 Task: Find connections with filter location Karjat with filter topic #LetsWork with filter profile language French with filter current company Korn Ferry with filter school Mahatma Jyotiba Phule Rohilkhand University with filter industry Turned Products and Fastener Manufacturing with filter service category Typing with filter keywords title Continuous Improvement Lead
Action: Mouse moved to (167, 244)
Screenshot: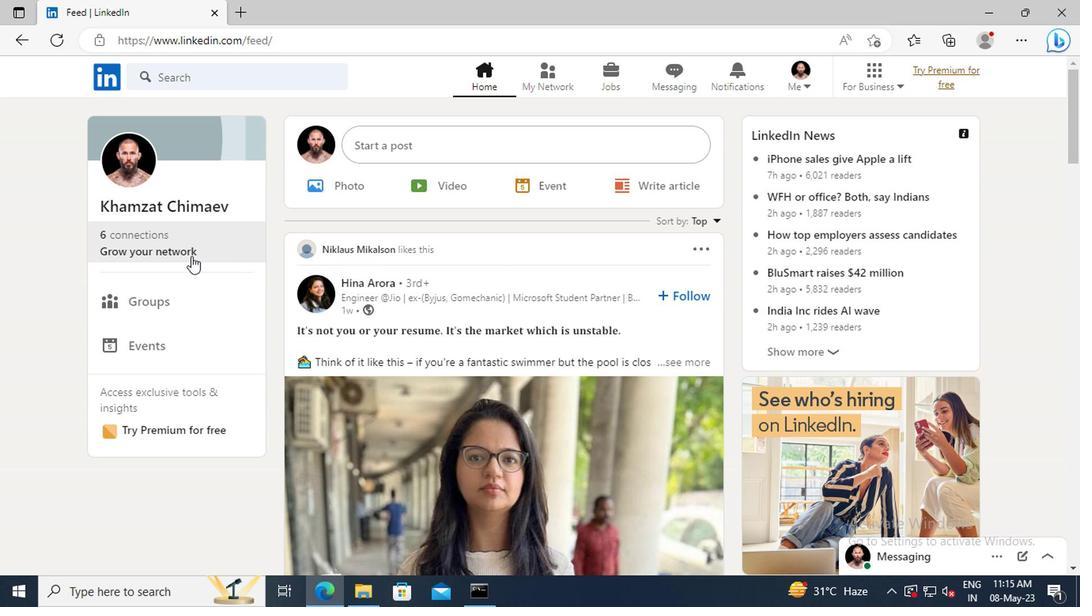 
Action: Mouse pressed left at (167, 244)
Screenshot: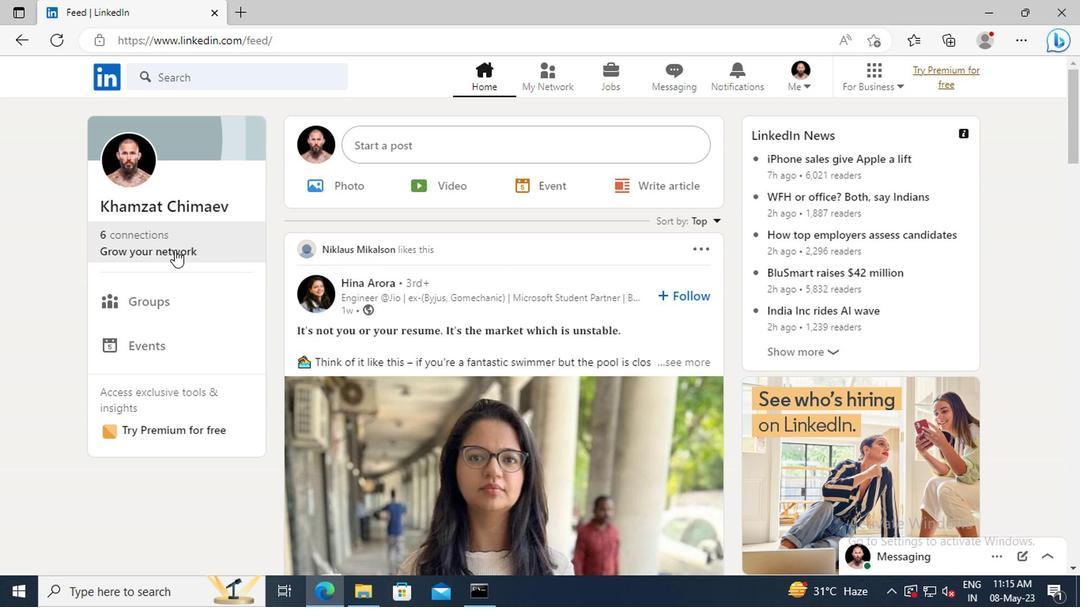 
Action: Mouse moved to (171, 173)
Screenshot: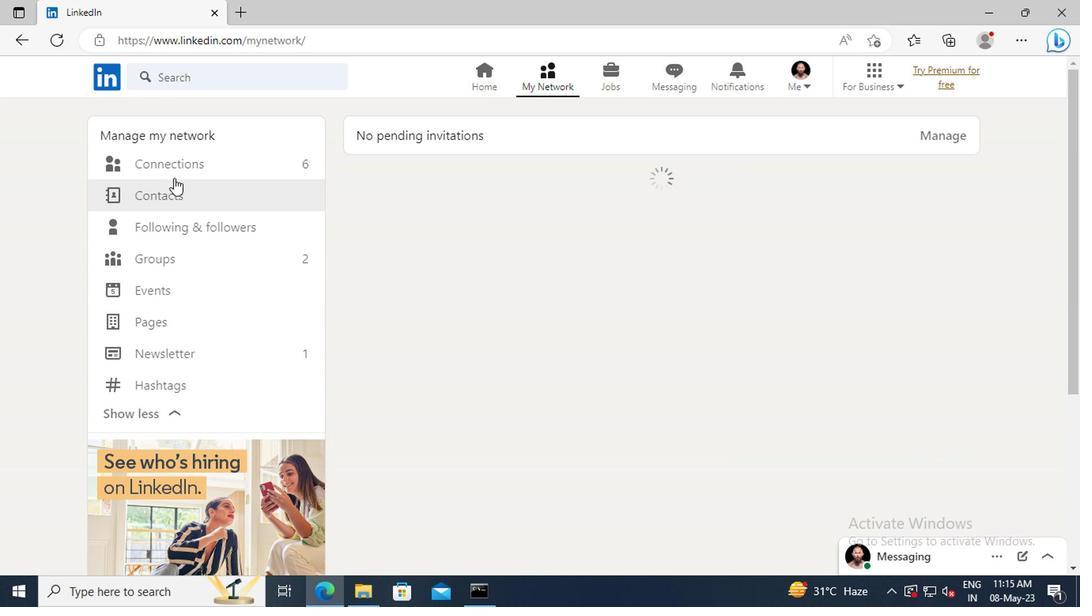 
Action: Mouse pressed left at (171, 173)
Screenshot: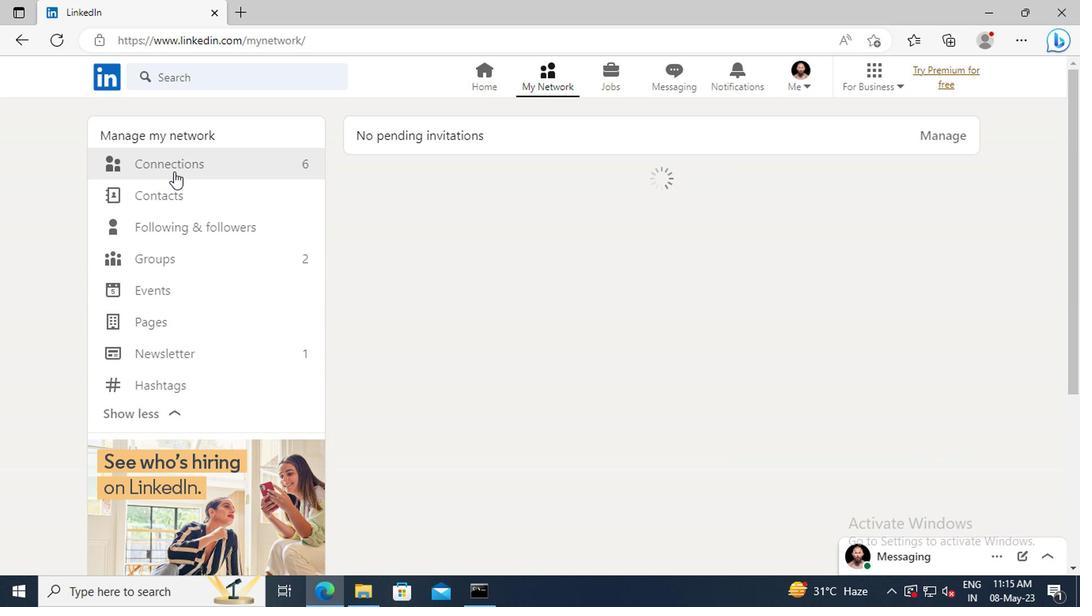 
Action: Mouse moved to (640, 172)
Screenshot: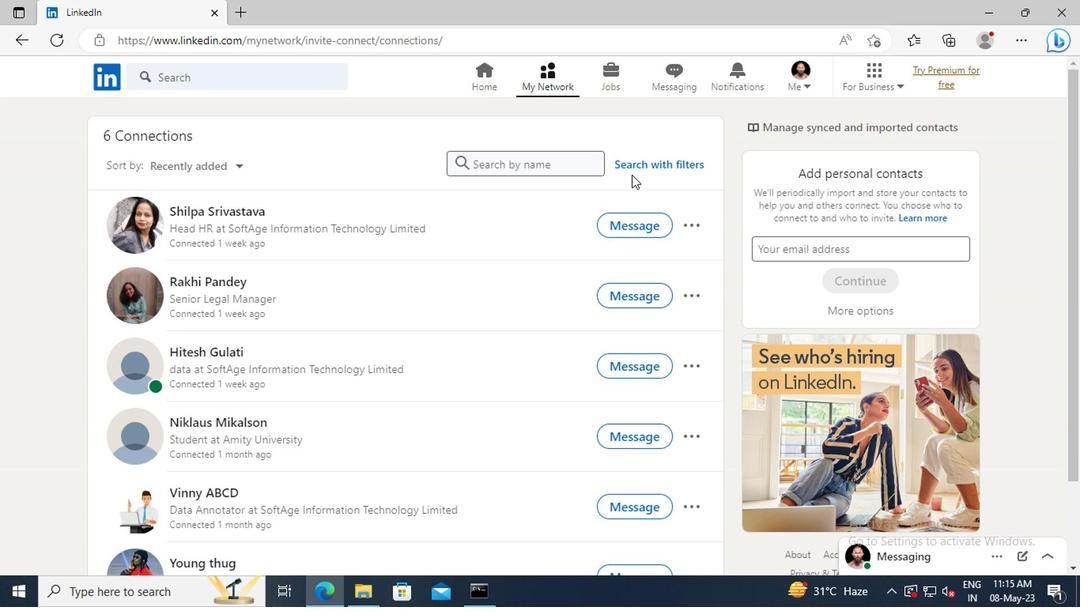 
Action: Mouse pressed left at (640, 172)
Screenshot: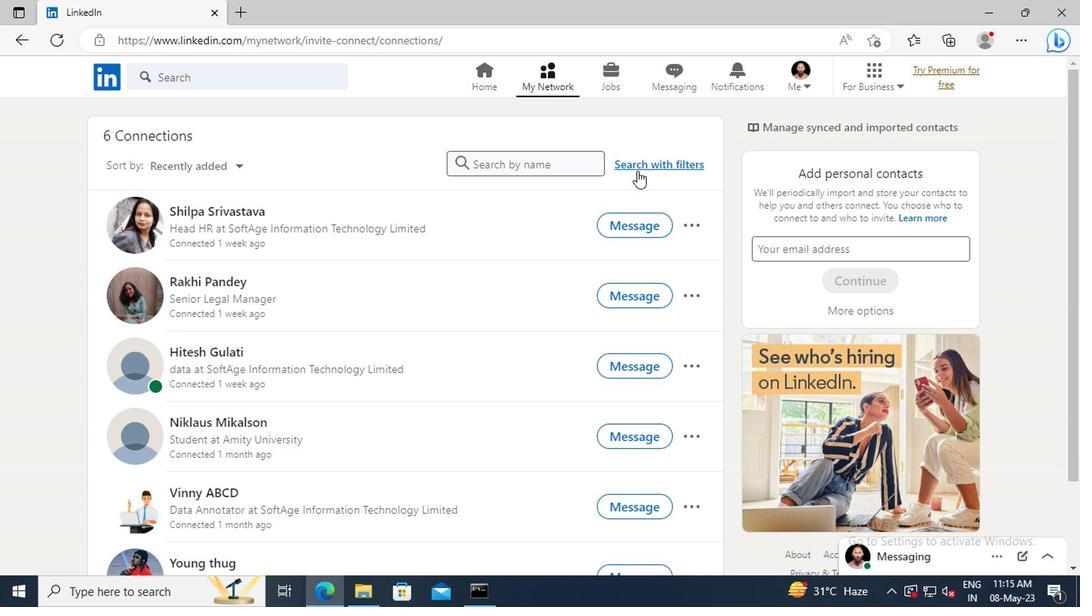
Action: Mouse moved to (596, 119)
Screenshot: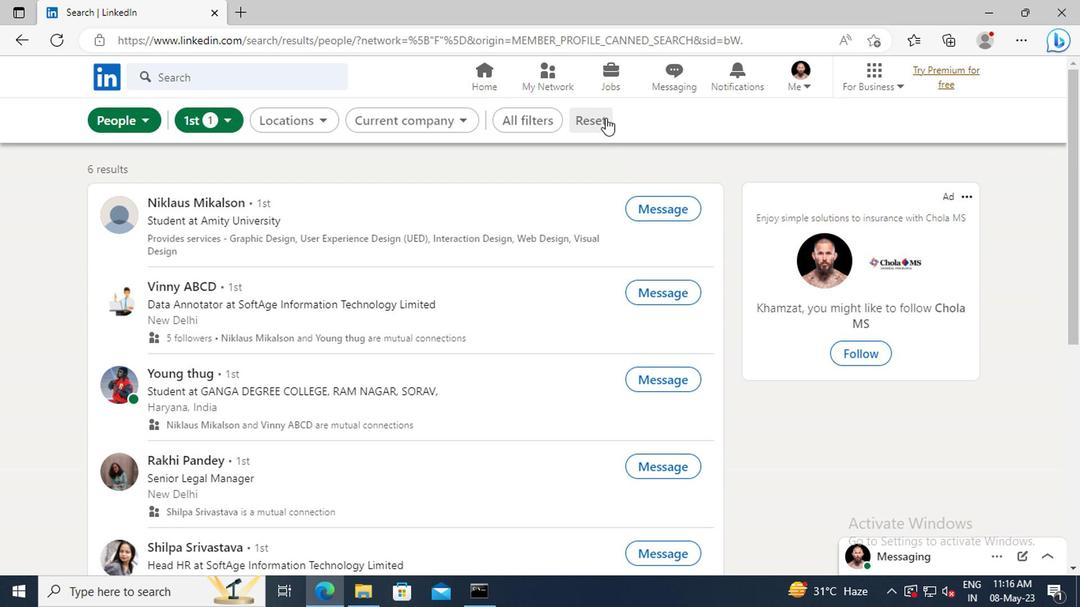
Action: Mouse pressed left at (596, 119)
Screenshot: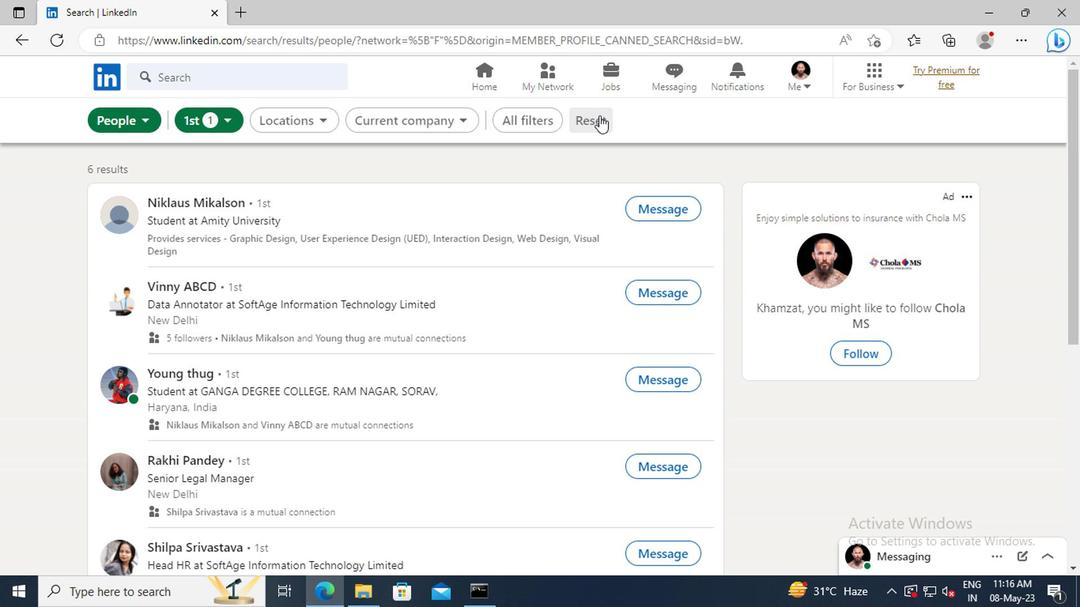 
Action: Mouse moved to (565, 121)
Screenshot: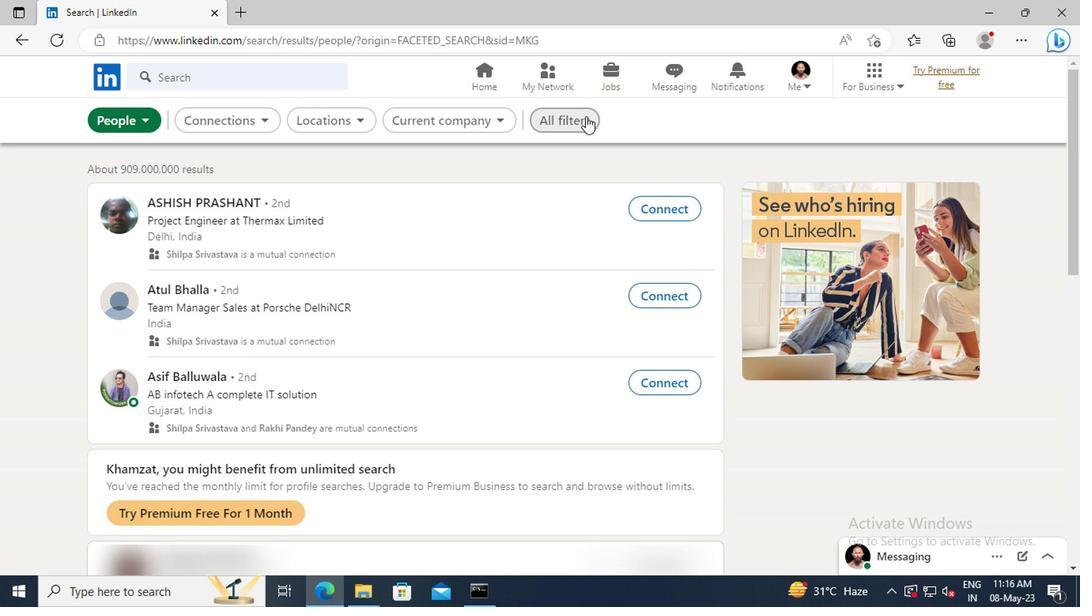 
Action: Mouse pressed left at (565, 121)
Screenshot: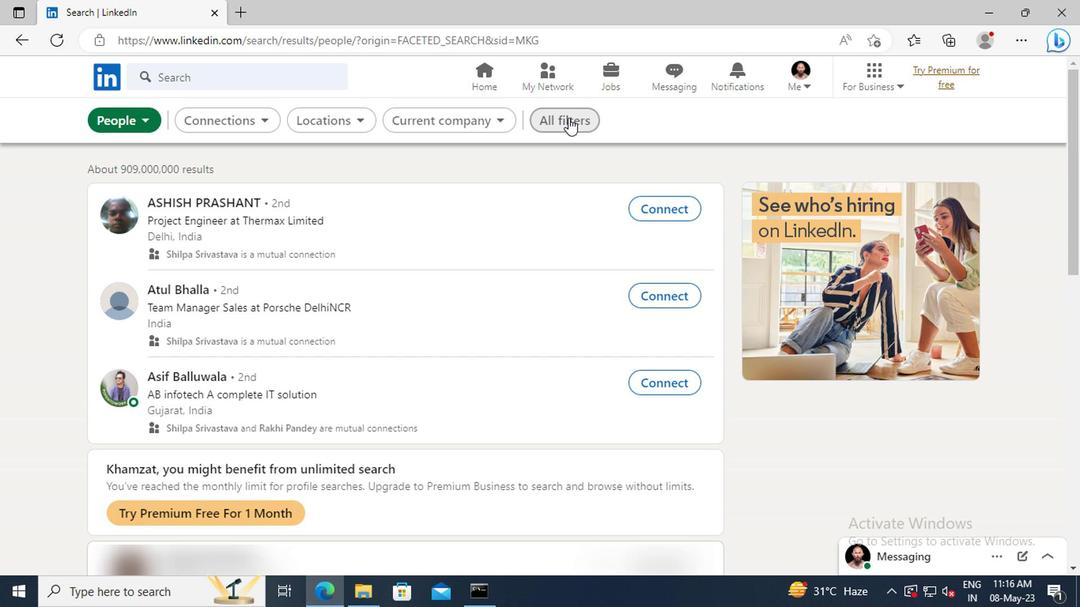 
Action: Mouse moved to (868, 307)
Screenshot: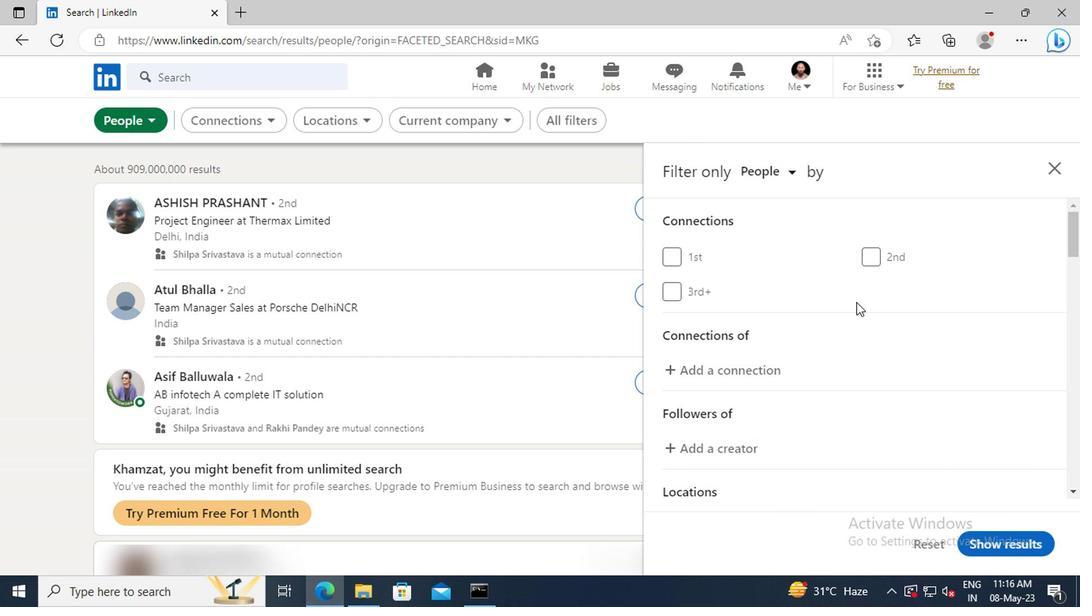 
Action: Mouse scrolled (868, 307) with delta (0, 0)
Screenshot: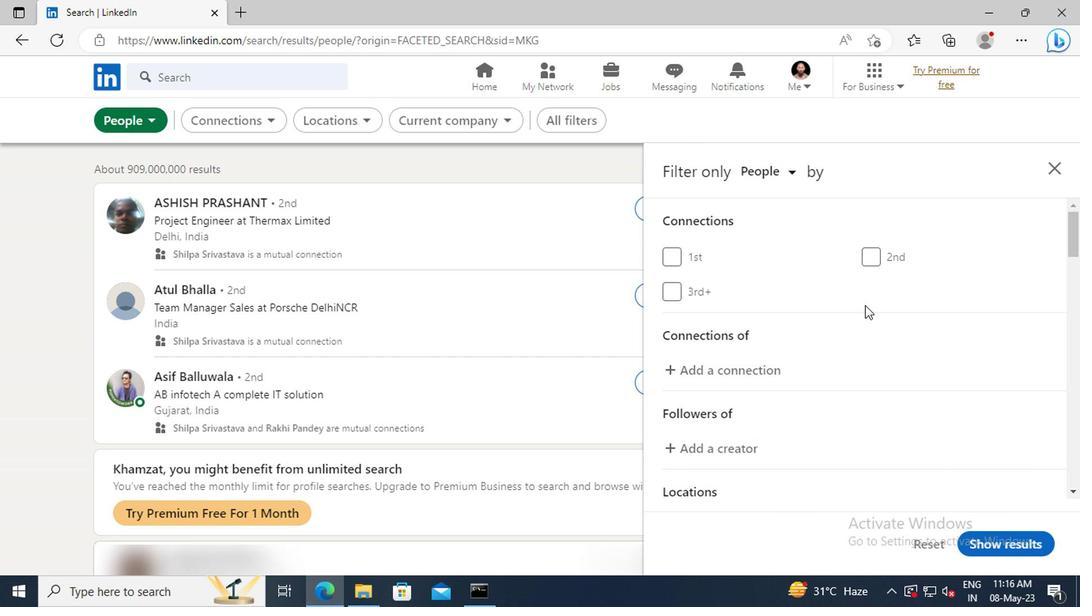 
Action: Mouse scrolled (868, 307) with delta (0, 0)
Screenshot: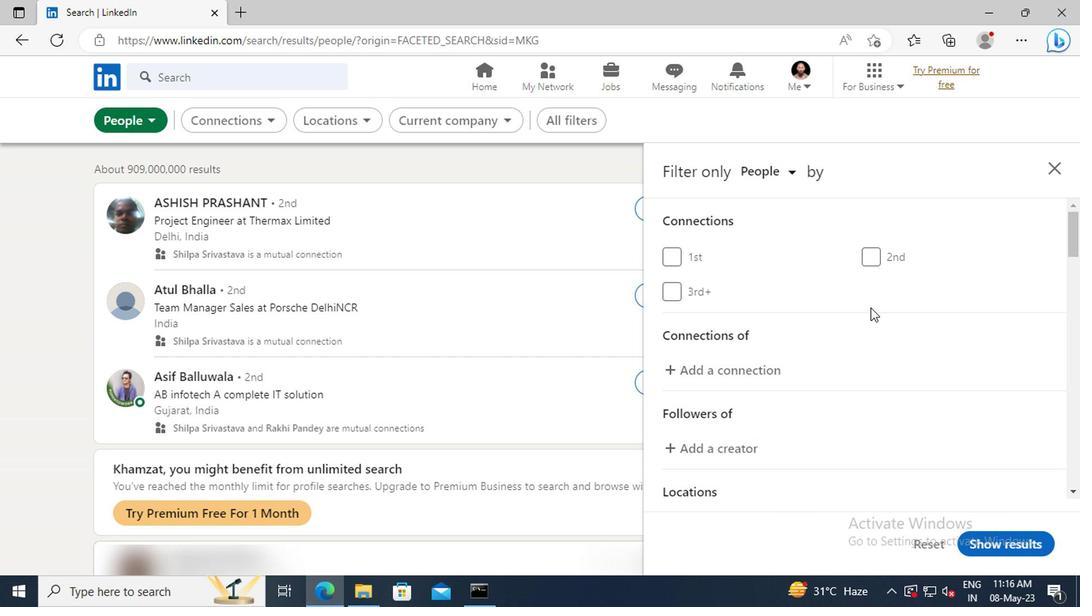 
Action: Mouse scrolled (868, 307) with delta (0, 0)
Screenshot: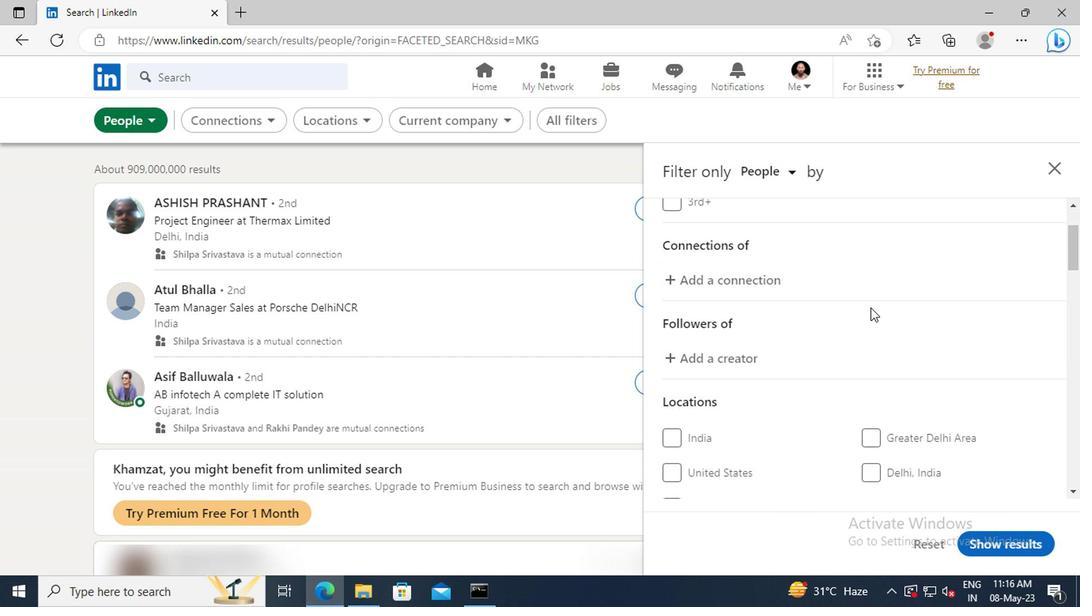 
Action: Mouse scrolled (868, 307) with delta (0, 0)
Screenshot: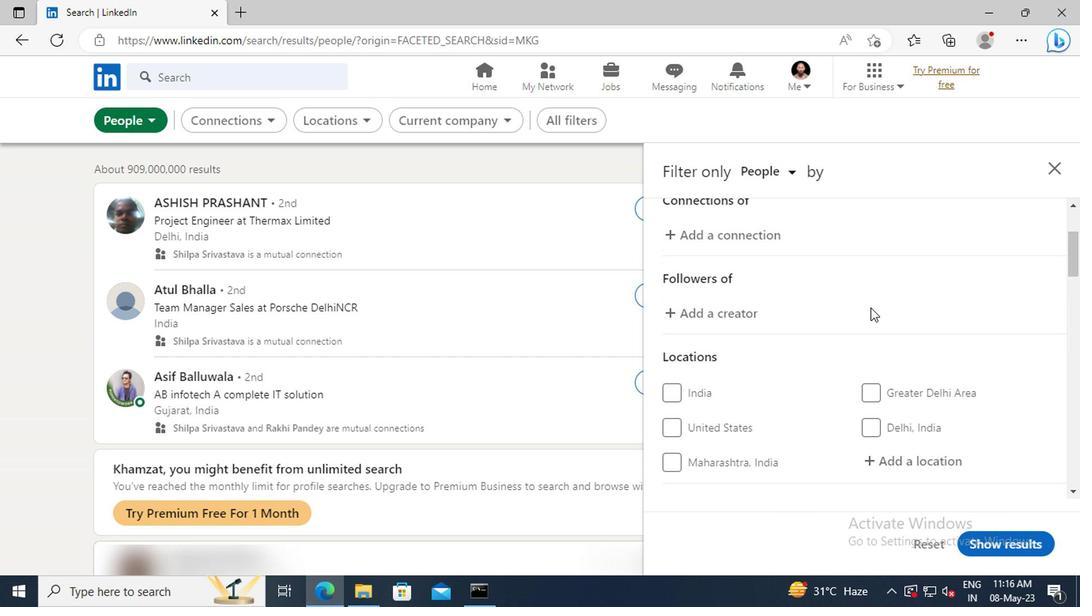 
Action: Mouse scrolled (868, 307) with delta (0, 0)
Screenshot: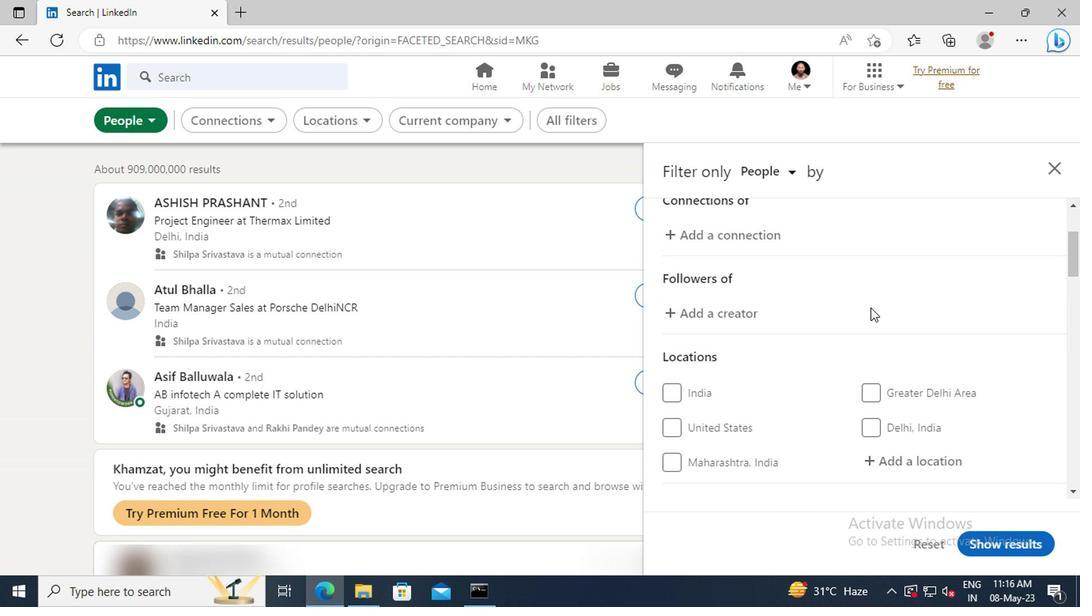 
Action: Mouse scrolled (868, 307) with delta (0, 0)
Screenshot: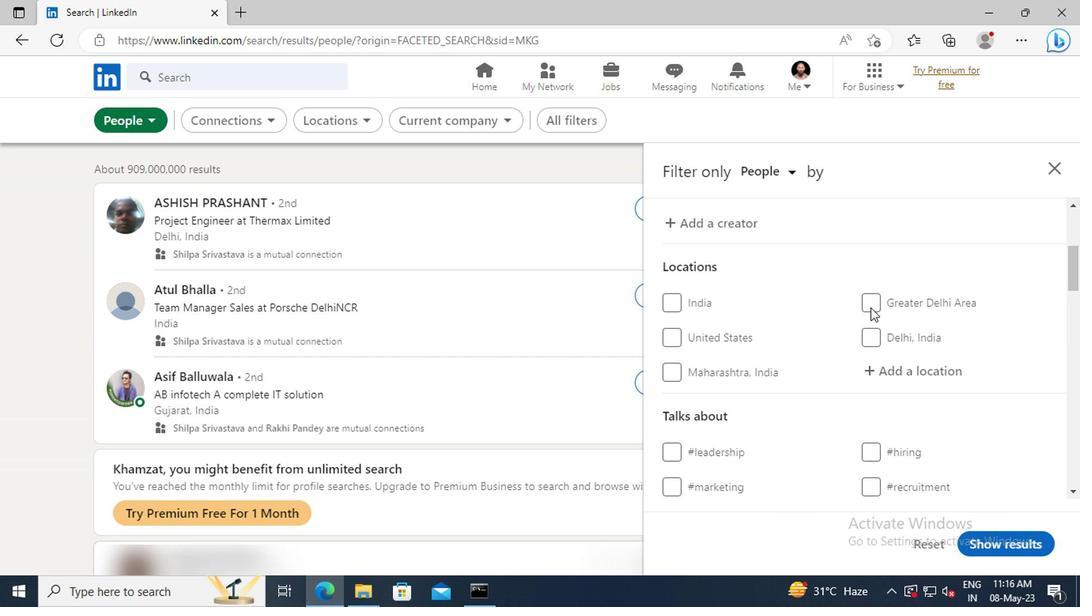 
Action: Mouse moved to (871, 331)
Screenshot: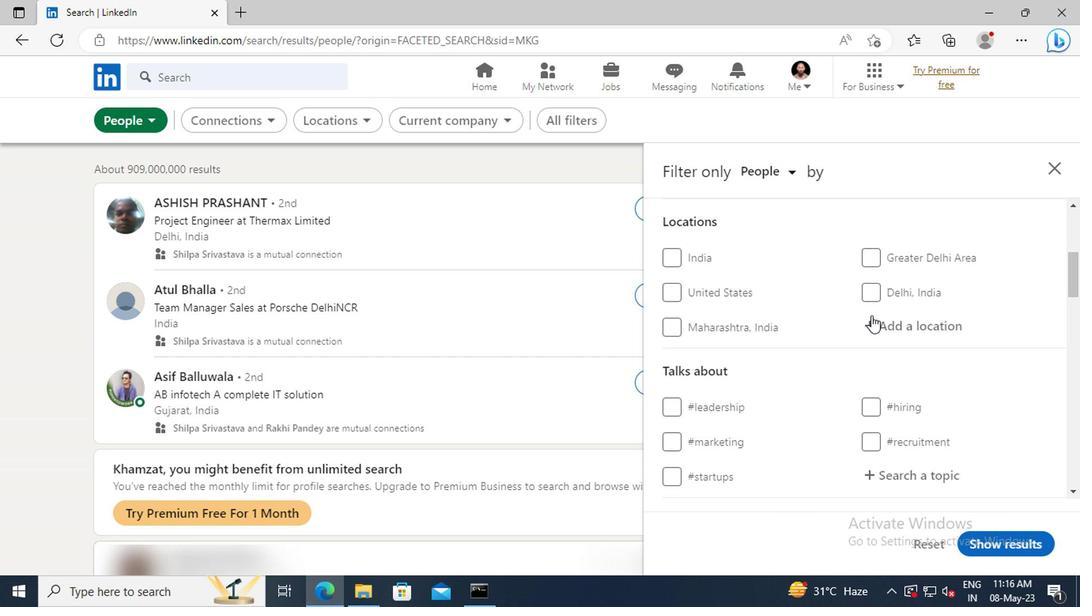 
Action: Mouse pressed left at (871, 331)
Screenshot: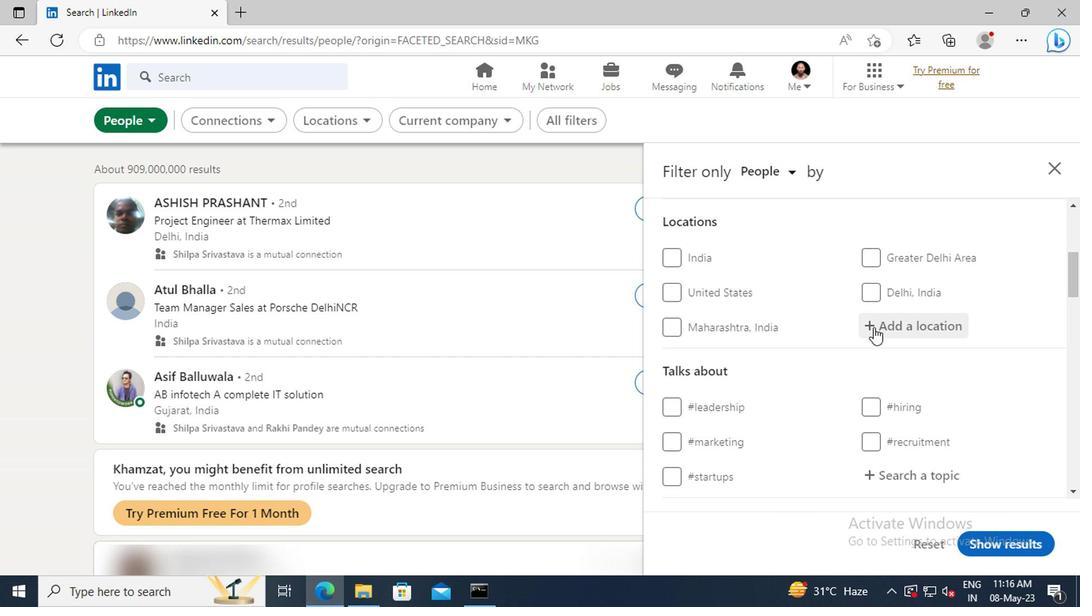 
Action: Mouse moved to (872, 332)
Screenshot: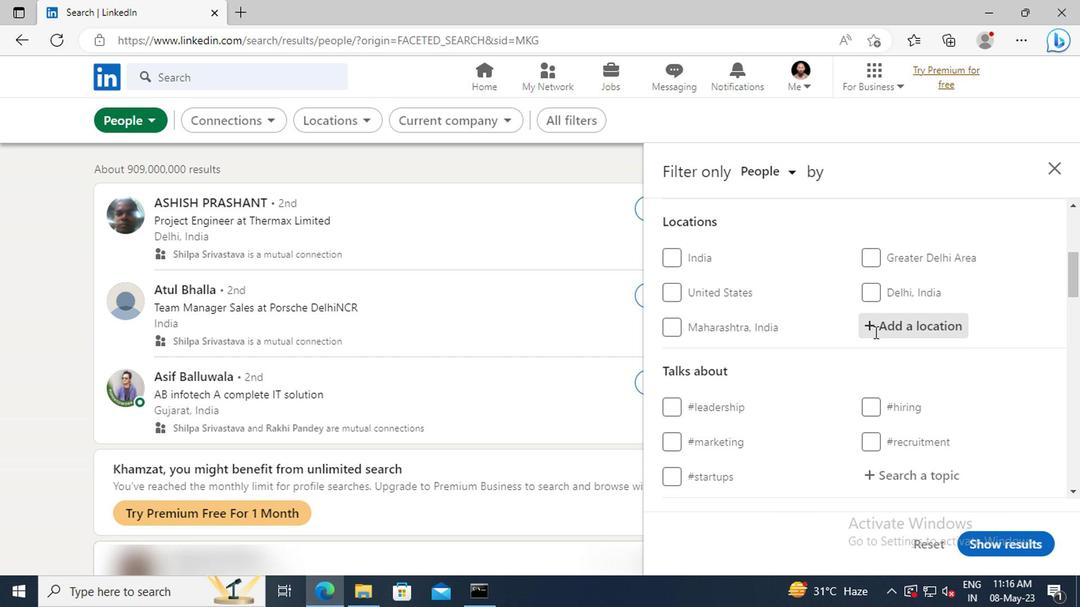 
Action: Key pressed <Key.shift>KARJAT
Screenshot: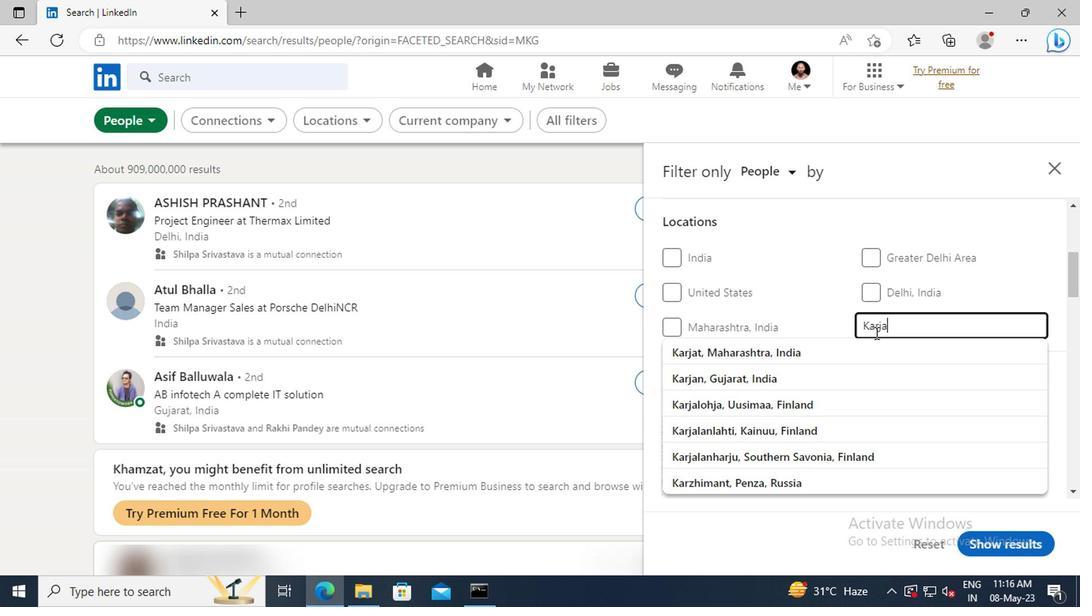 
Action: Mouse moved to (869, 350)
Screenshot: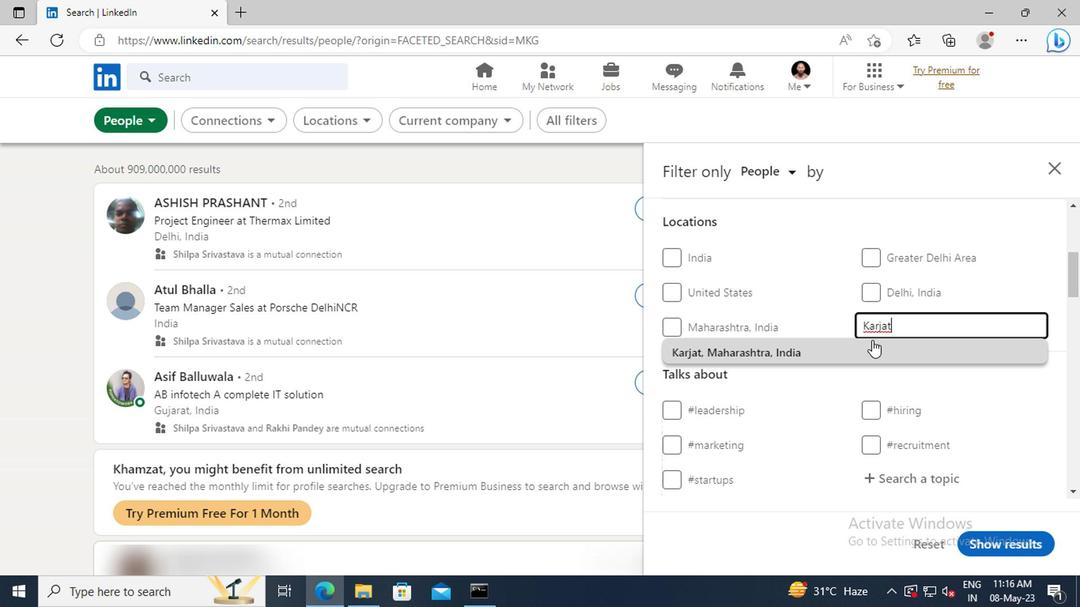 
Action: Mouse pressed left at (869, 350)
Screenshot: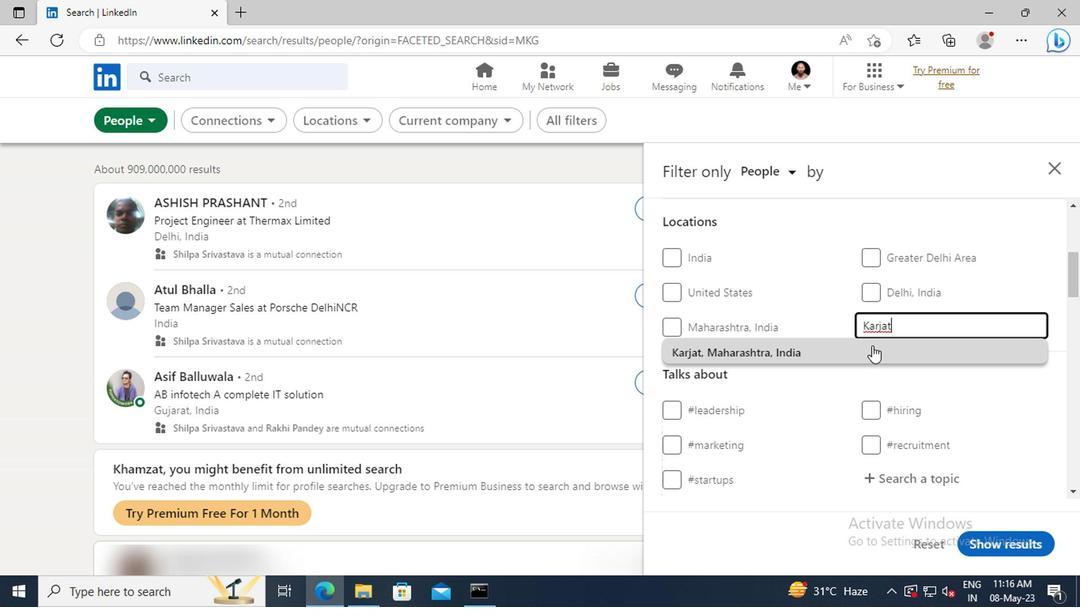
Action: Mouse moved to (871, 349)
Screenshot: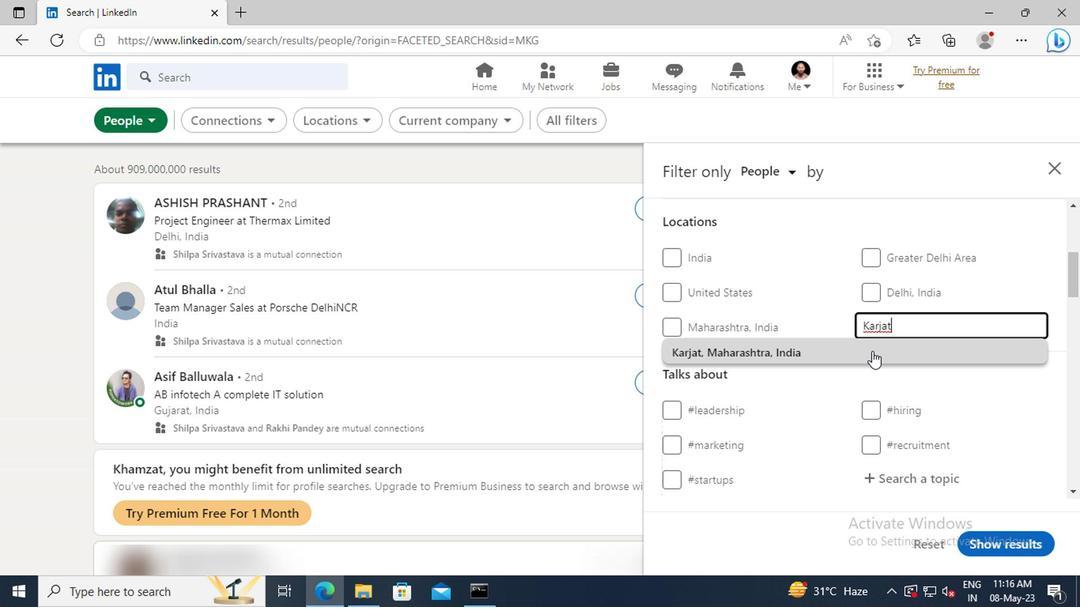 
Action: Mouse scrolled (871, 348) with delta (0, -1)
Screenshot: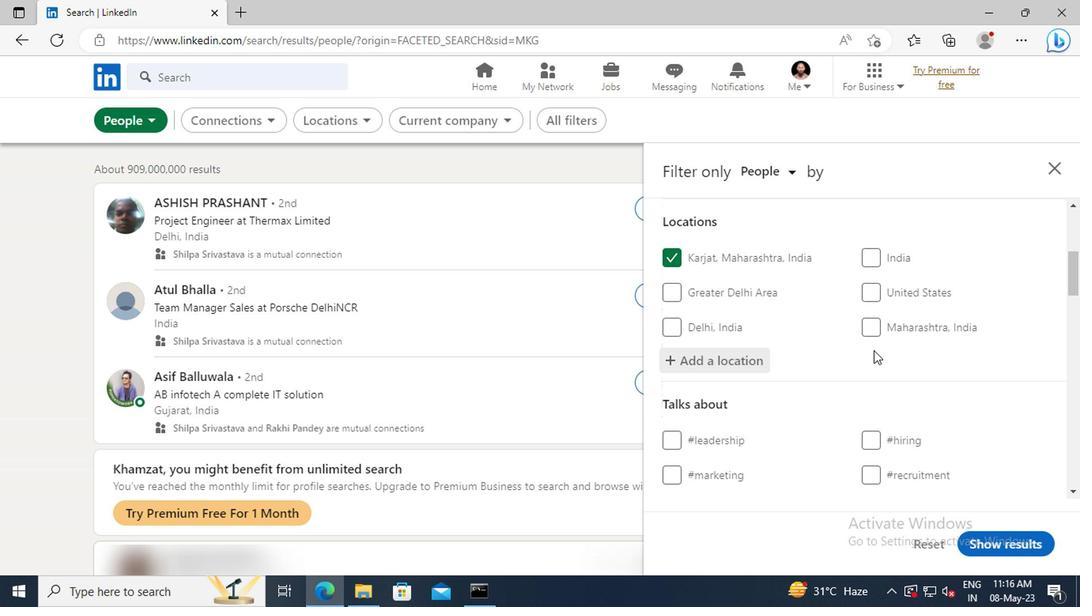 
Action: Mouse scrolled (871, 348) with delta (0, -1)
Screenshot: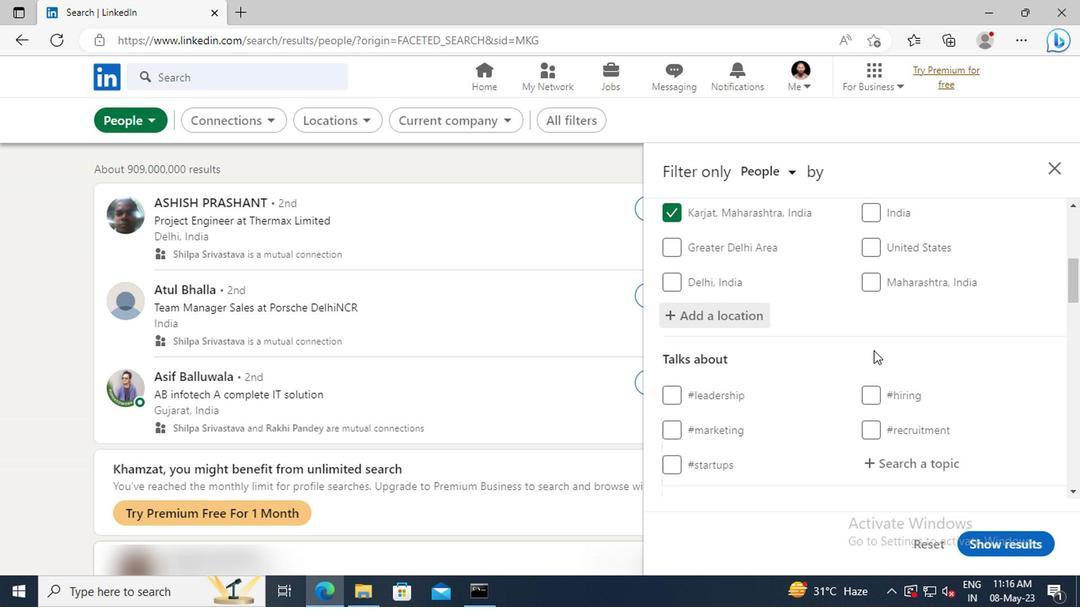 
Action: Mouse scrolled (871, 348) with delta (0, -1)
Screenshot: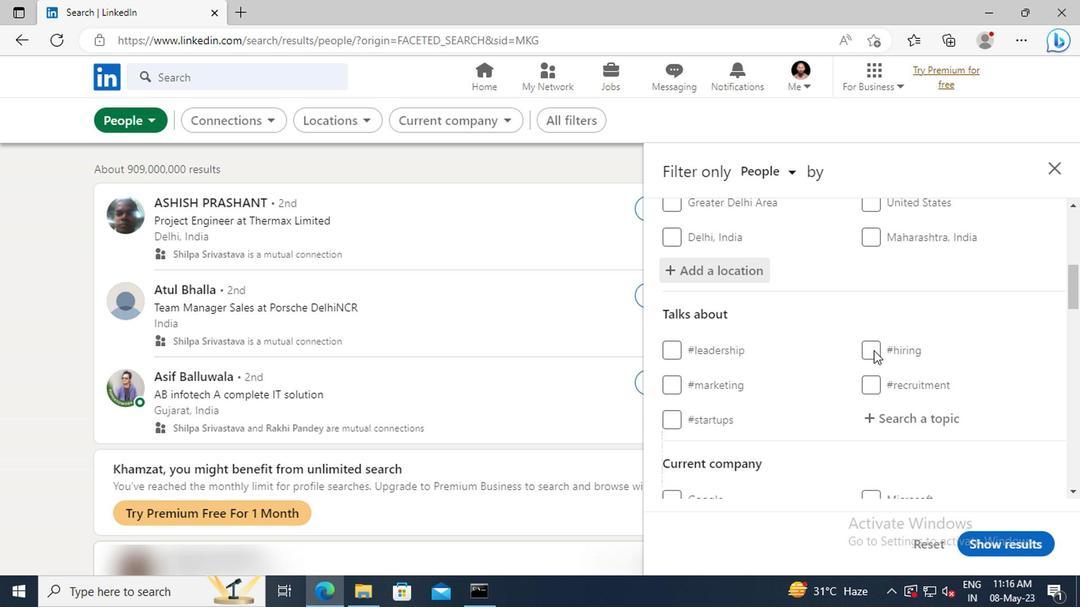 
Action: Mouse moved to (871, 367)
Screenshot: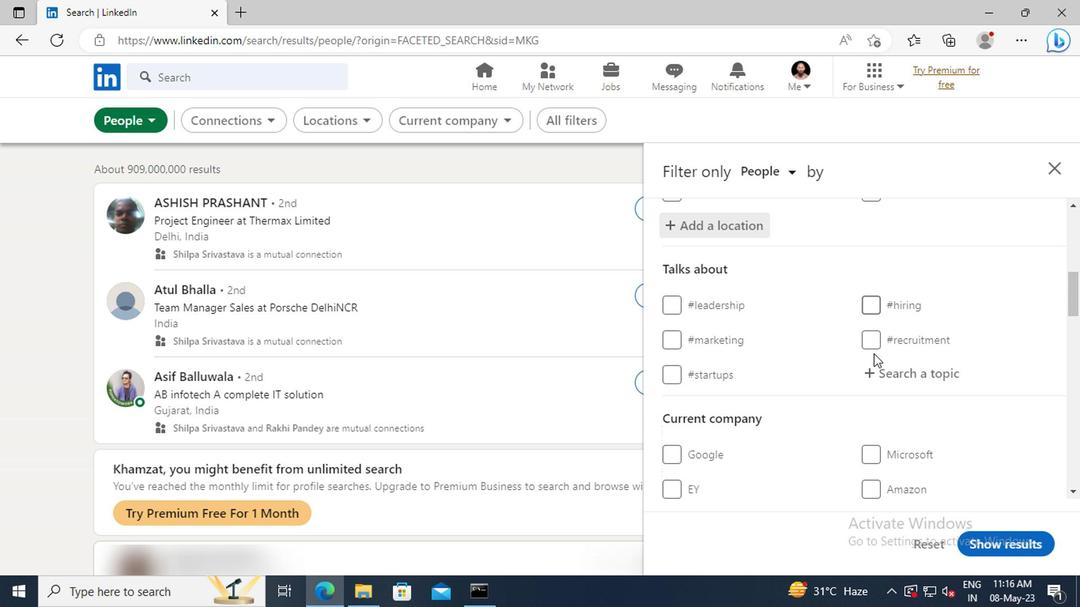 
Action: Mouse pressed left at (871, 367)
Screenshot: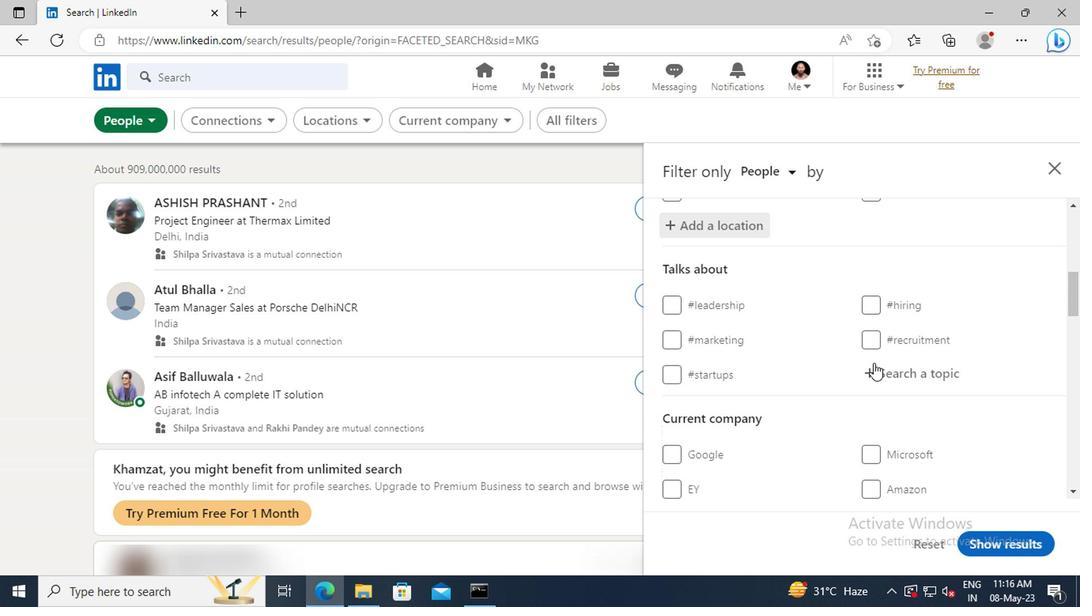 
Action: Mouse moved to (868, 372)
Screenshot: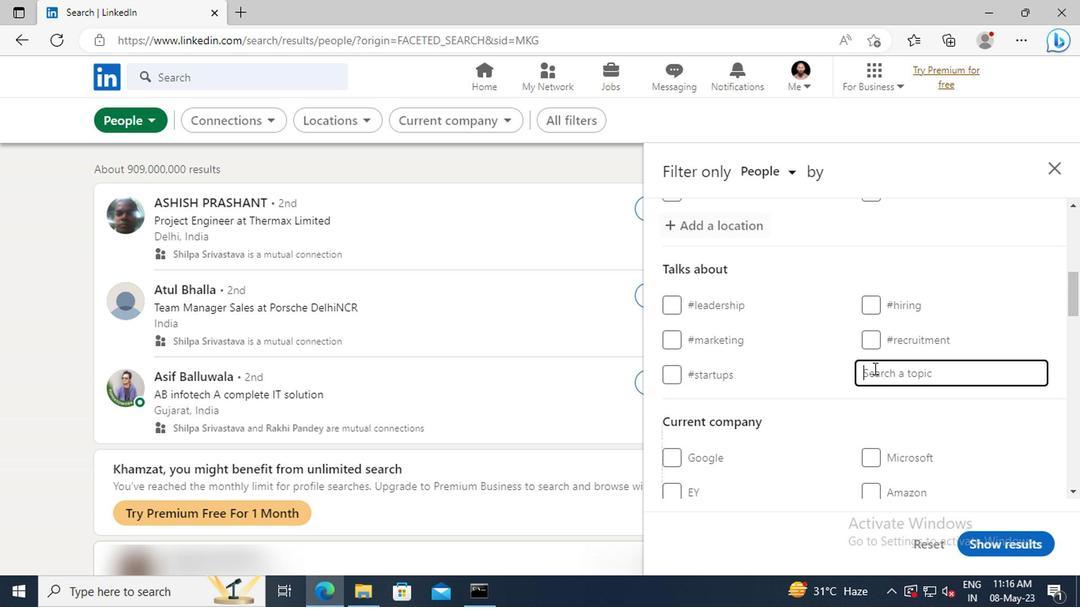 
Action: Key pressed <Key.shift>LETS<Key.shift>WO
Screenshot: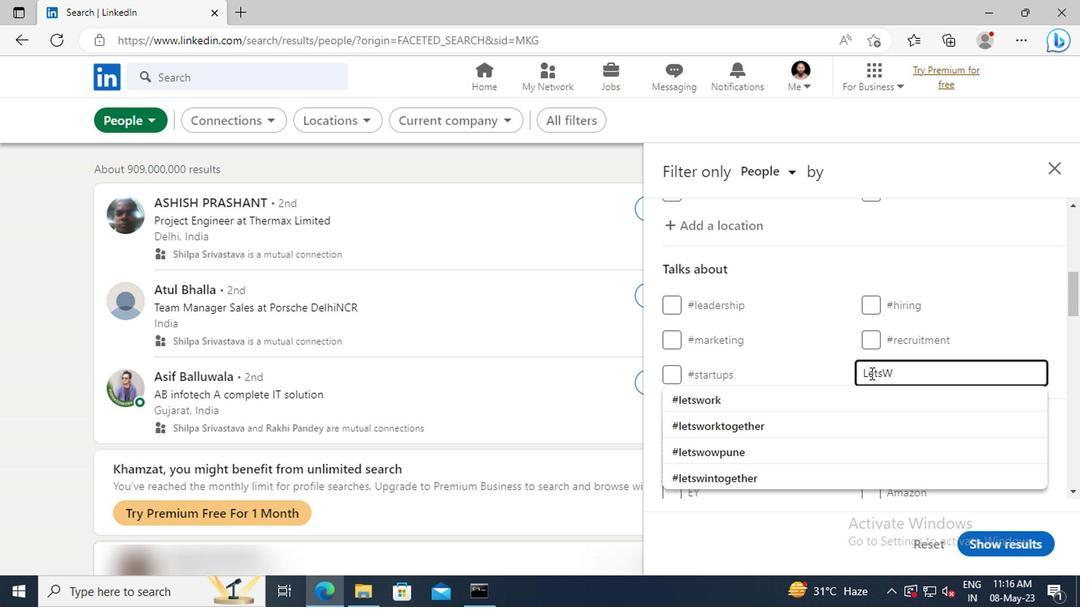 
Action: Mouse moved to (867, 391)
Screenshot: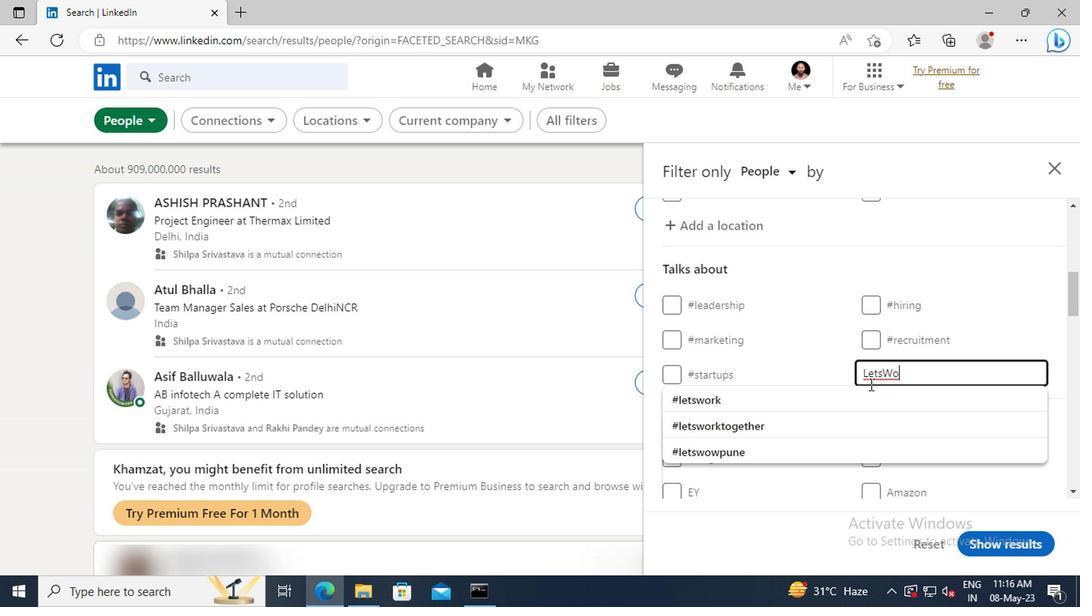 
Action: Mouse pressed left at (867, 391)
Screenshot: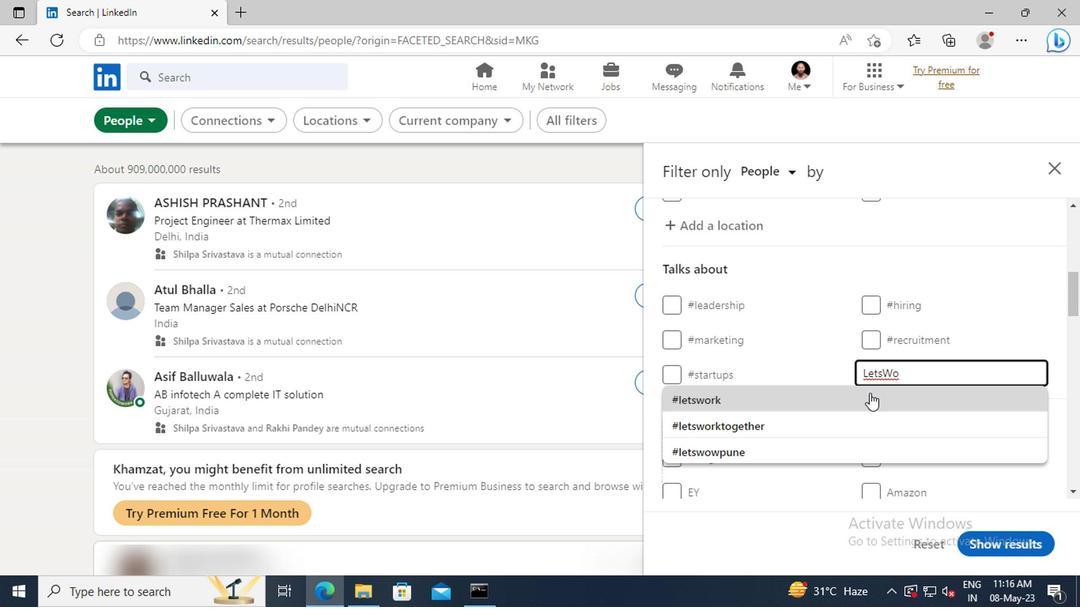 
Action: Mouse scrolled (867, 390) with delta (0, 0)
Screenshot: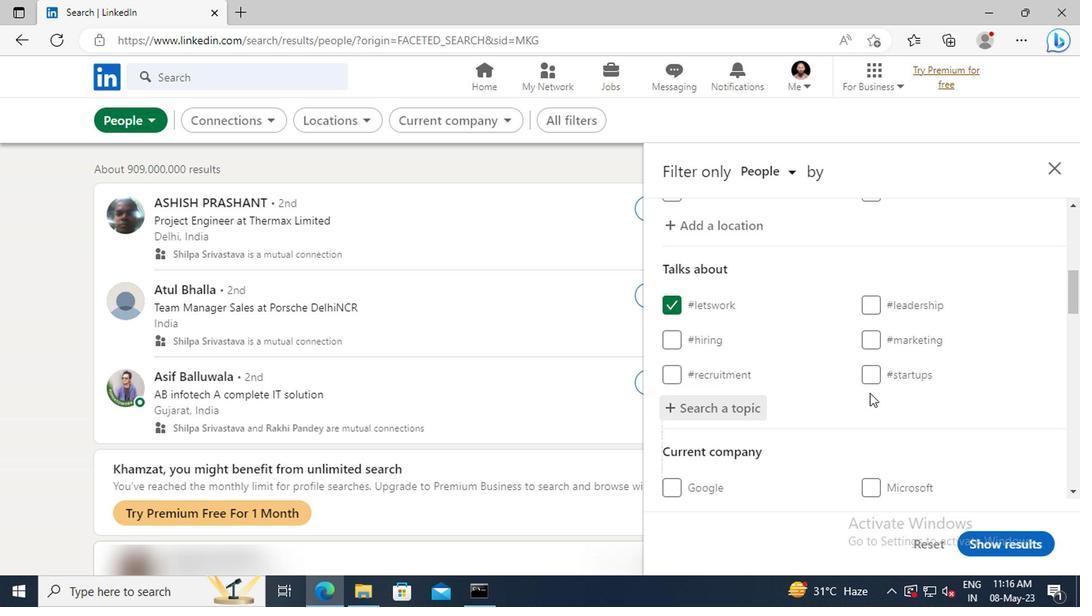 
Action: Mouse scrolled (867, 390) with delta (0, 0)
Screenshot: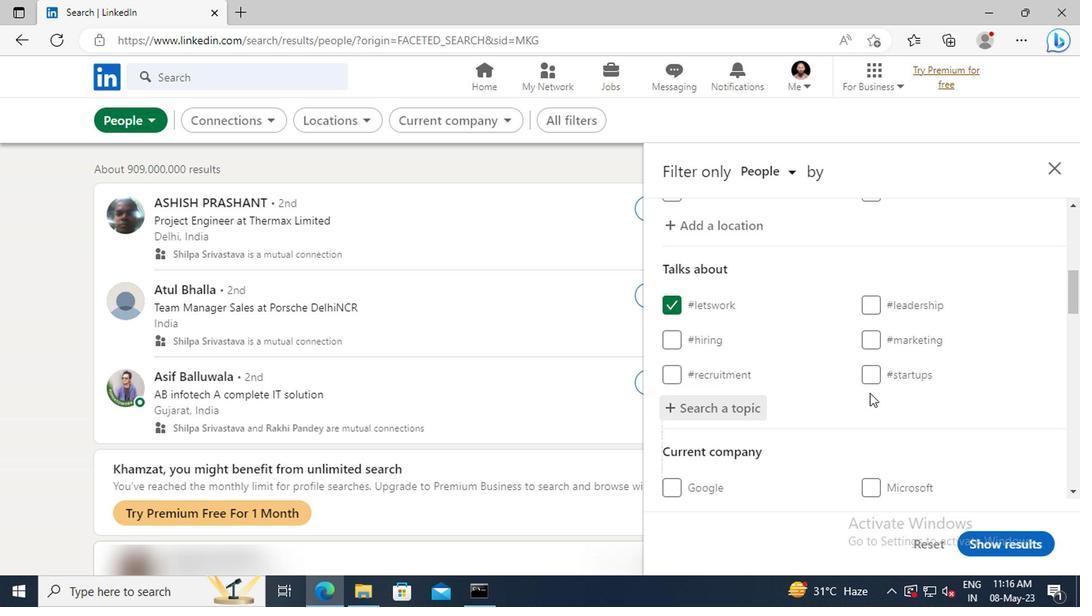
Action: Mouse scrolled (867, 390) with delta (0, 0)
Screenshot: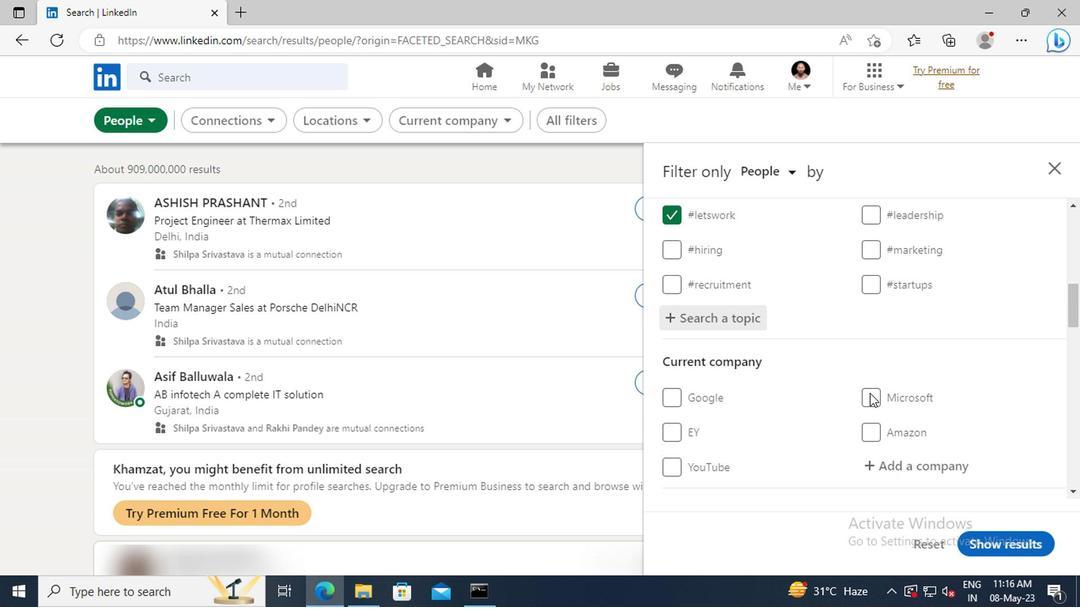 
Action: Mouse scrolled (867, 390) with delta (0, 0)
Screenshot: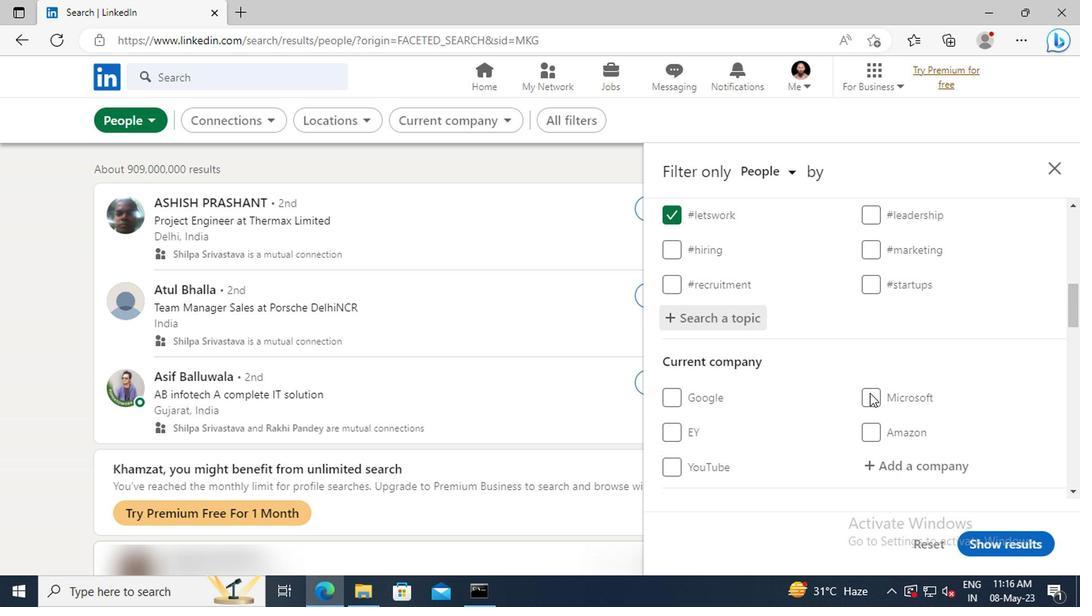 
Action: Mouse scrolled (867, 390) with delta (0, 0)
Screenshot: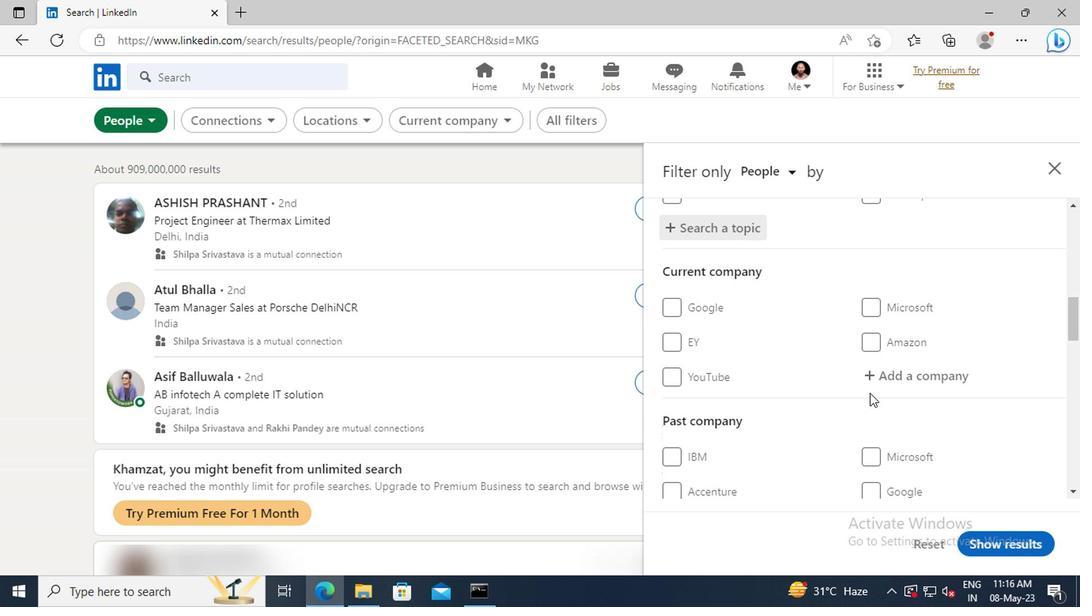 
Action: Mouse scrolled (867, 390) with delta (0, 0)
Screenshot: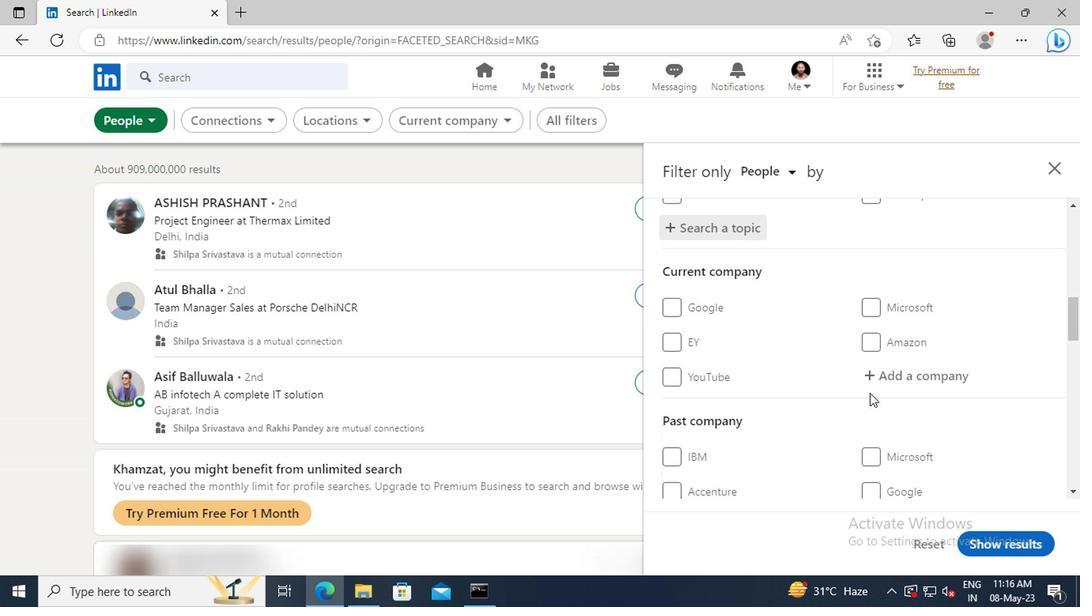 
Action: Mouse scrolled (867, 390) with delta (0, 0)
Screenshot: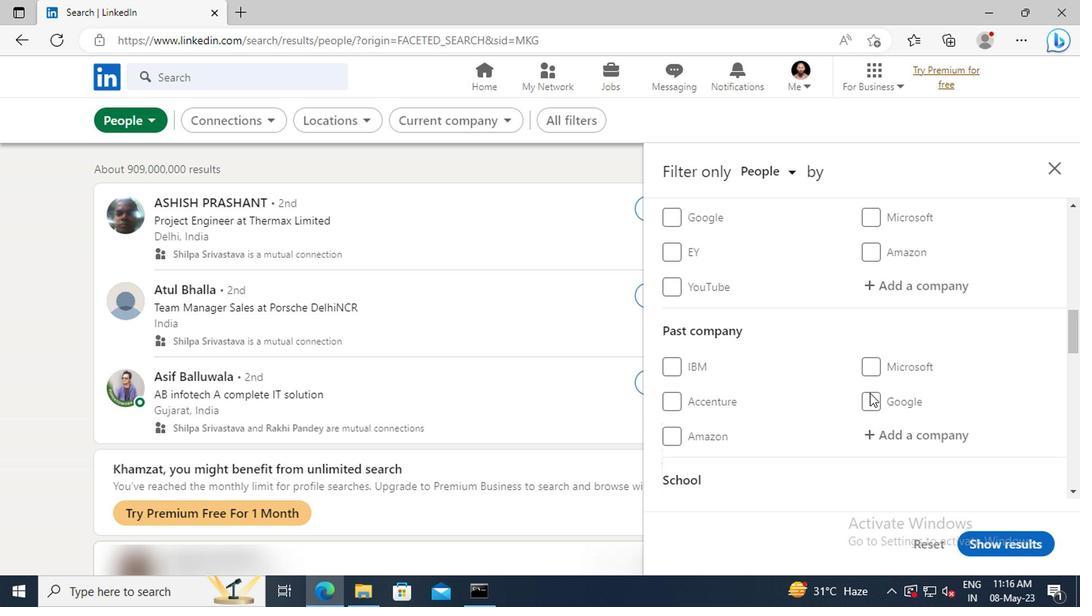 
Action: Mouse scrolled (867, 390) with delta (0, 0)
Screenshot: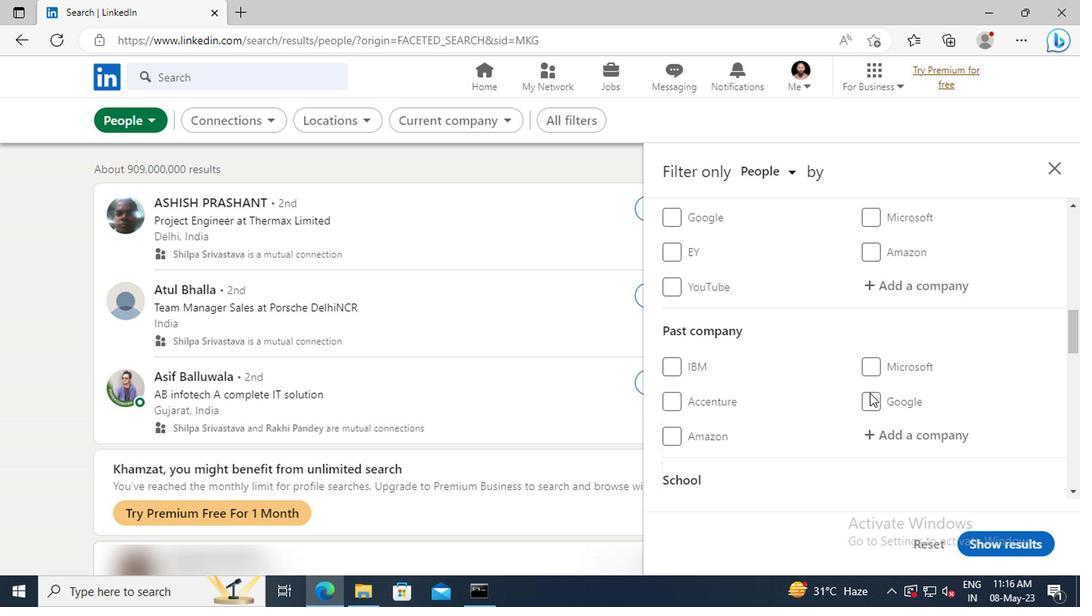 
Action: Mouse scrolled (867, 390) with delta (0, 0)
Screenshot: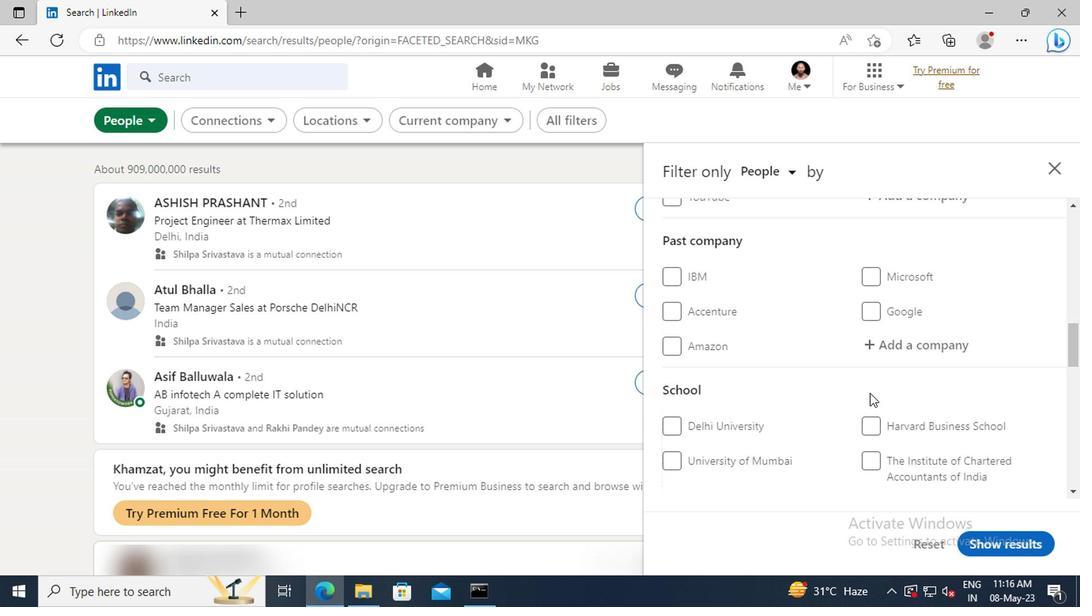 
Action: Mouse scrolled (867, 390) with delta (0, 0)
Screenshot: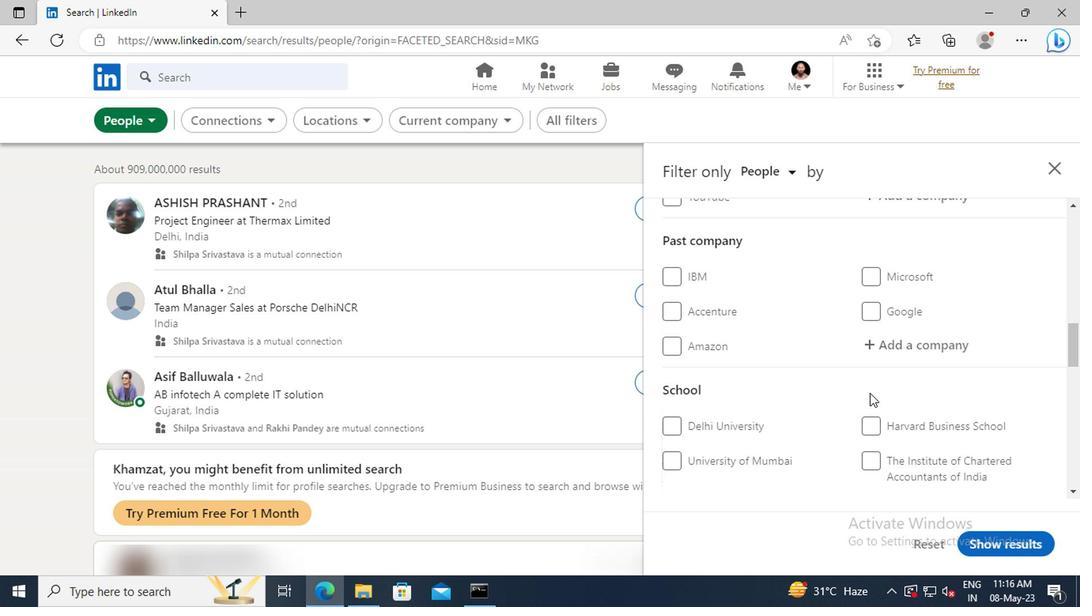 
Action: Mouse scrolled (867, 390) with delta (0, 0)
Screenshot: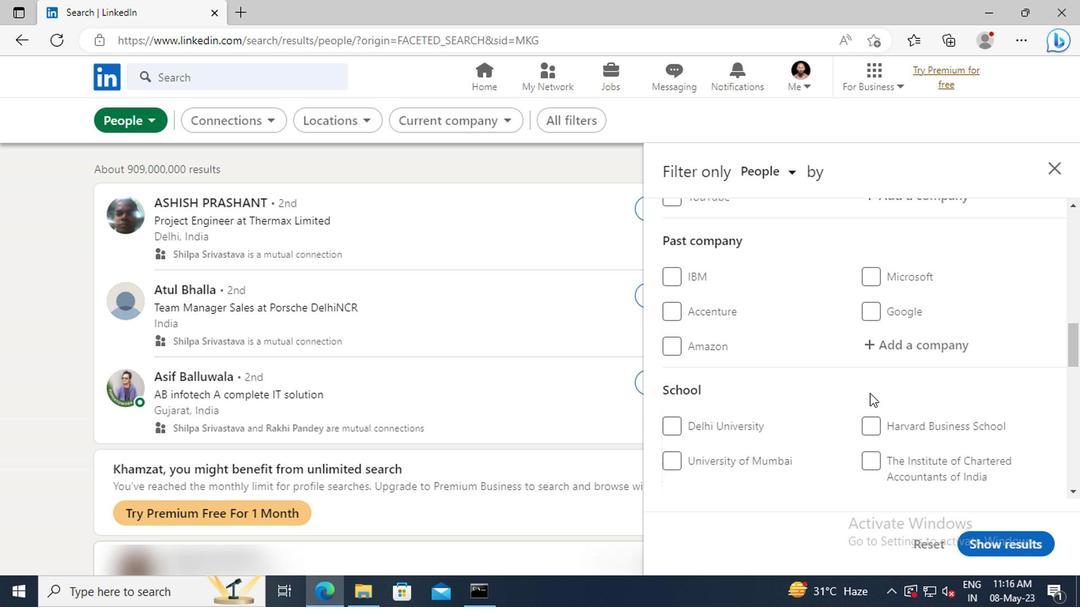 
Action: Mouse scrolled (867, 390) with delta (0, 0)
Screenshot: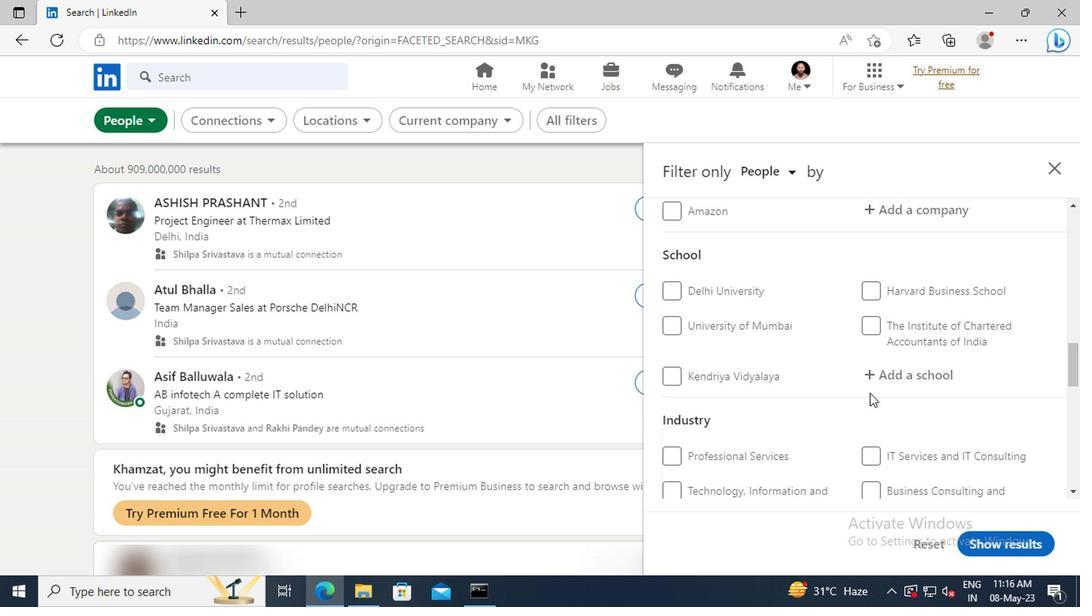 
Action: Mouse scrolled (867, 390) with delta (0, 0)
Screenshot: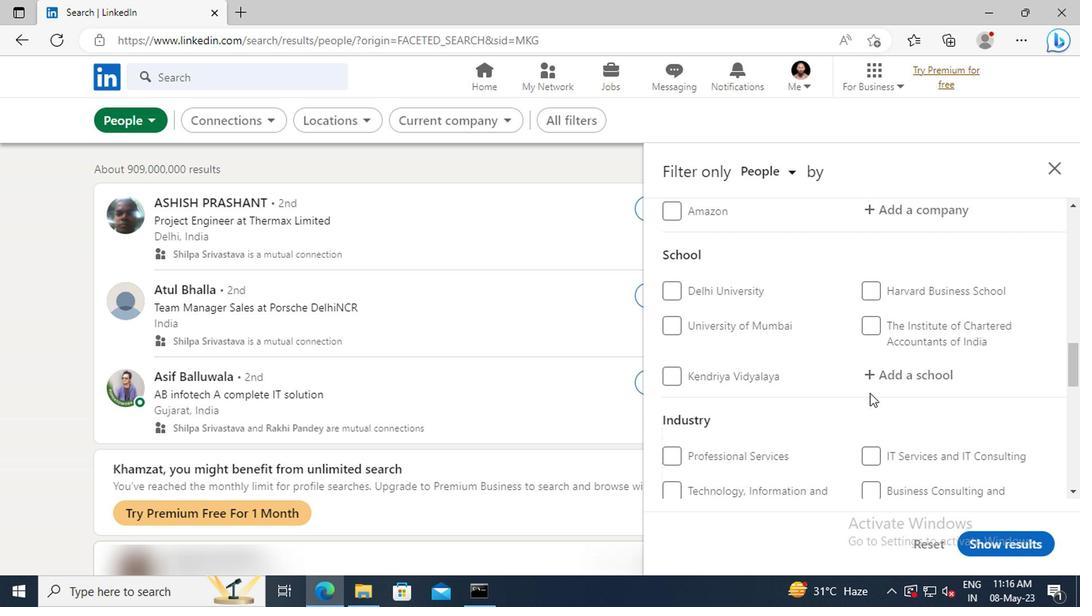 
Action: Mouse scrolled (867, 390) with delta (0, 0)
Screenshot: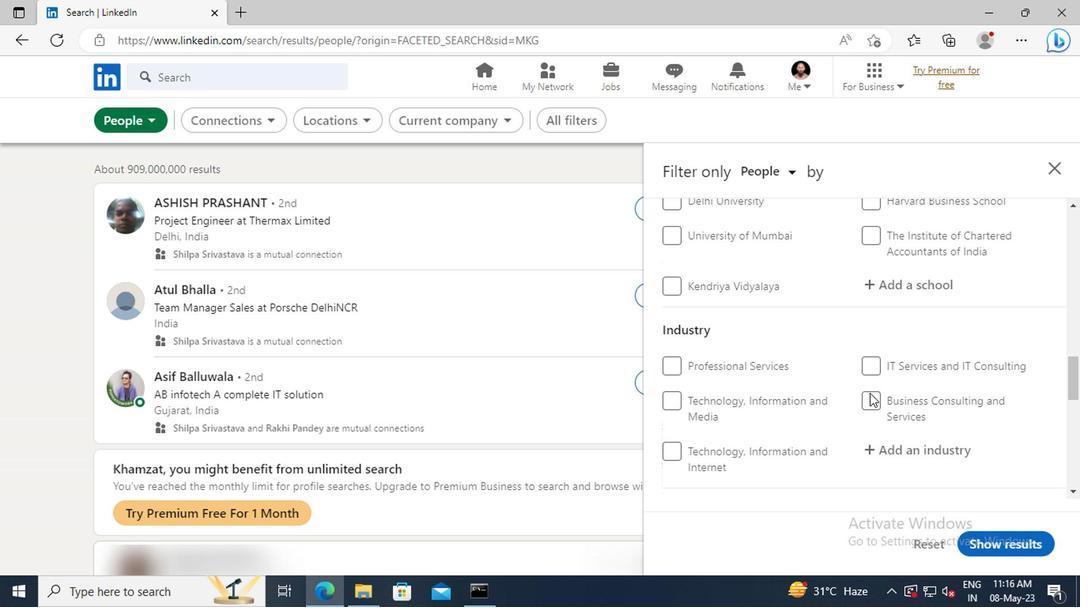 
Action: Mouse scrolled (867, 390) with delta (0, 0)
Screenshot: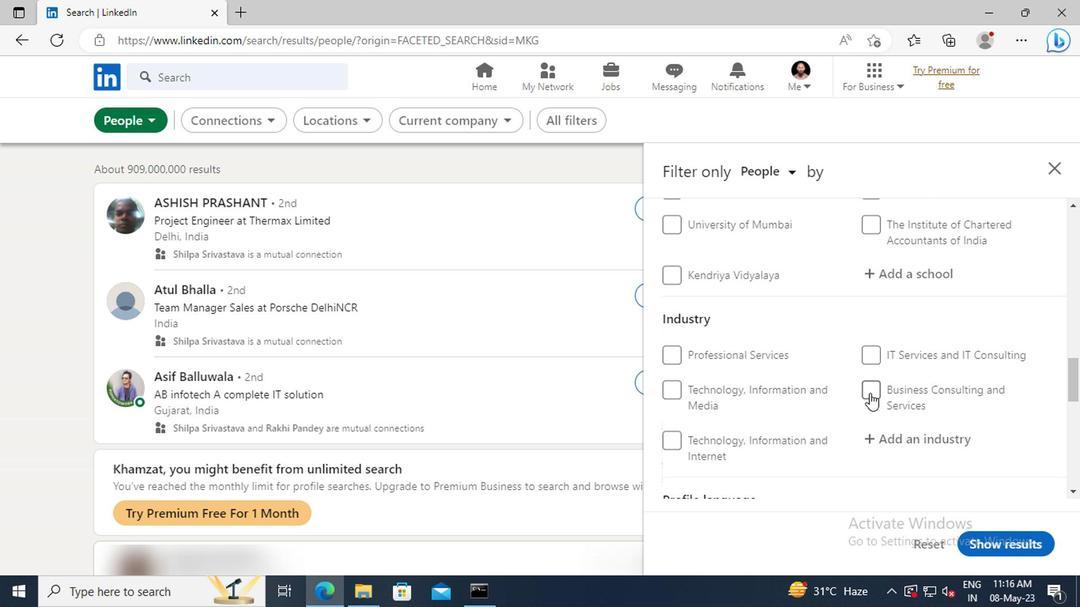 
Action: Mouse scrolled (867, 390) with delta (0, 0)
Screenshot: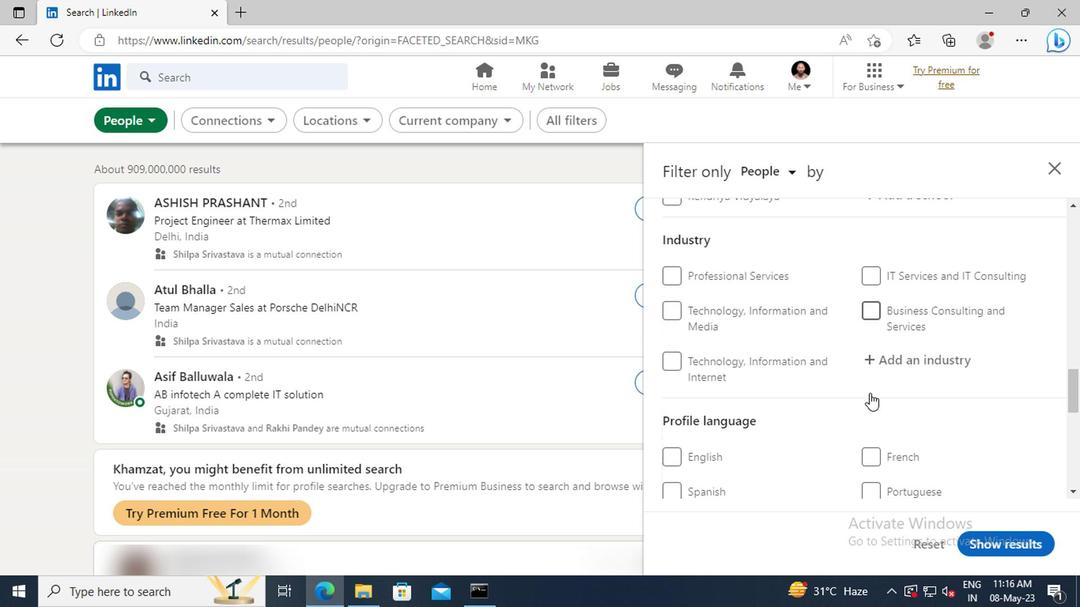 
Action: Mouse moved to (867, 409)
Screenshot: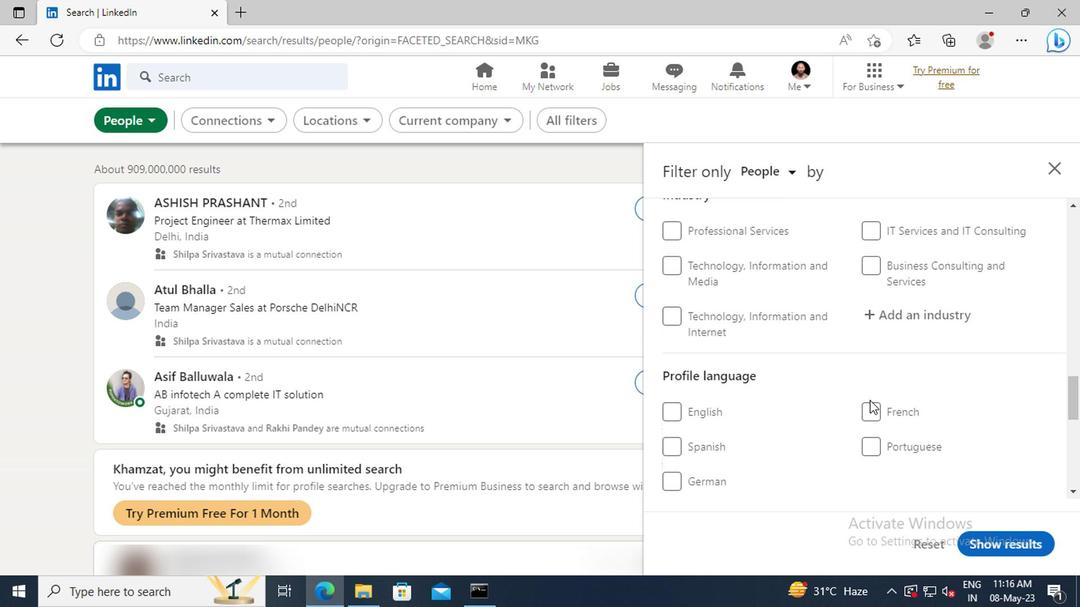 
Action: Mouse pressed left at (867, 409)
Screenshot: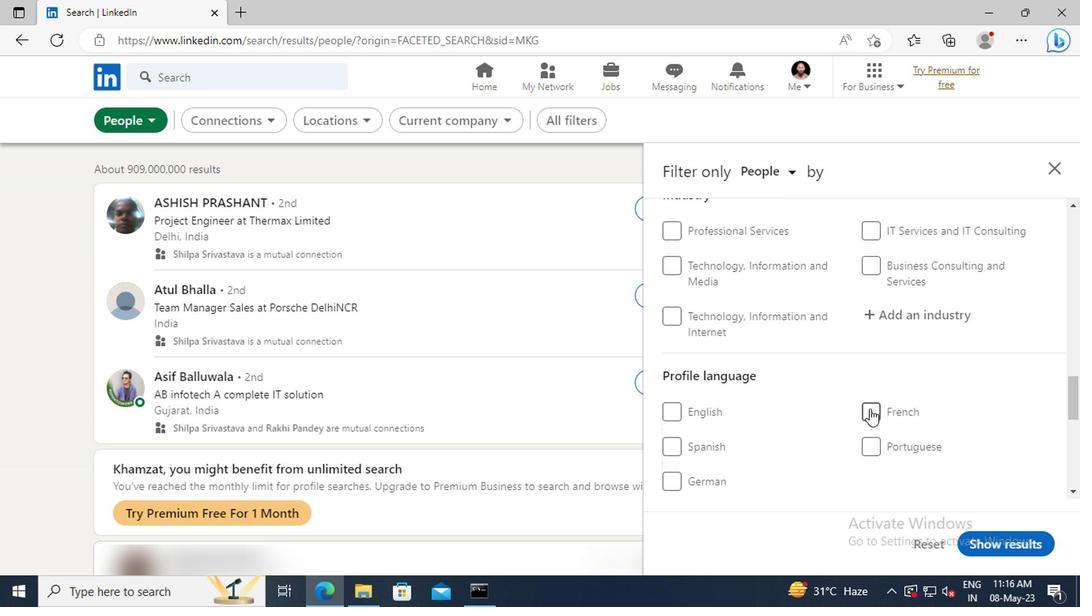 
Action: Mouse moved to (875, 378)
Screenshot: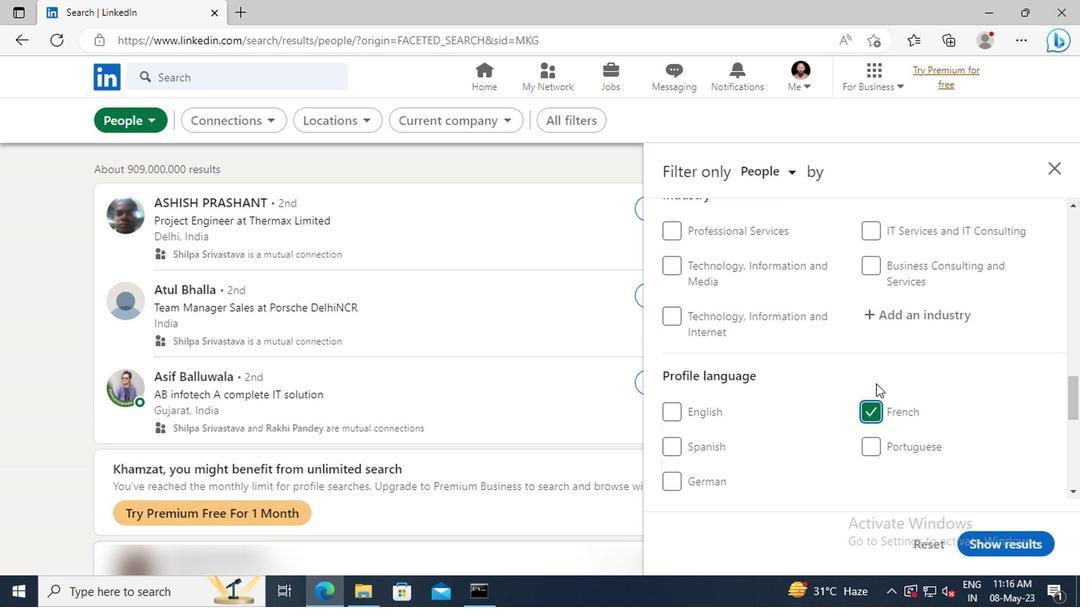 
Action: Mouse scrolled (875, 379) with delta (0, 0)
Screenshot: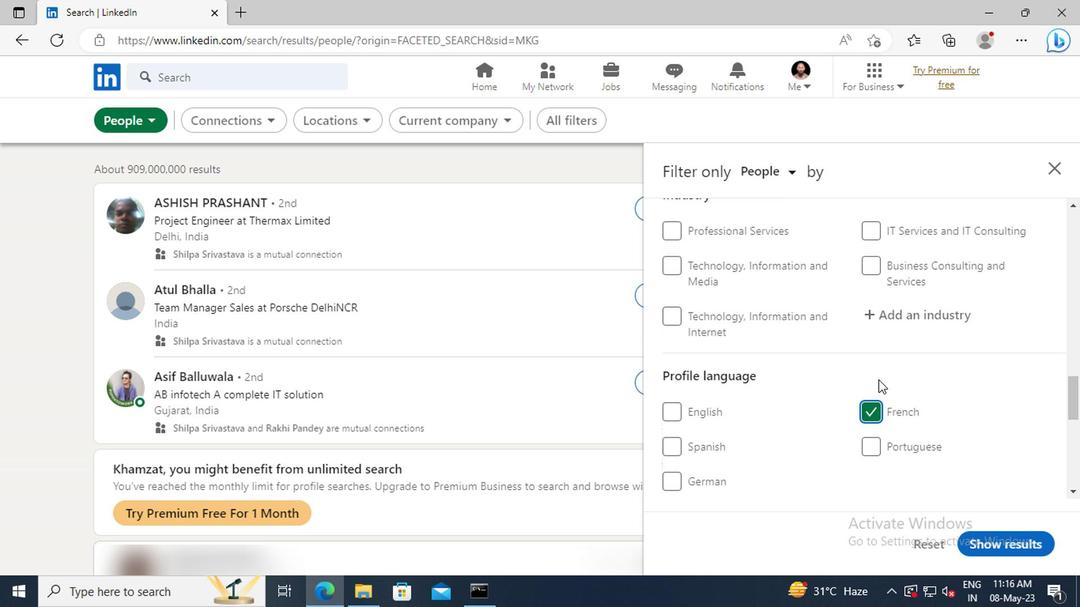 
Action: Mouse scrolled (875, 379) with delta (0, 0)
Screenshot: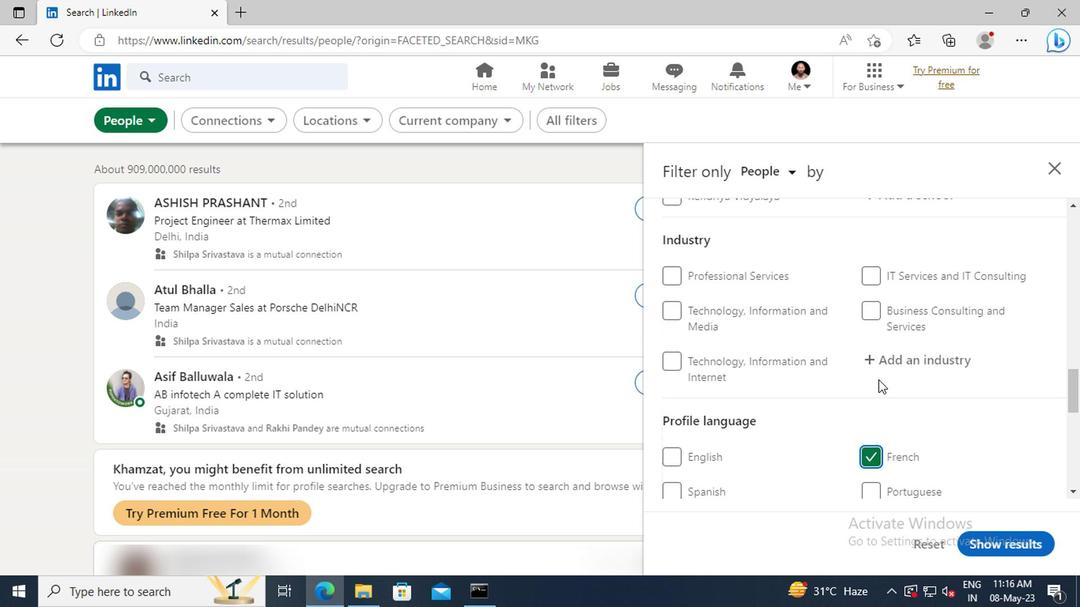 
Action: Mouse moved to (875, 378)
Screenshot: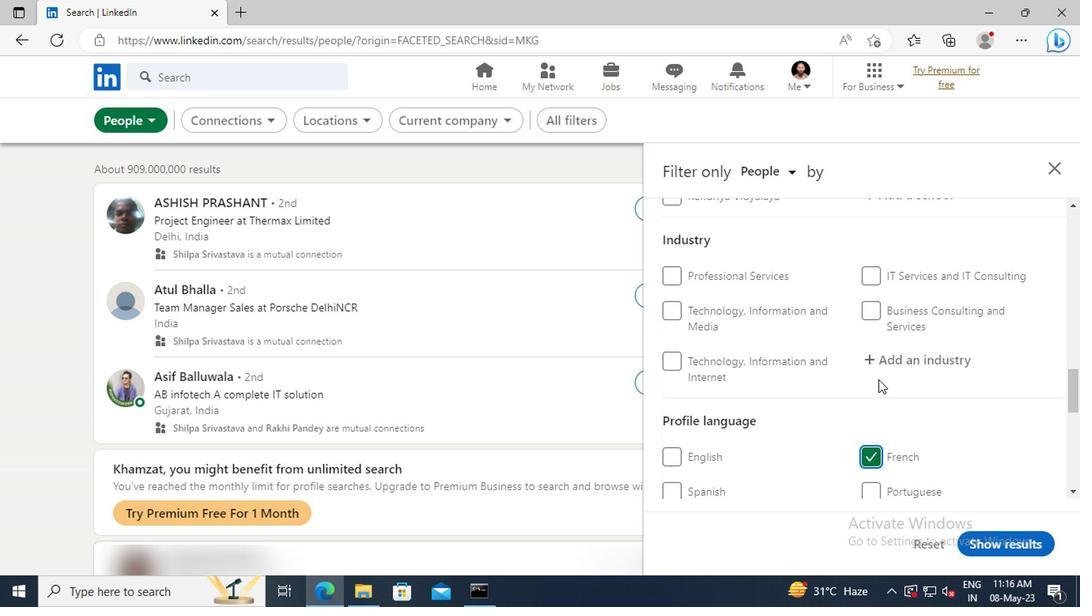 
Action: Mouse scrolled (875, 379) with delta (0, 0)
Screenshot: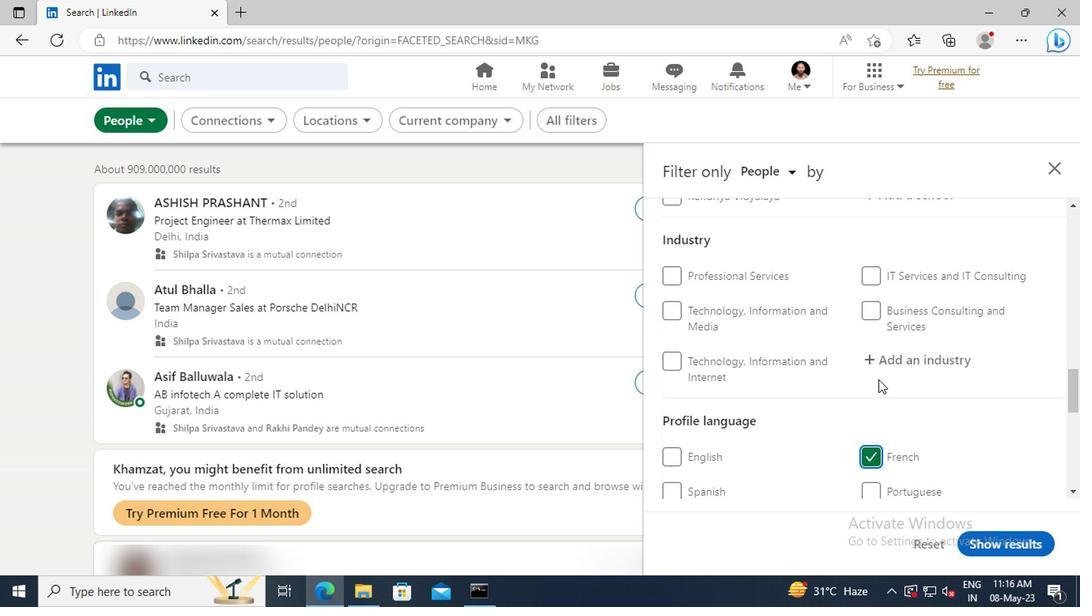 
Action: Mouse scrolled (875, 379) with delta (0, 0)
Screenshot: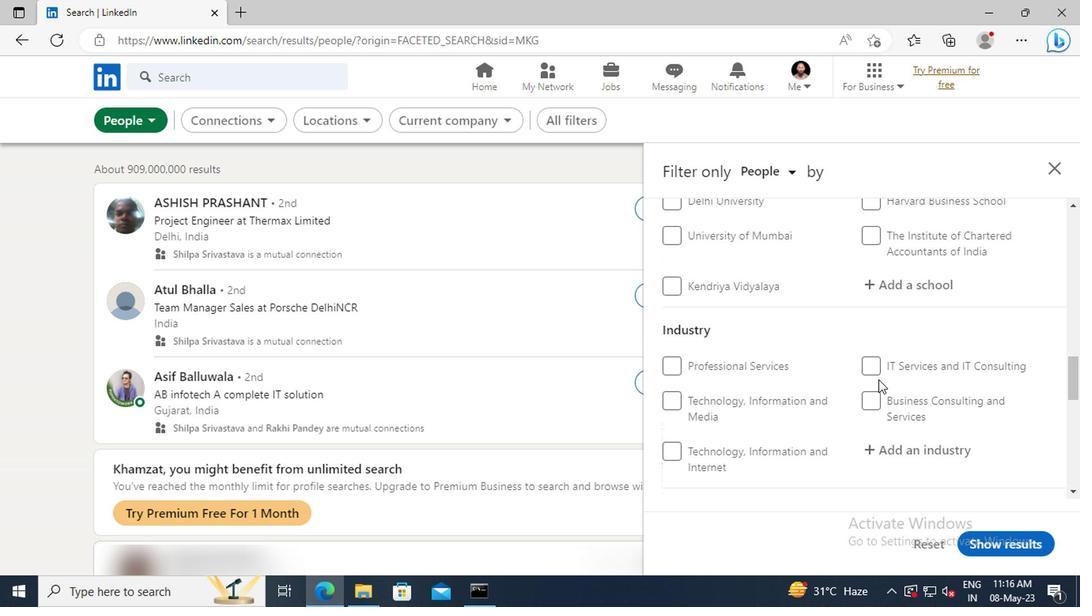 
Action: Mouse scrolled (875, 379) with delta (0, 0)
Screenshot: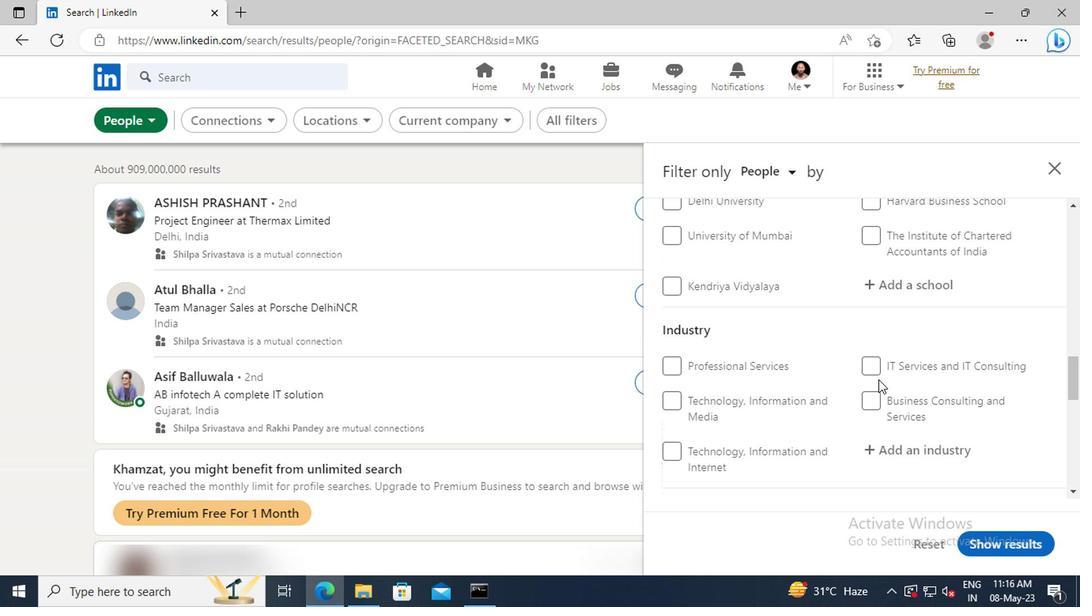 
Action: Mouse scrolled (875, 379) with delta (0, 0)
Screenshot: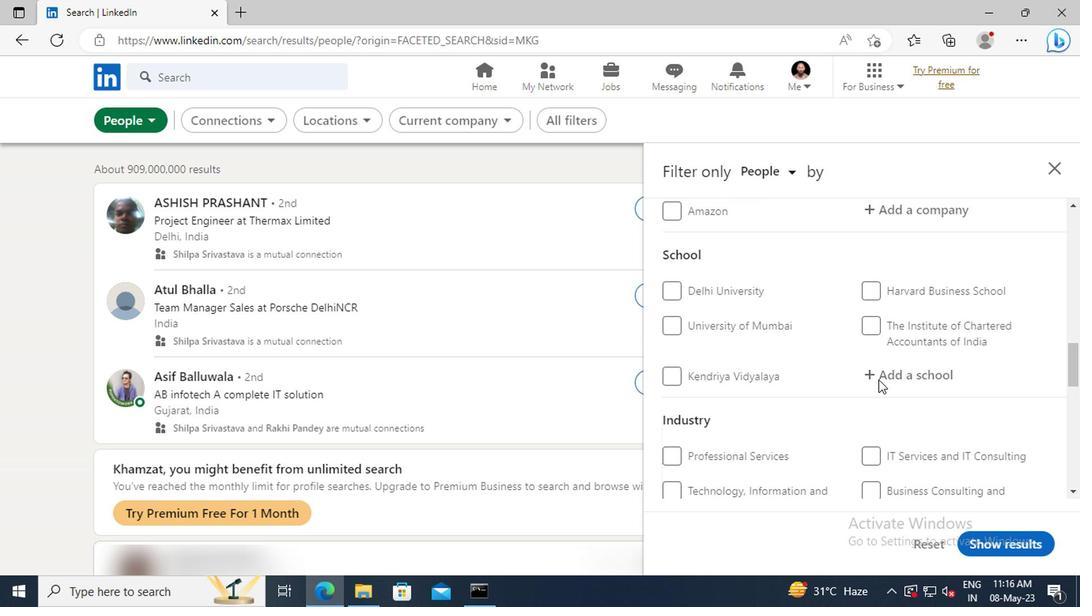 
Action: Mouse scrolled (875, 379) with delta (0, 0)
Screenshot: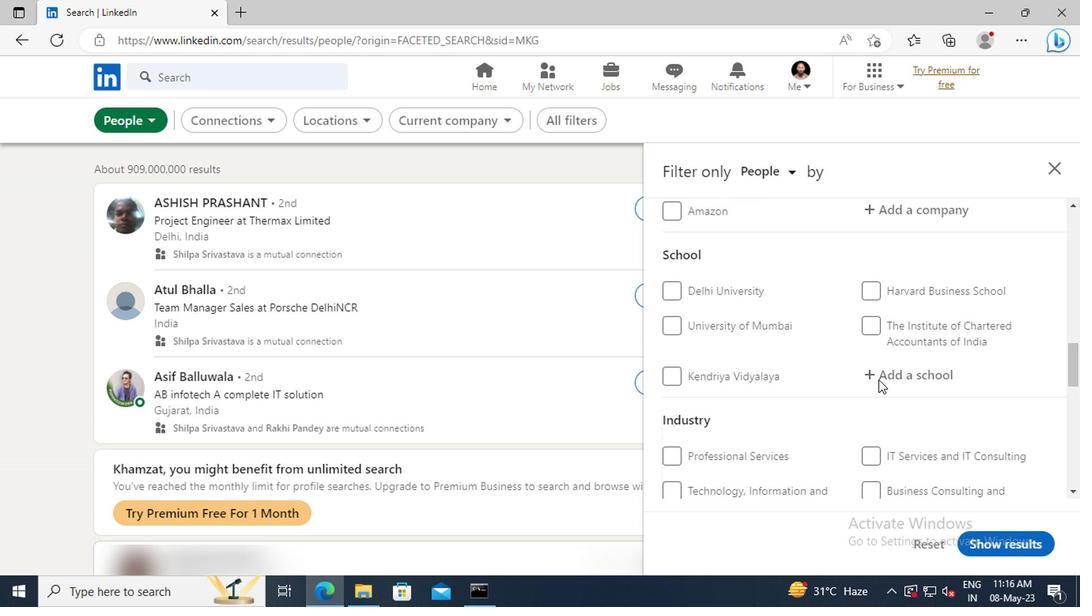 
Action: Mouse scrolled (875, 379) with delta (0, 0)
Screenshot: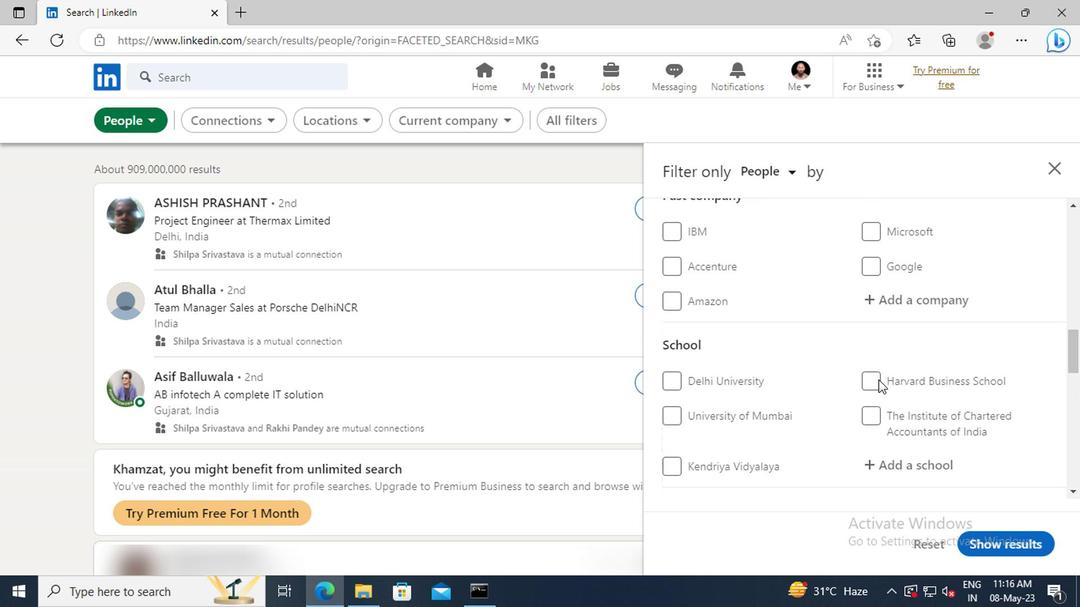 
Action: Mouse scrolled (875, 379) with delta (0, 0)
Screenshot: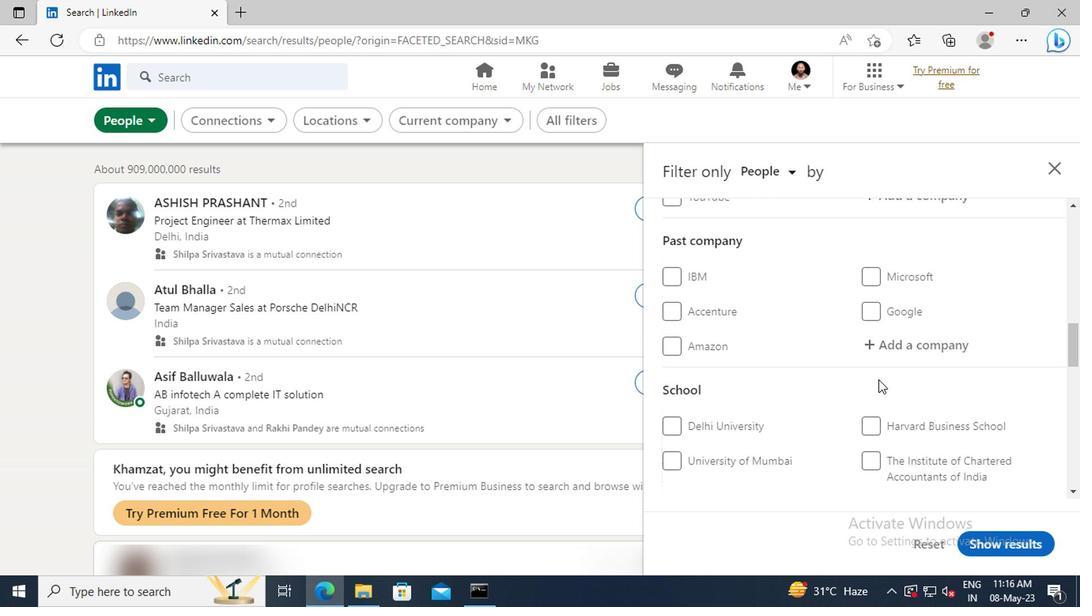 
Action: Mouse scrolled (875, 379) with delta (0, 0)
Screenshot: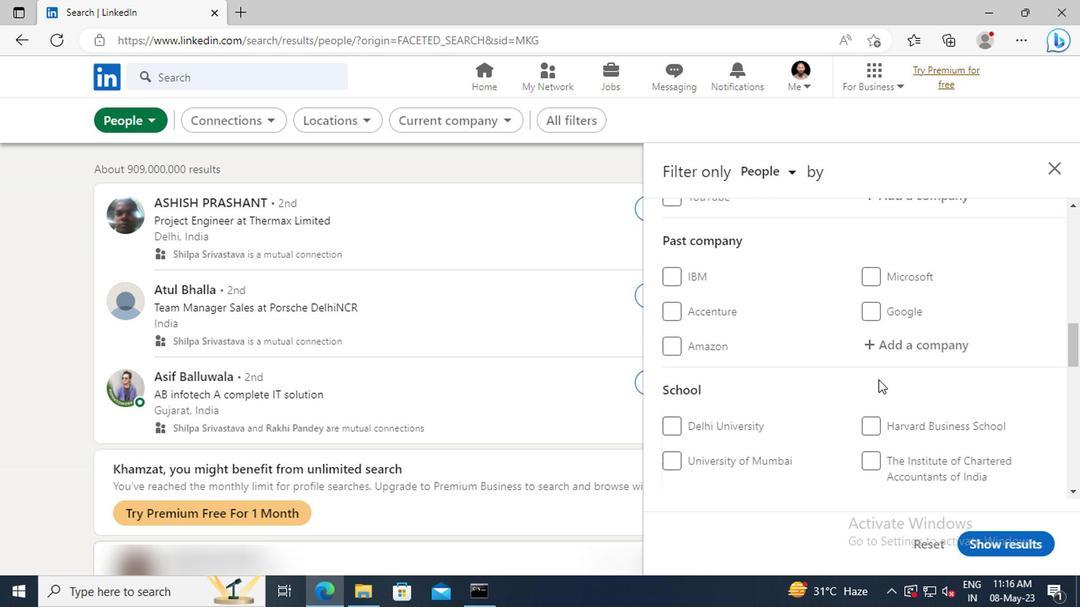 
Action: Mouse scrolled (875, 379) with delta (0, 0)
Screenshot: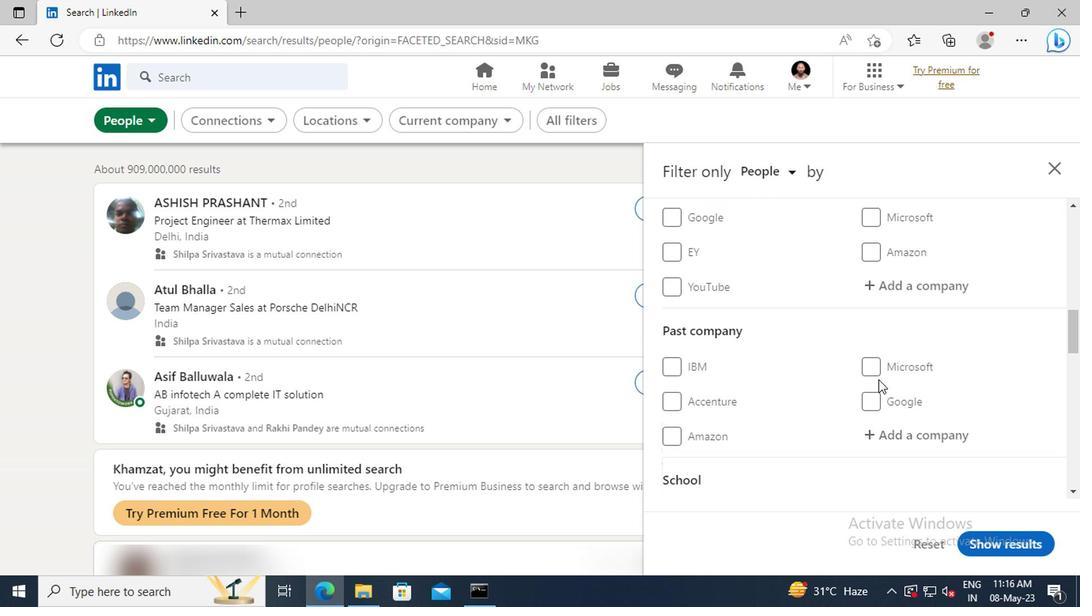 
Action: Mouse moved to (873, 331)
Screenshot: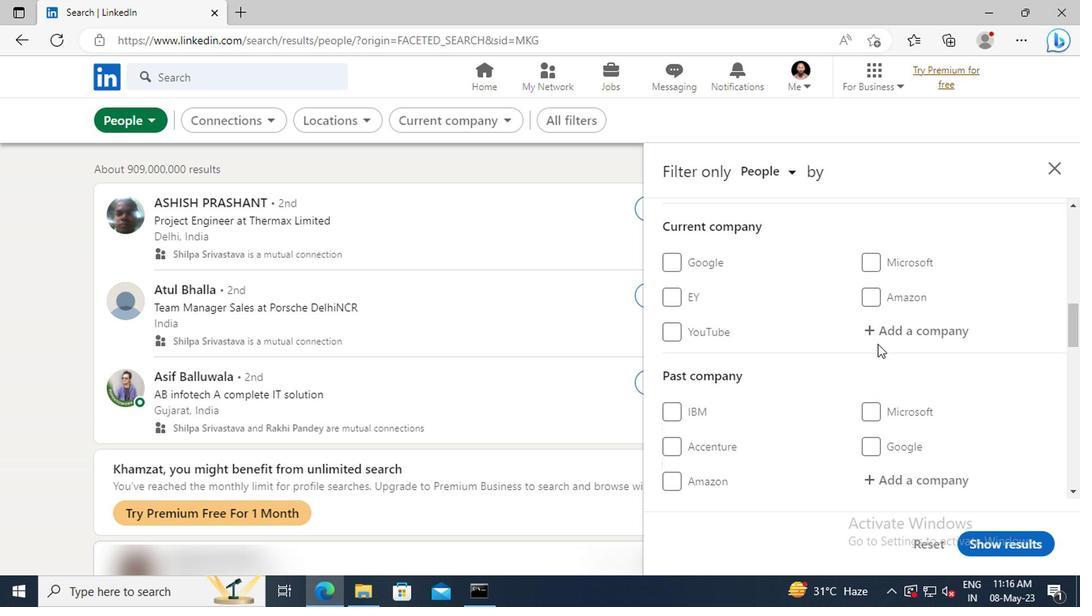 
Action: Mouse pressed left at (873, 331)
Screenshot: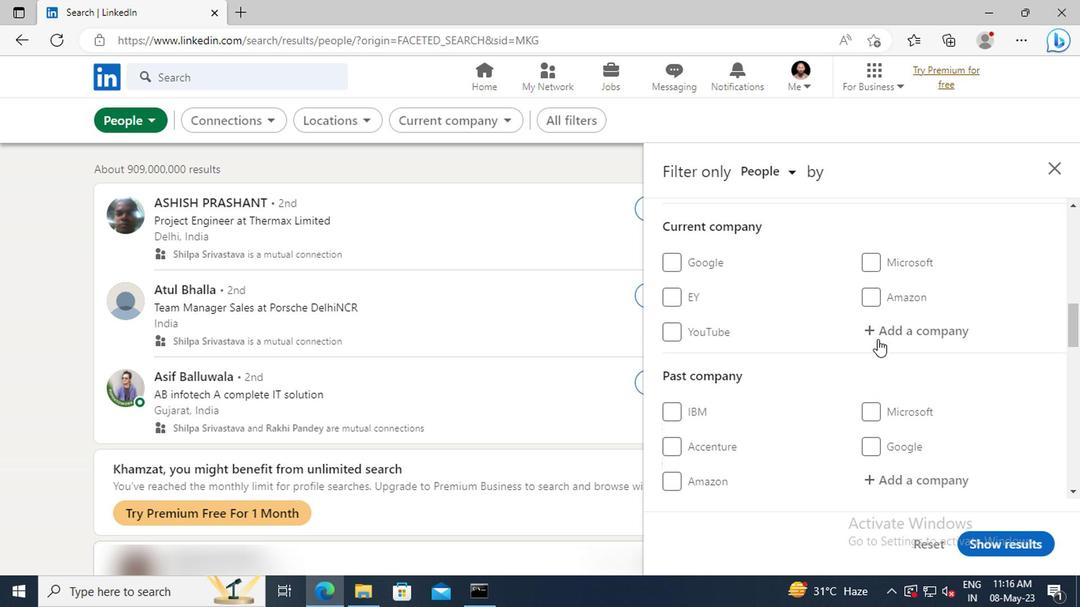 
Action: Mouse moved to (867, 348)
Screenshot: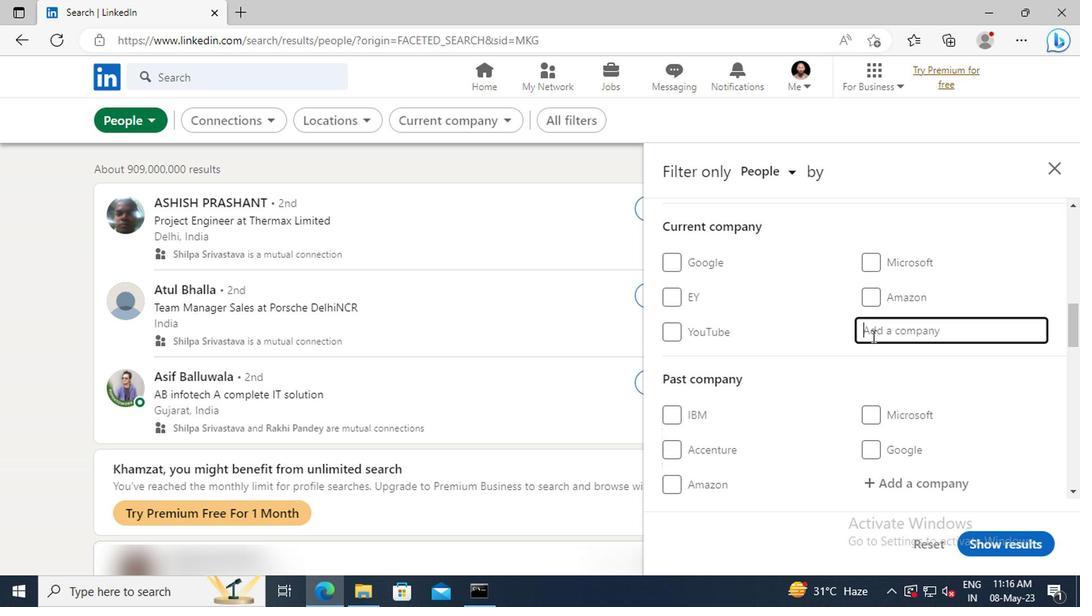 
Action: Key pressed <Key.shift>KORN<Key.space><Key.shift>FE
Screenshot: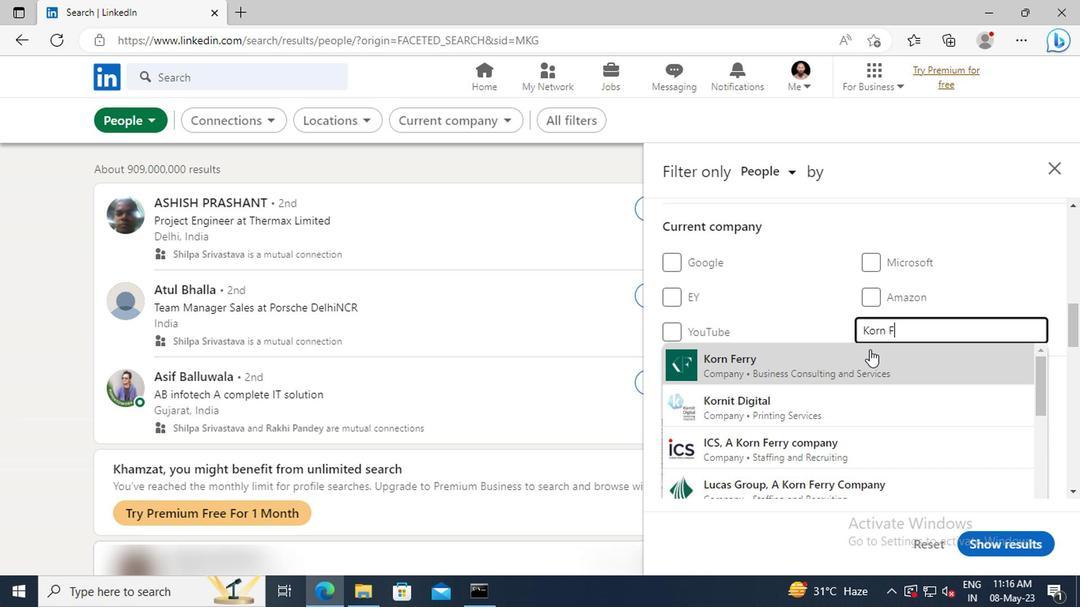 
Action: Mouse moved to (870, 363)
Screenshot: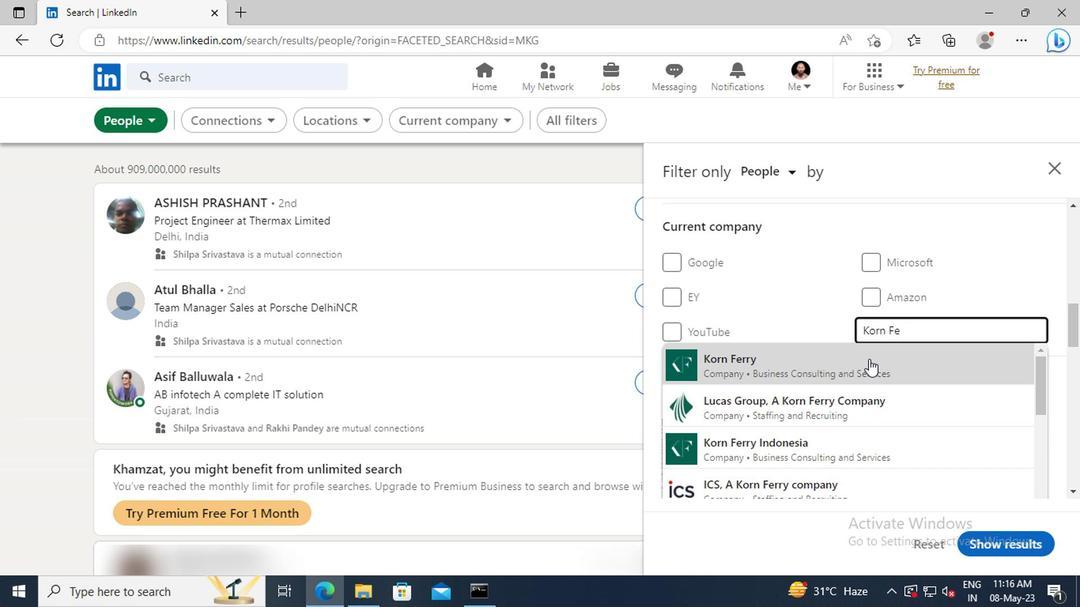 
Action: Mouse pressed left at (870, 363)
Screenshot: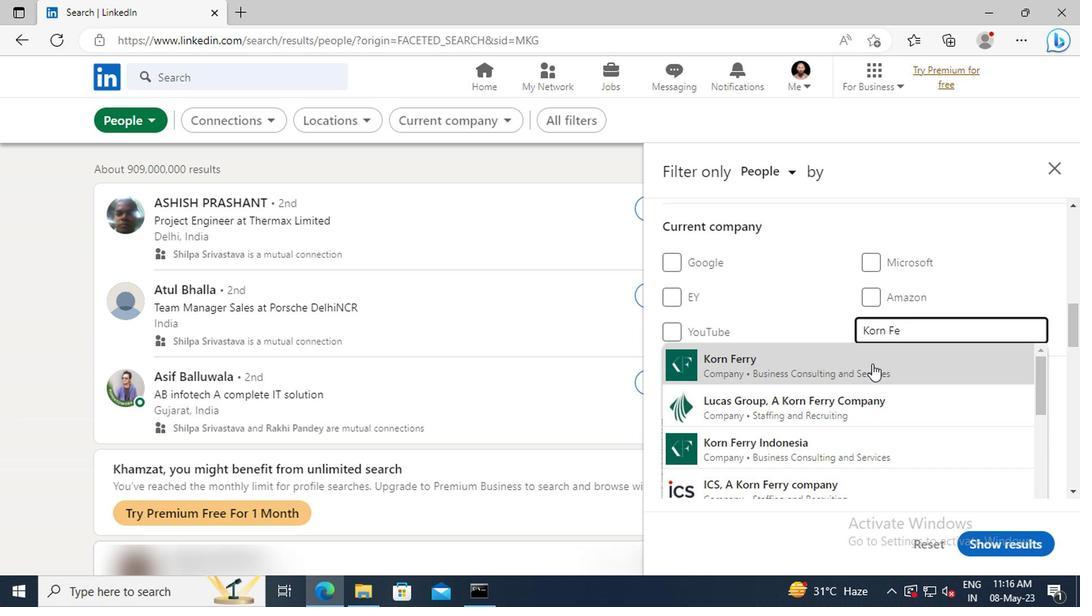 
Action: Mouse moved to (868, 362)
Screenshot: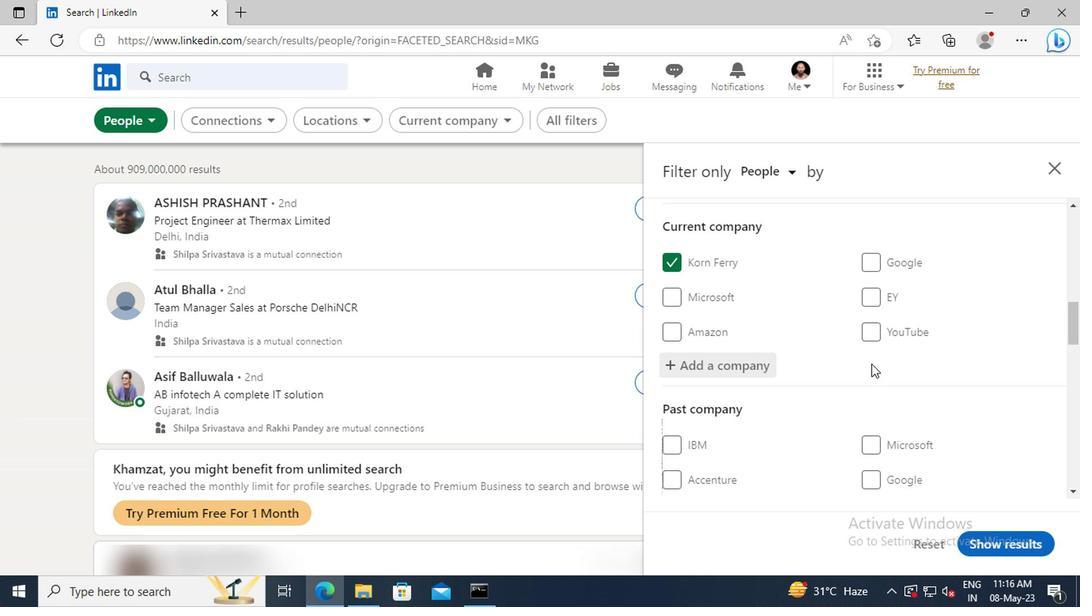 
Action: Mouse scrolled (868, 361) with delta (0, -1)
Screenshot: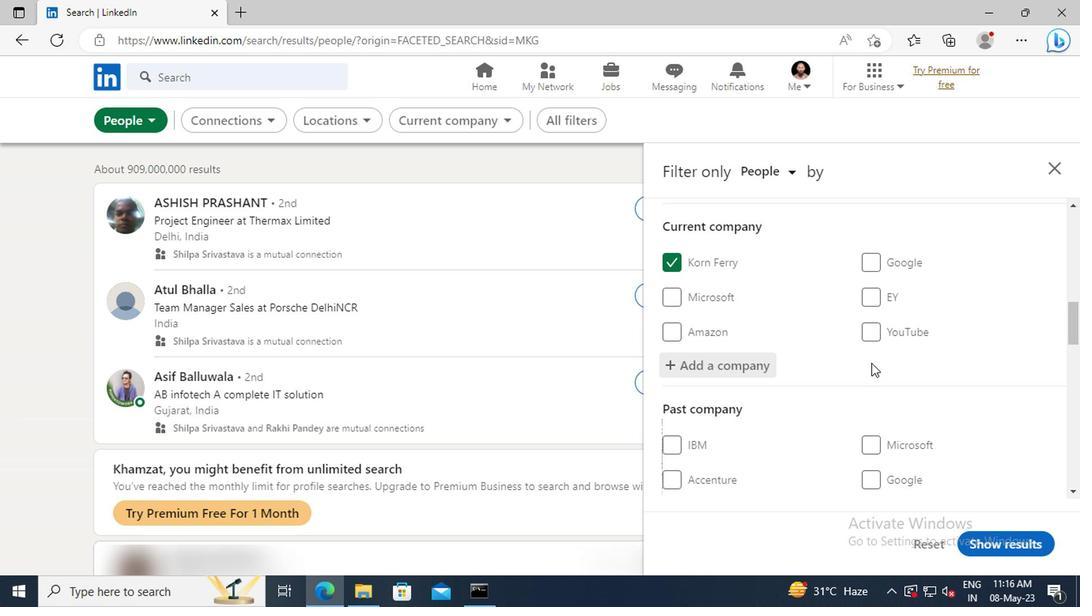 
Action: Mouse scrolled (868, 361) with delta (0, -1)
Screenshot: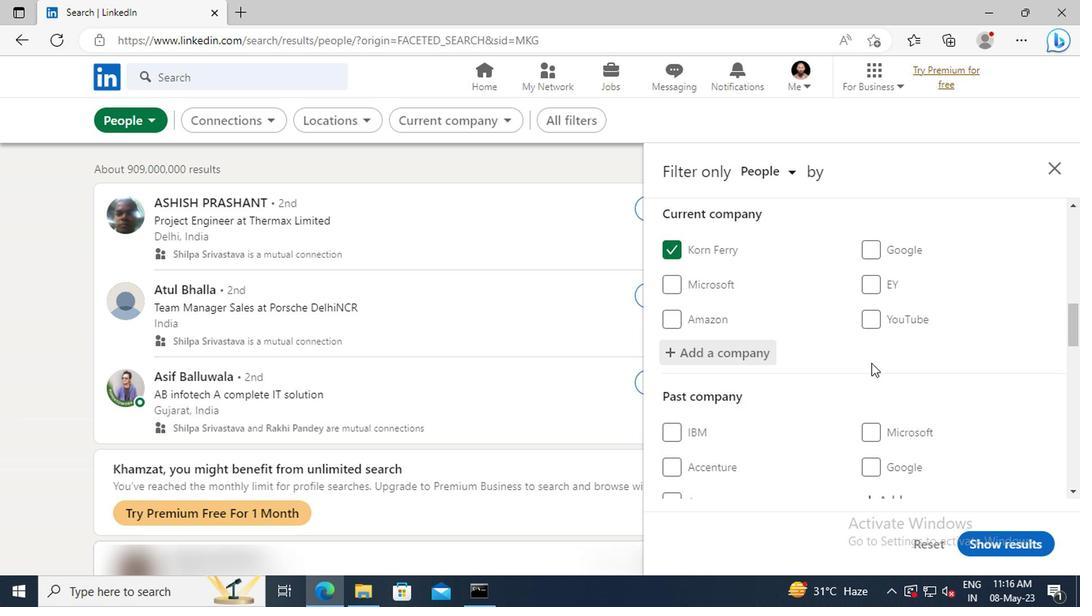 
Action: Mouse moved to (870, 356)
Screenshot: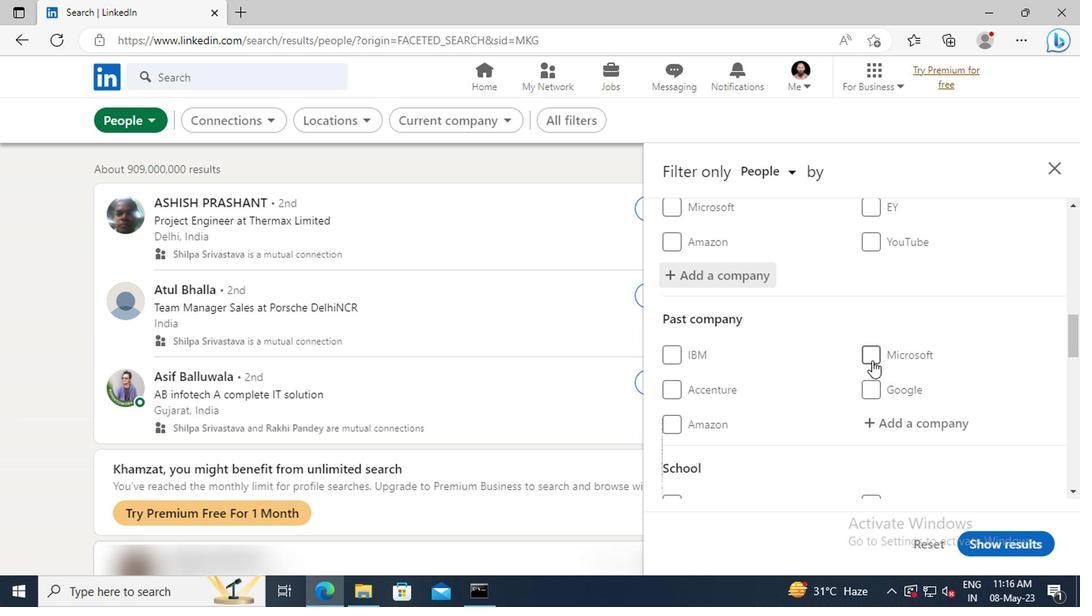 
Action: Mouse scrolled (870, 356) with delta (0, 0)
Screenshot: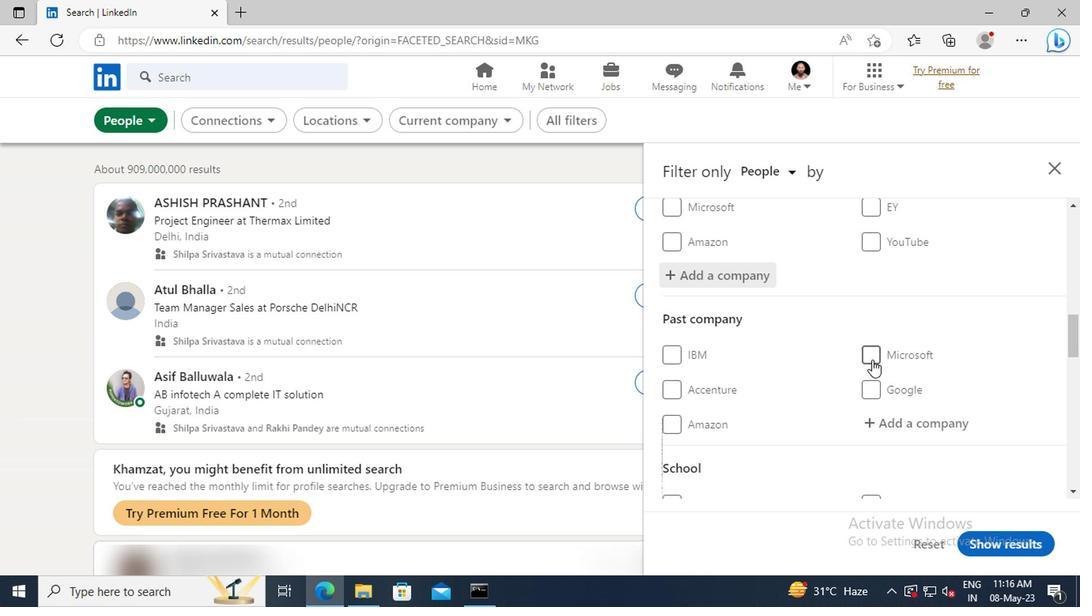 
Action: Mouse moved to (870, 353)
Screenshot: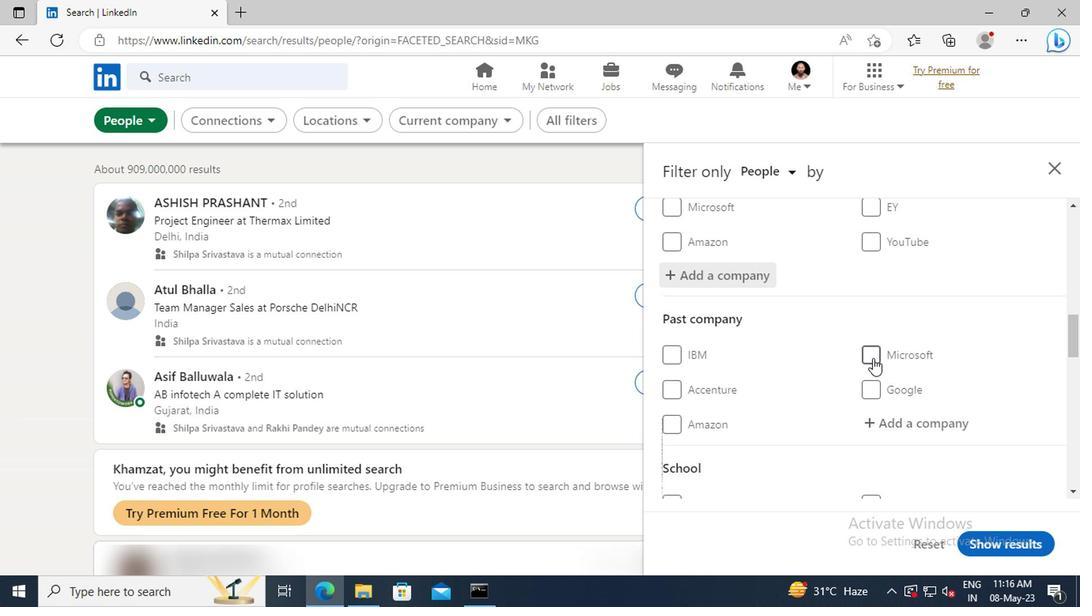 
Action: Mouse scrolled (870, 352) with delta (0, -1)
Screenshot: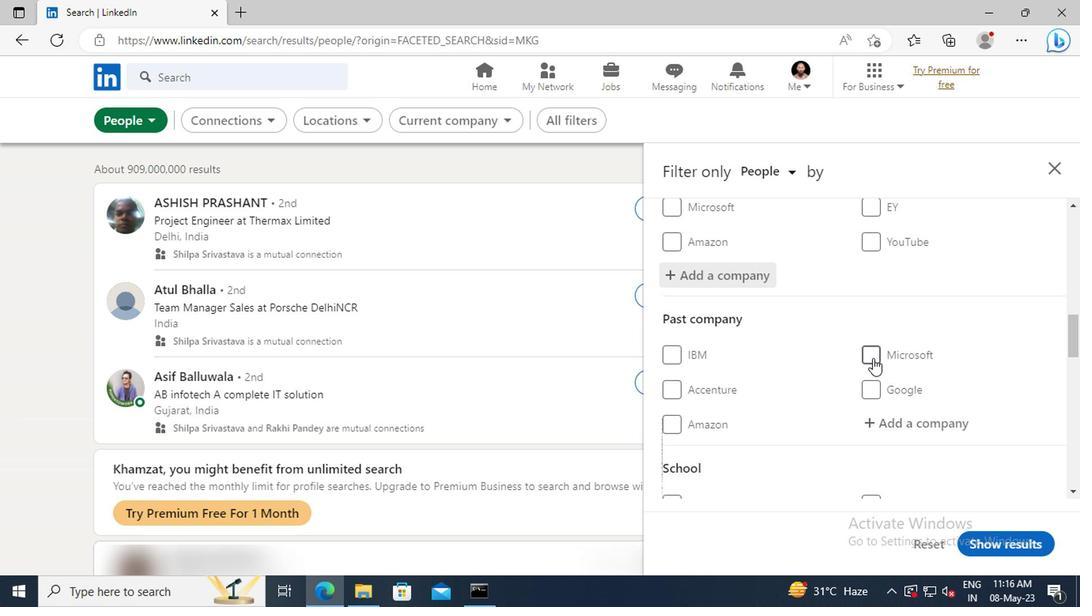 
Action: Mouse moved to (866, 344)
Screenshot: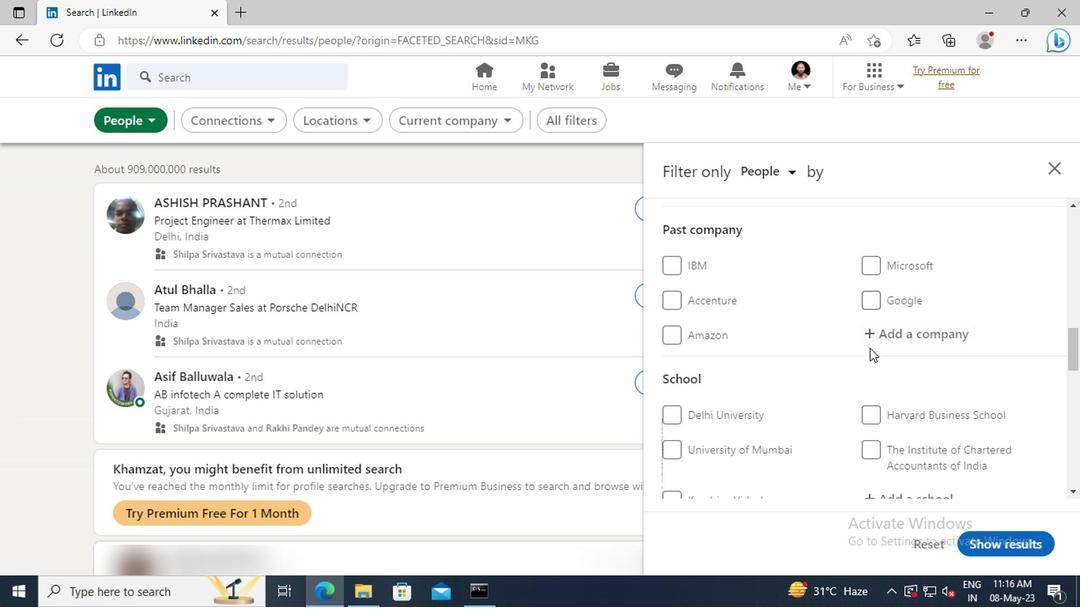 
Action: Mouse scrolled (866, 344) with delta (0, 0)
Screenshot: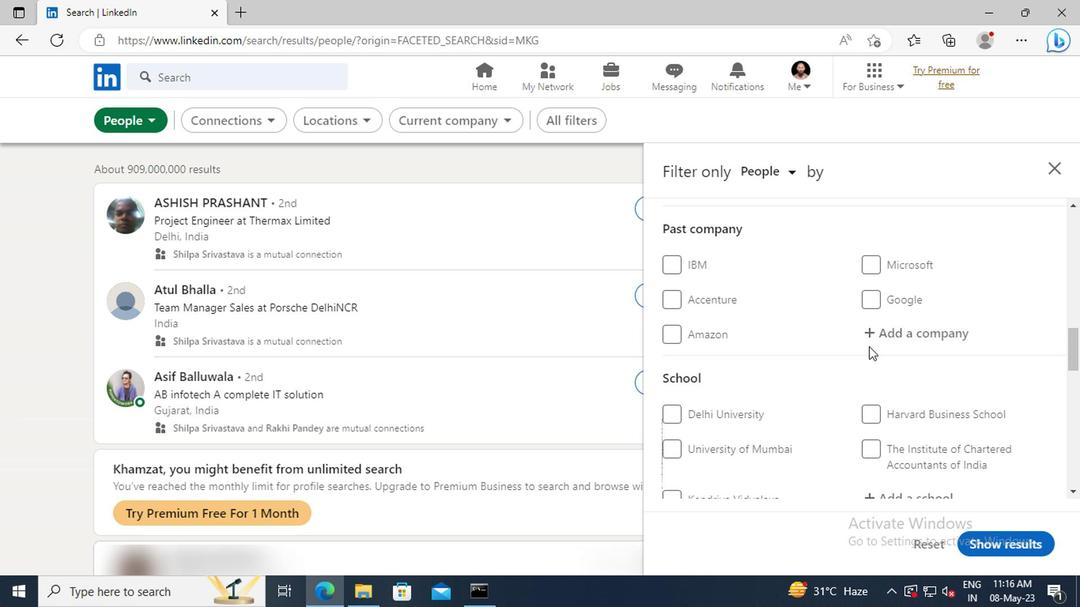 
Action: Mouse scrolled (866, 344) with delta (0, 0)
Screenshot: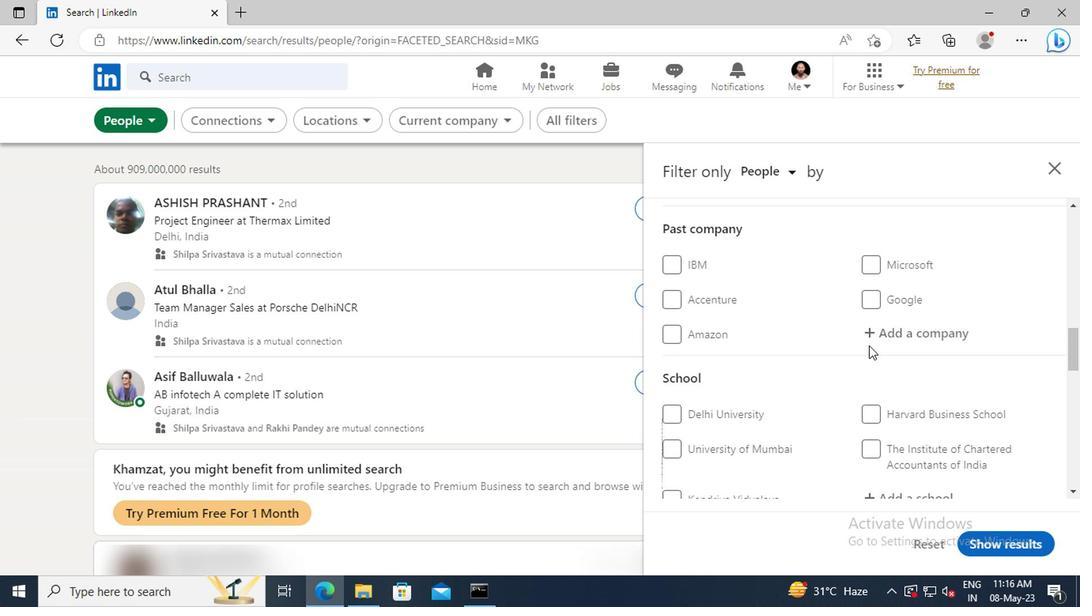 
Action: Mouse moved to (866, 344)
Screenshot: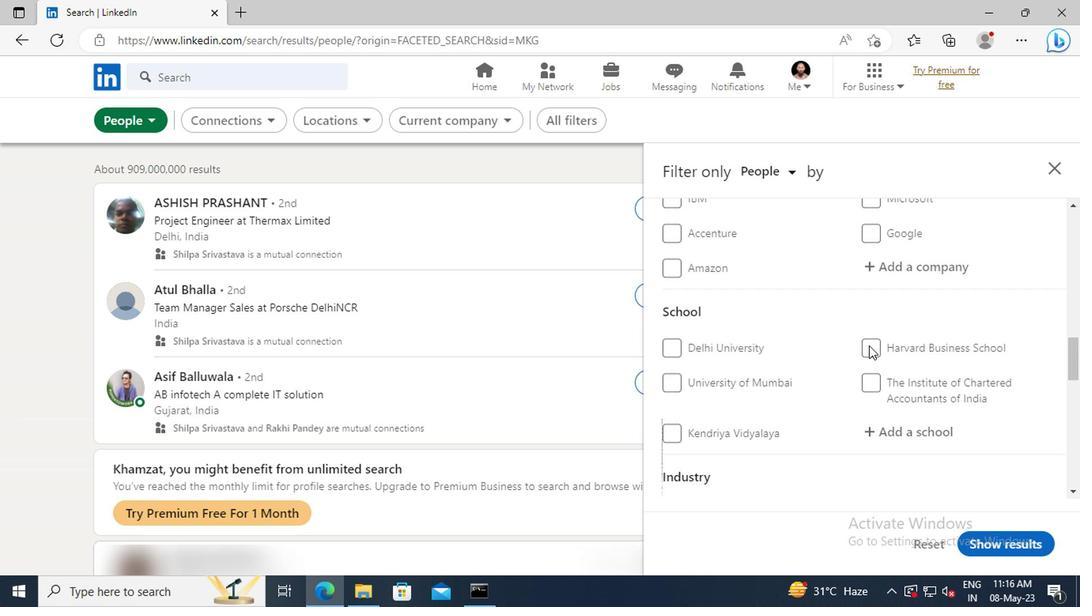 
Action: Mouse scrolled (866, 343) with delta (0, 0)
Screenshot: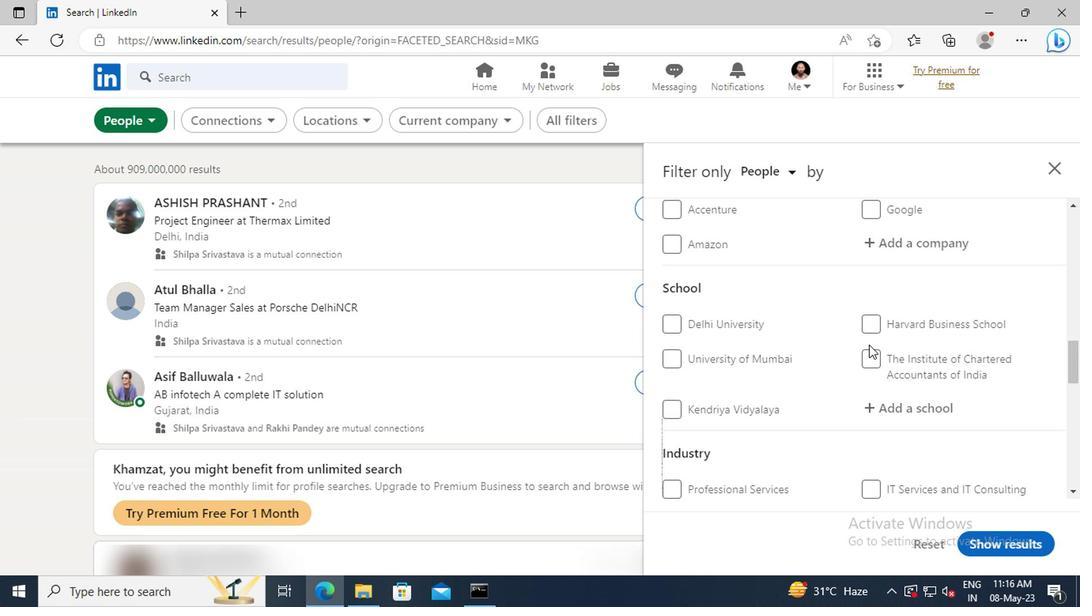 
Action: Mouse moved to (870, 361)
Screenshot: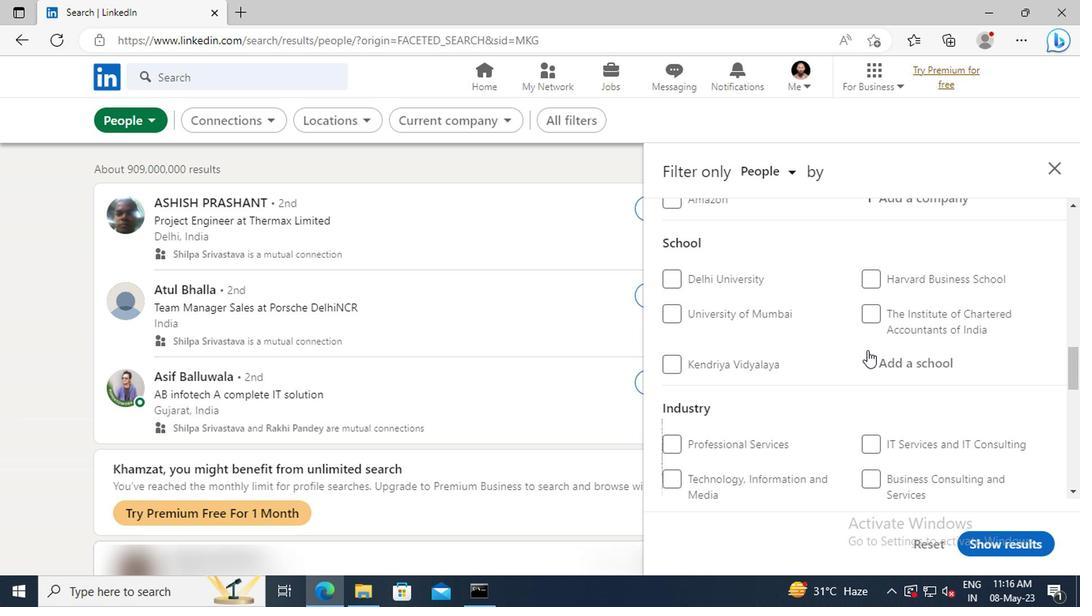 
Action: Mouse pressed left at (870, 361)
Screenshot: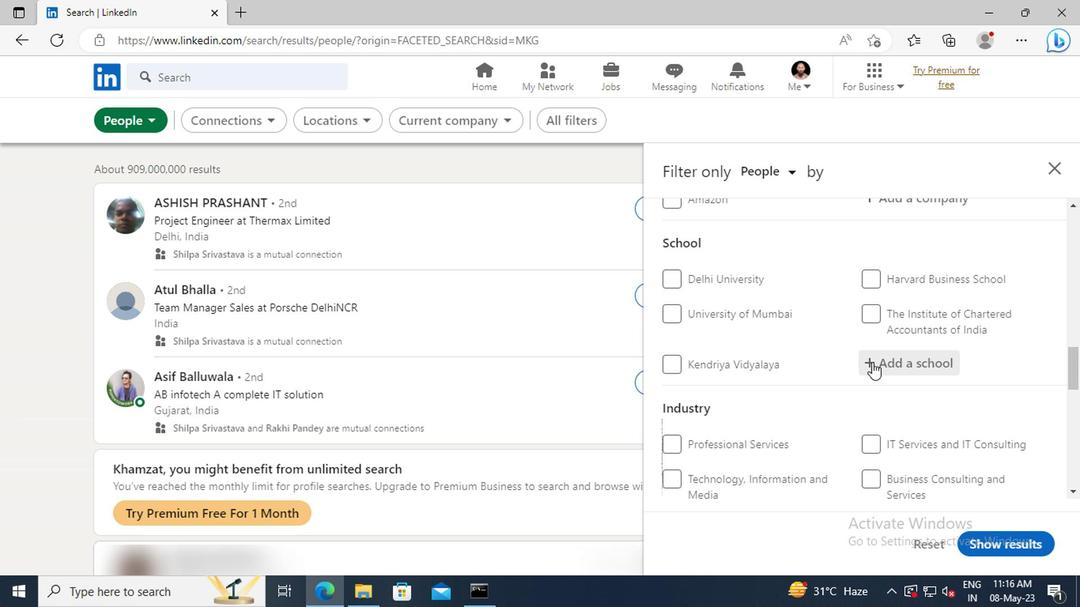 
Action: Mouse moved to (872, 362)
Screenshot: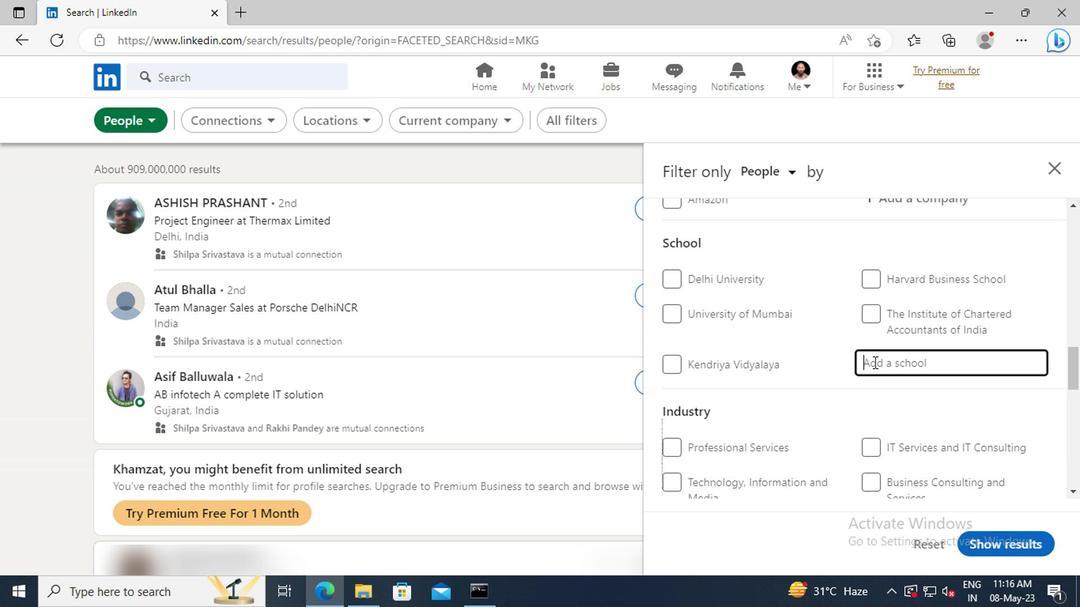 
Action: Key pressed <Key.shift>MAHATMA<Key.space><Key.shift>JYOTIBA<Key.space>
Screenshot: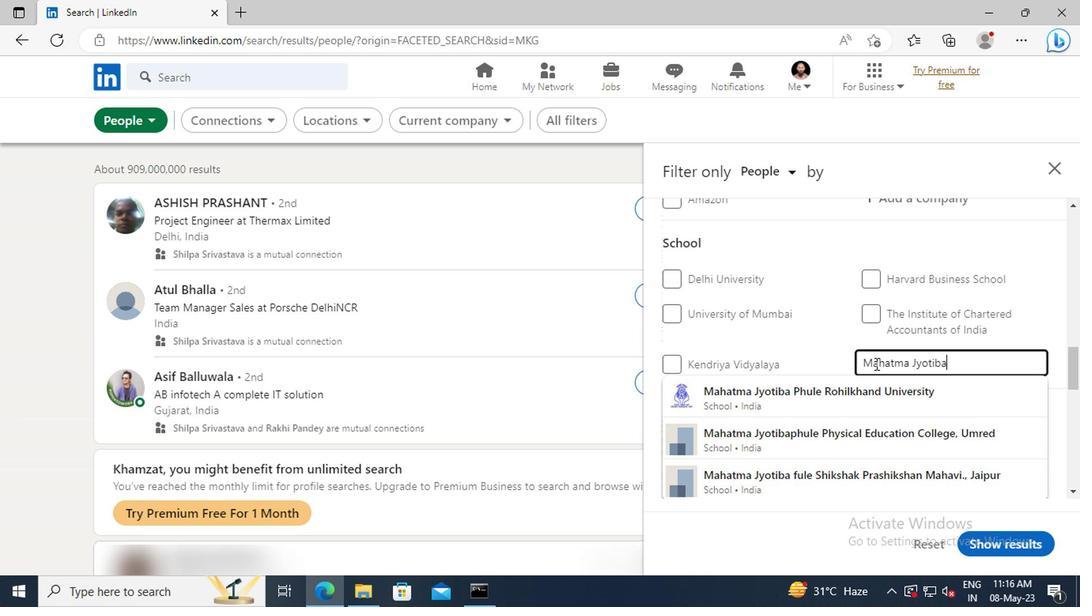 
Action: Mouse moved to (869, 386)
Screenshot: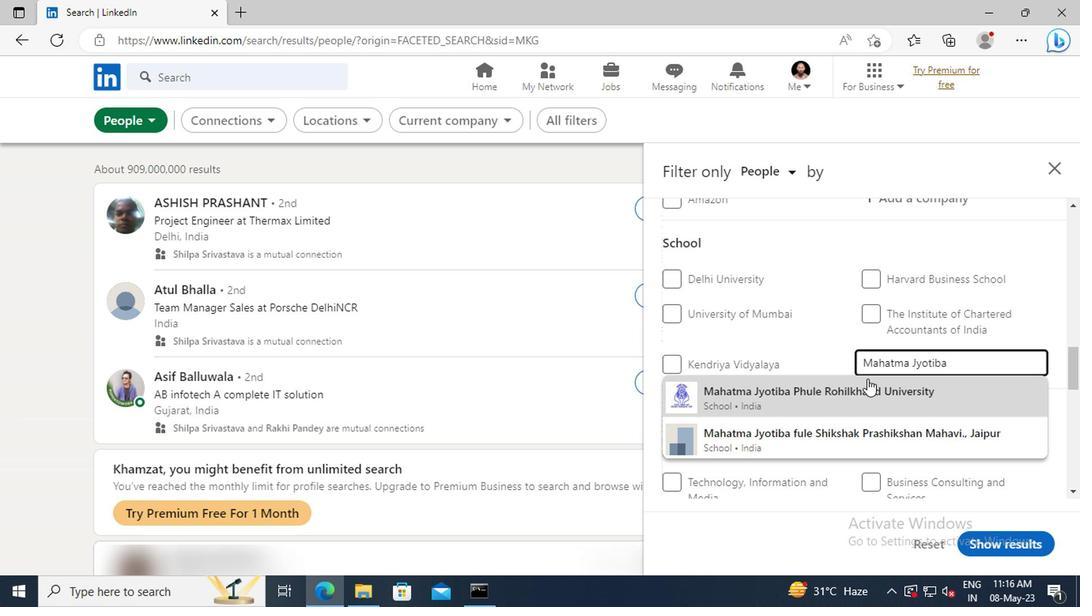 
Action: Mouse pressed left at (869, 386)
Screenshot: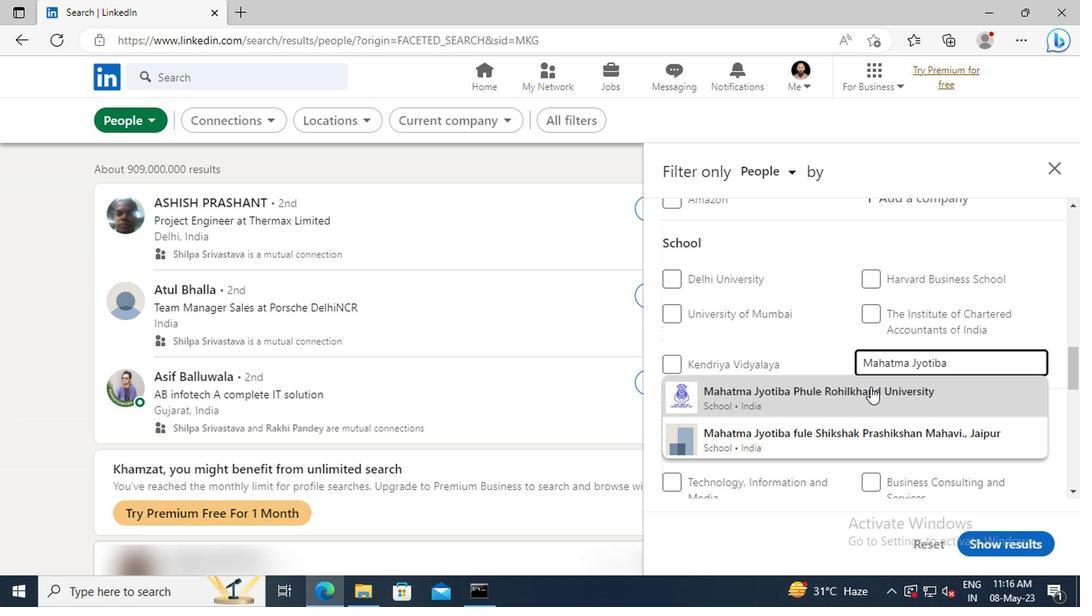 
Action: Mouse scrolled (869, 385) with delta (0, -1)
Screenshot: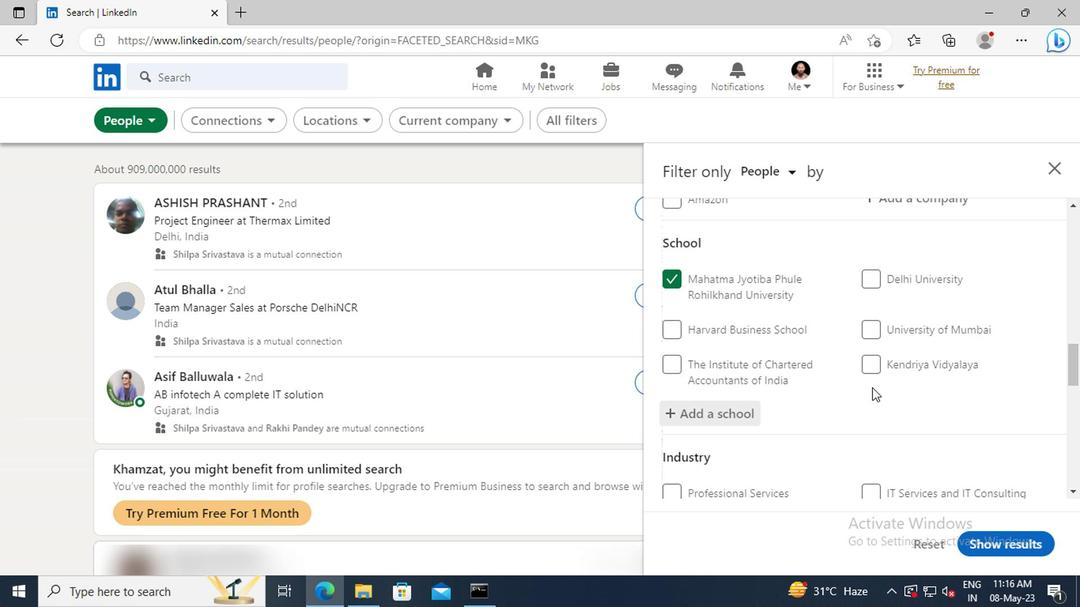 
Action: Mouse scrolled (869, 385) with delta (0, -1)
Screenshot: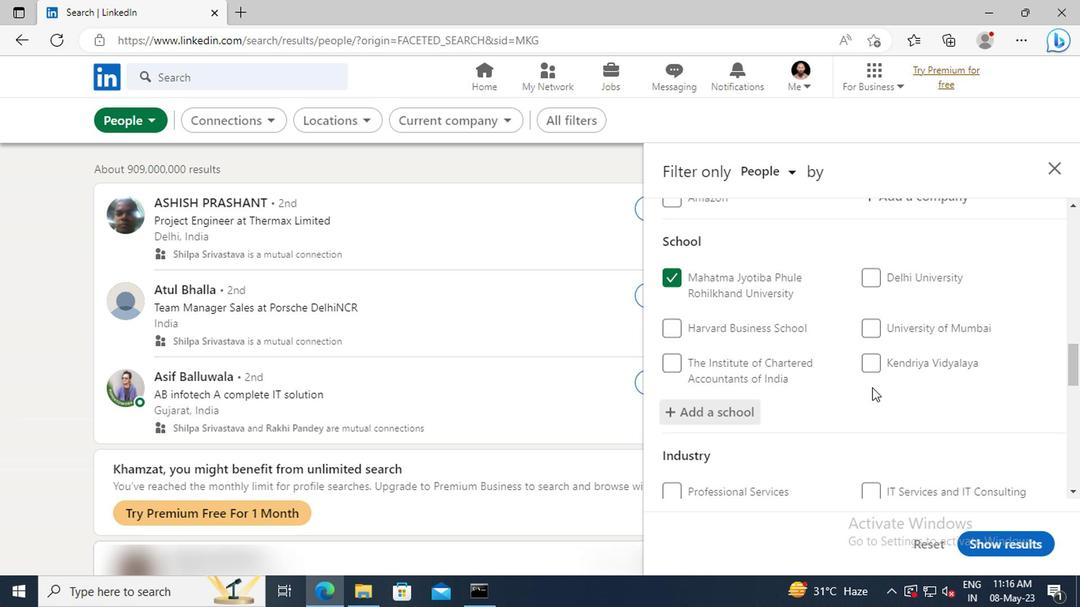 
Action: Mouse moved to (870, 384)
Screenshot: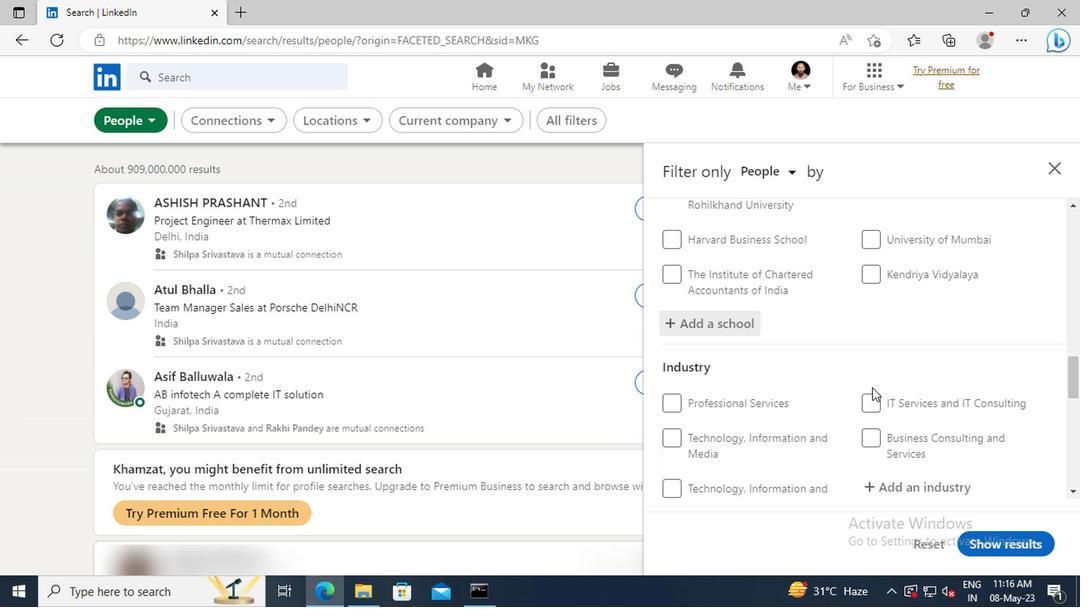 
Action: Mouse scrolled (870, 383) with delta (0, -1)
Screenshot: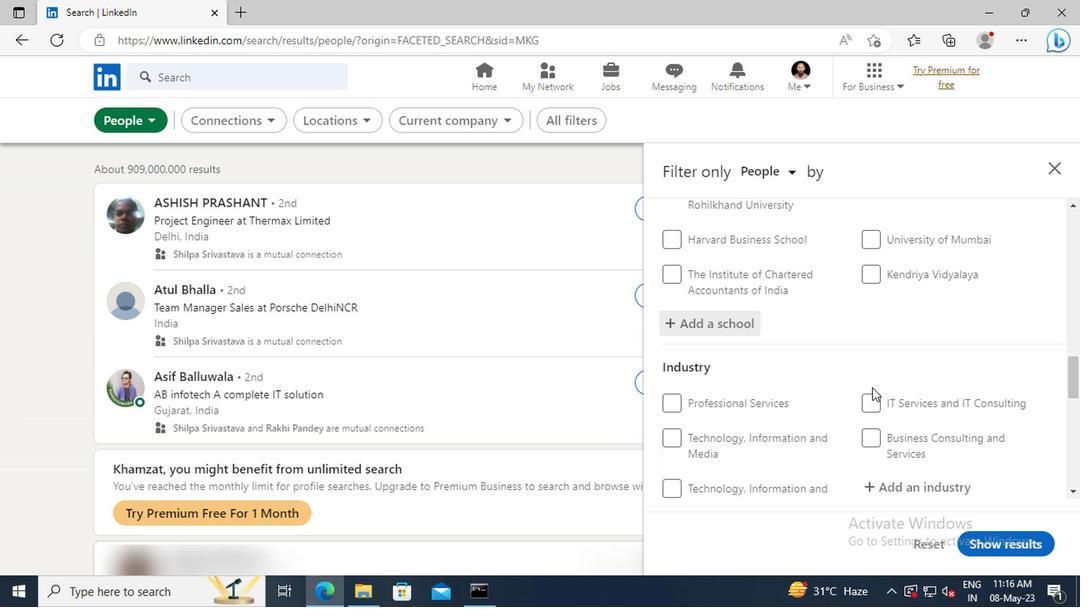 
Action: Mouse moved to (870, 384)
Screenshot: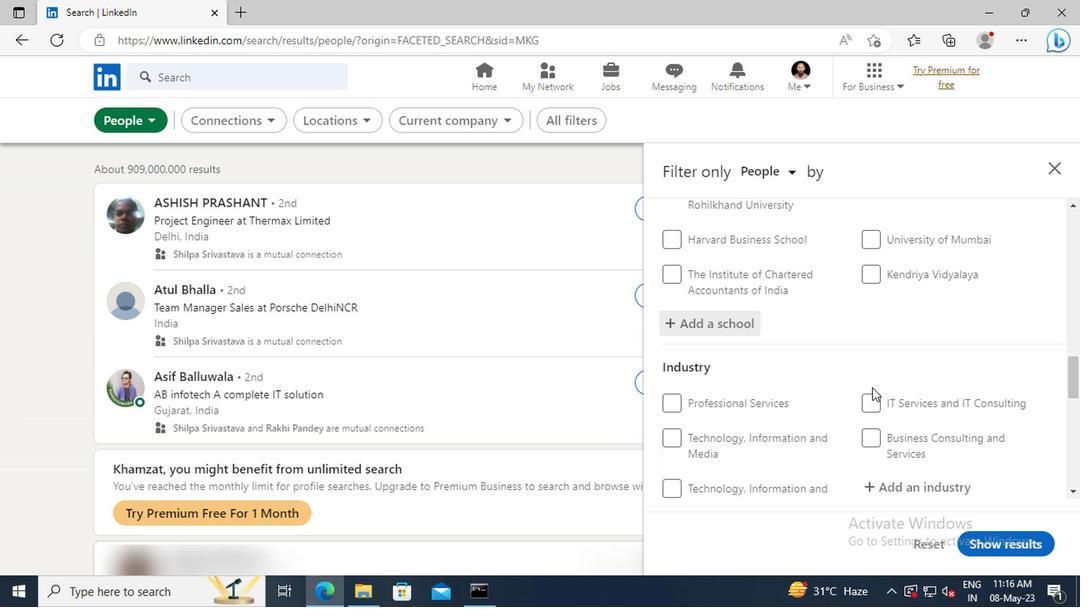 
Action: Mouse scrolled (870, 383) with delta (0, -1)
Screenshot: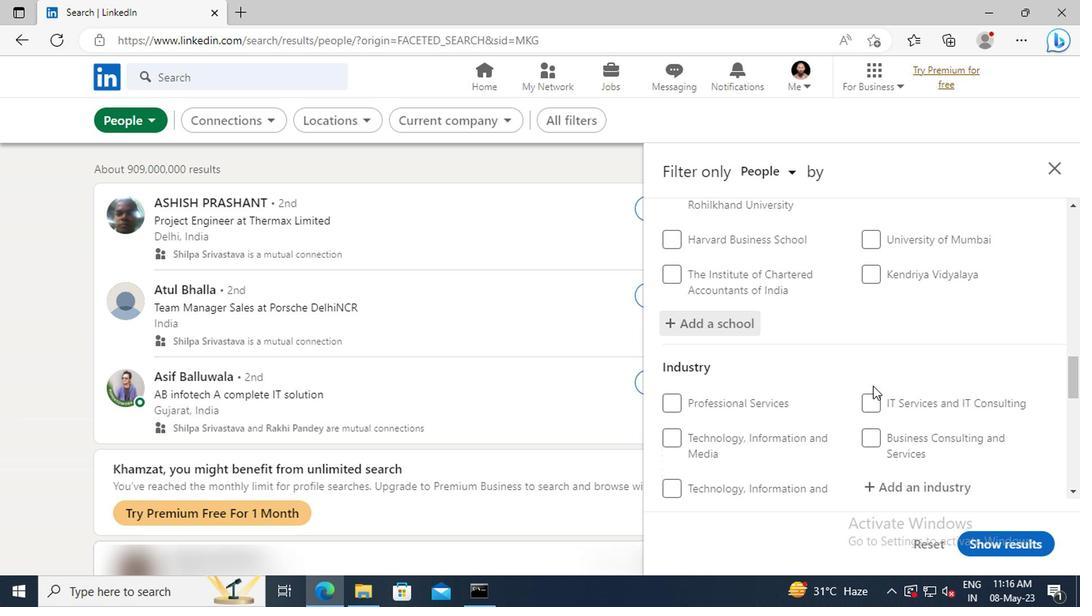 
Action: Mouse moved to (877, 393)
Screenshot: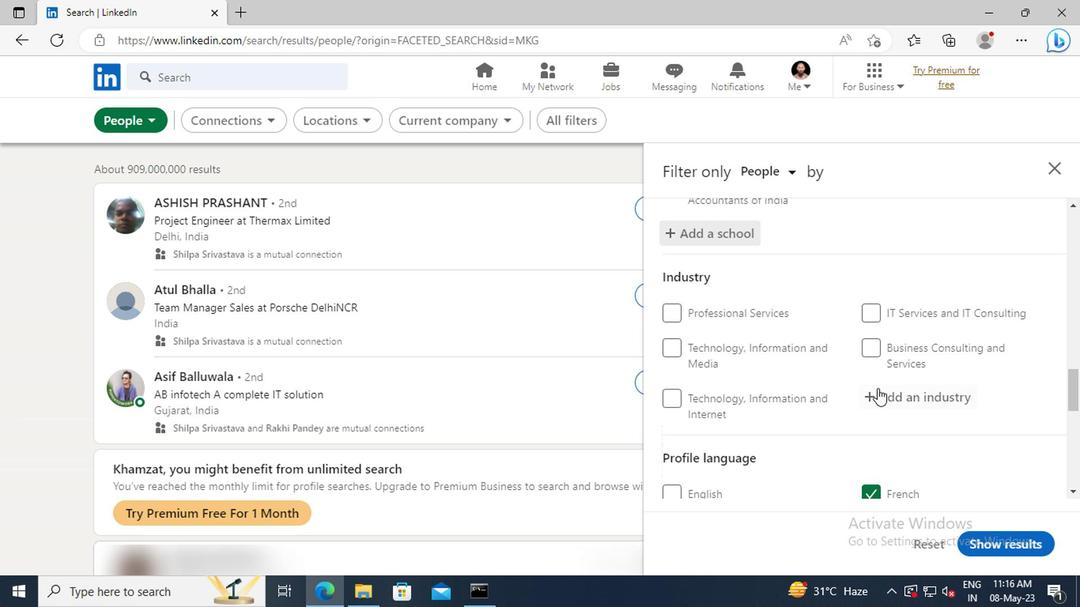 
Action: Mouse pressed left at (877, 393)
Screenshot: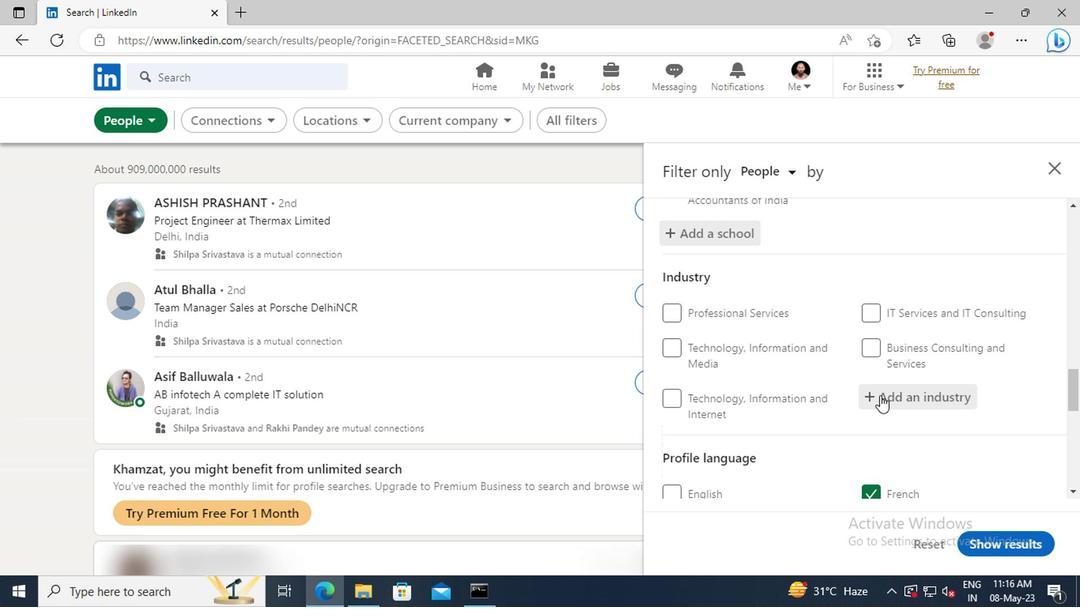 
Action: Key pressed <Key.shift>TURN
Screenshot: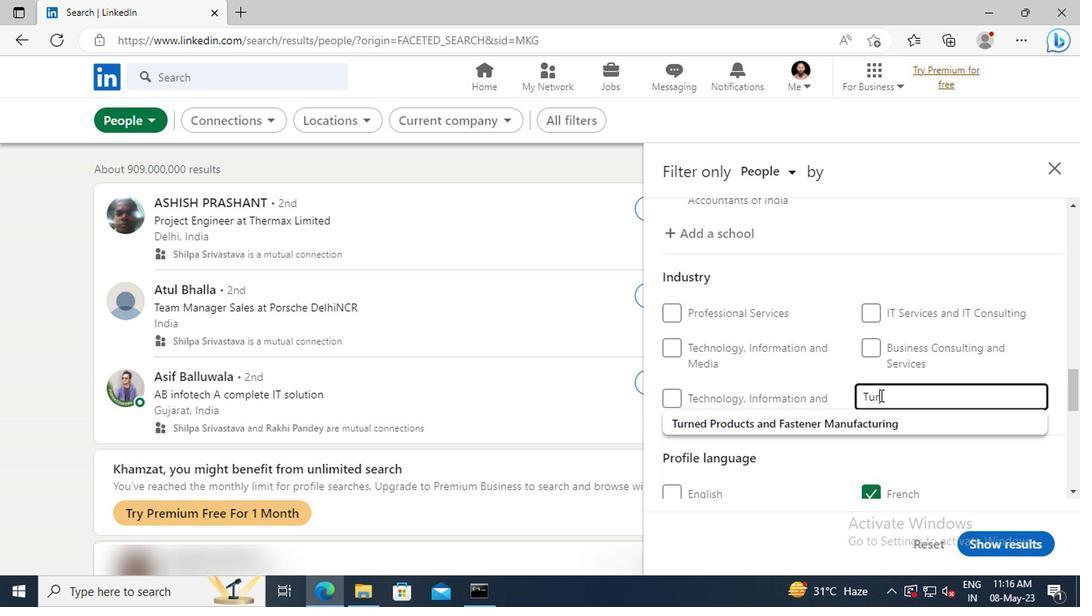 
Action: Mouse moved to (872, 415)
Screenshot: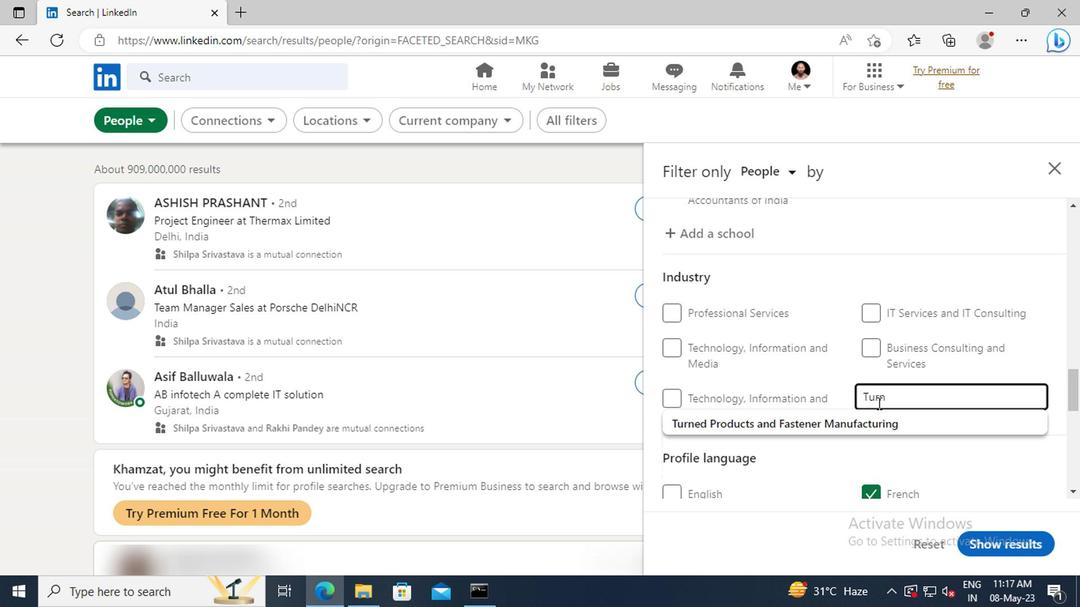
Action: Mouse pressed left at (872, 415)
Screenshot: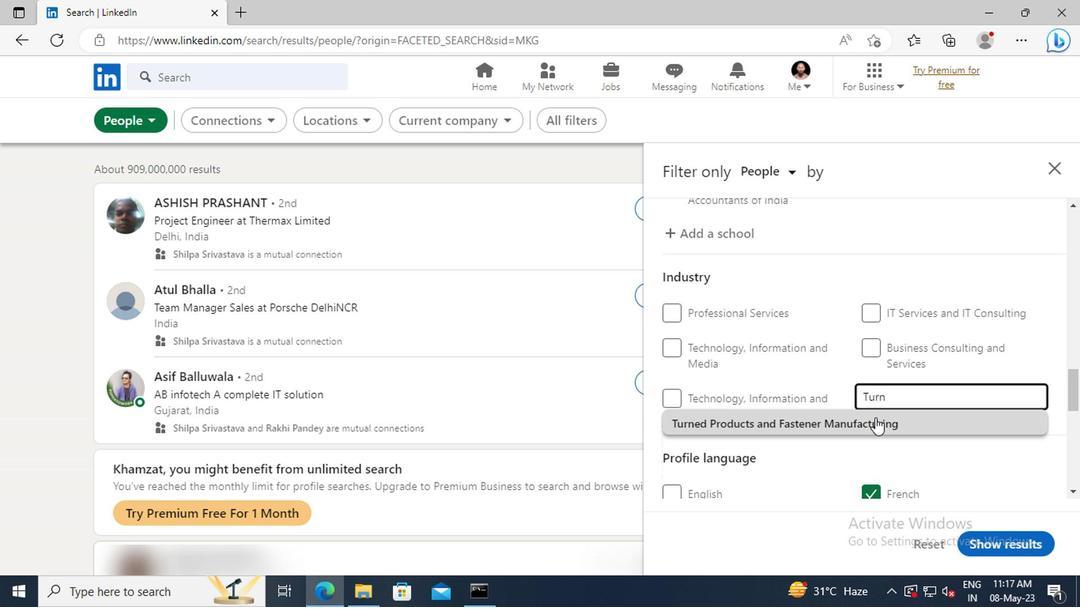 
Action: Mouse moved to (873, 415)
Screenshot: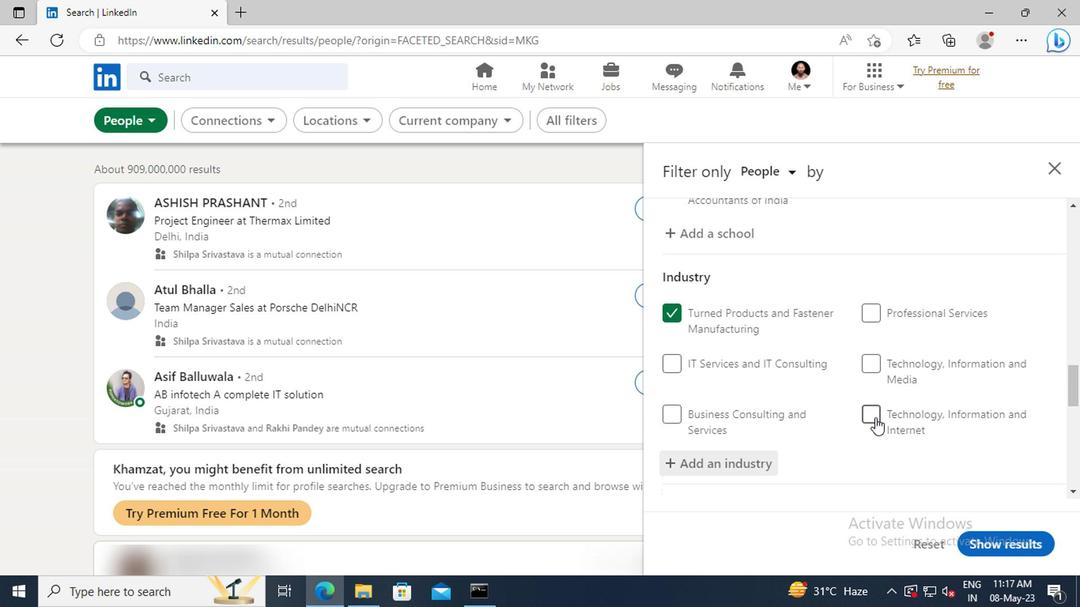 
Action: Mouse scrolled (873, 414) with delta (0, -1)
Screenshot: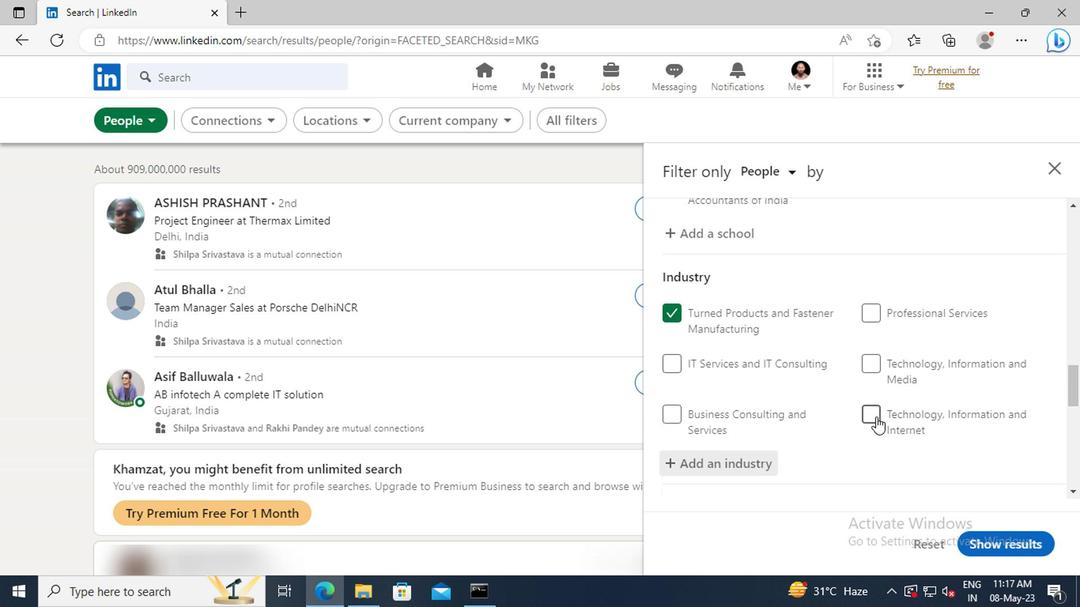 
Action: Mouse moved to (873, 411)
Screenshot: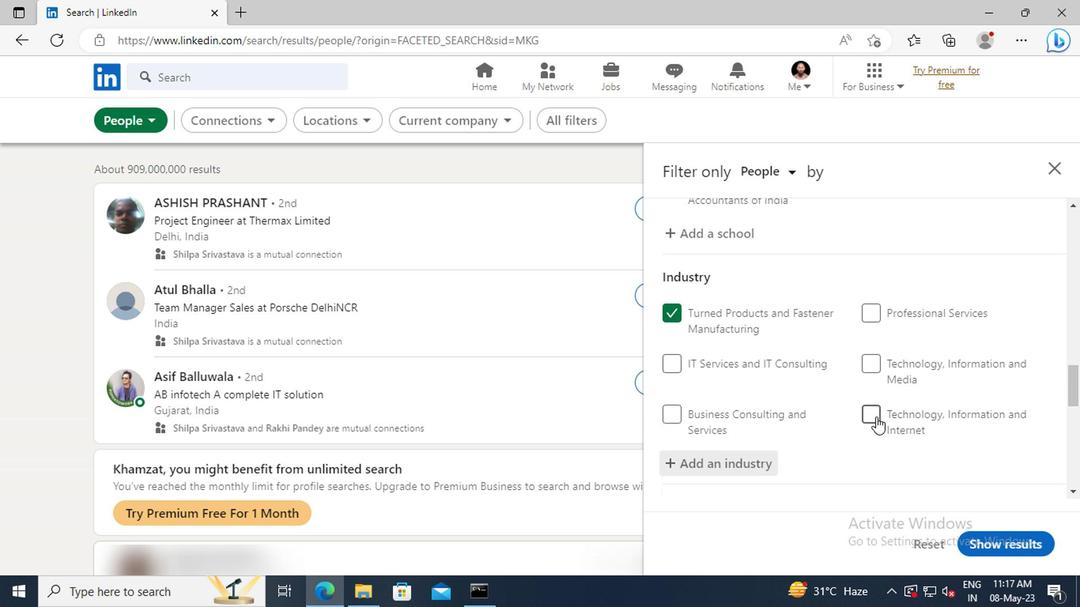 
Action: Mouse scrolled (873, 411) with delta (0, 0)
Screenshot: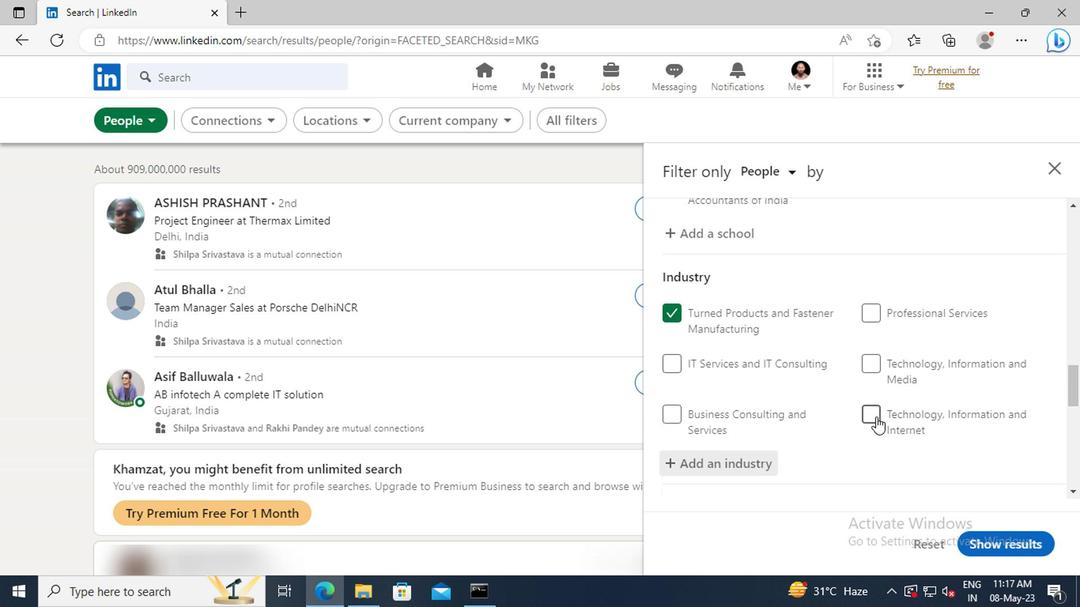 
Action: Mouse moved to (874, 398)
Screenshot: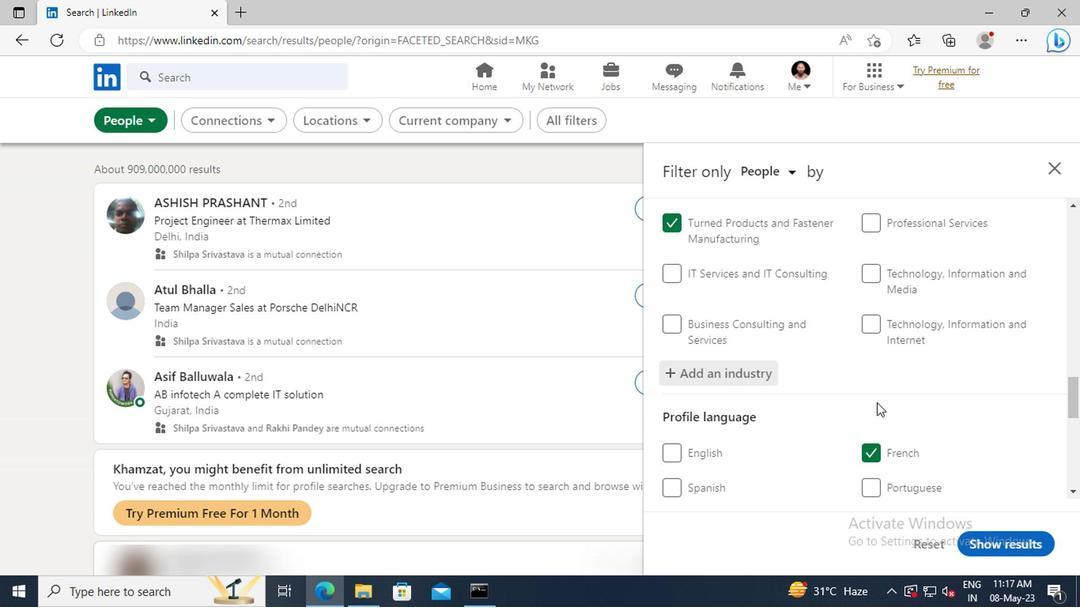 
Action: Mouse scrolled (874, 397) with delta (0, -1)
Screenshot: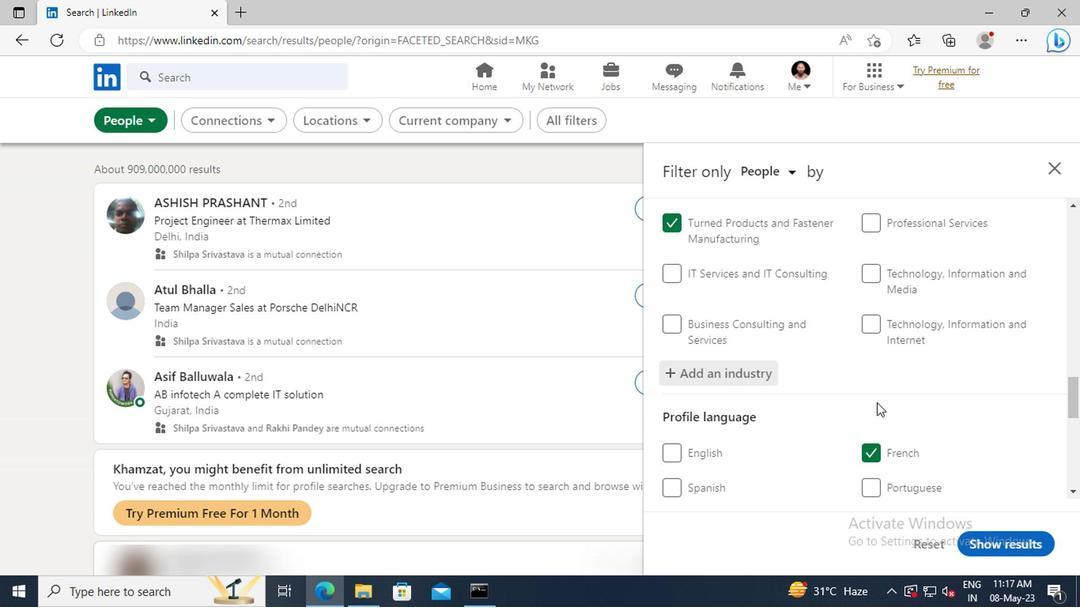 
Action: Mouse moved to (874, 389)
Screenshot: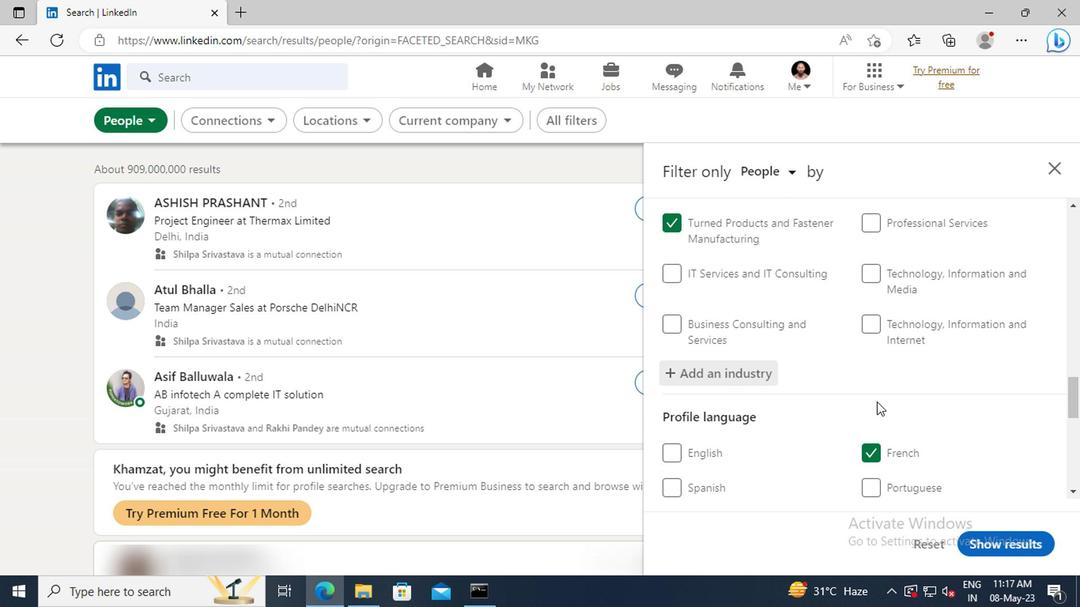 
Action: Mouse scrolled (874, 388) with delta (0, 0)
Screenshot: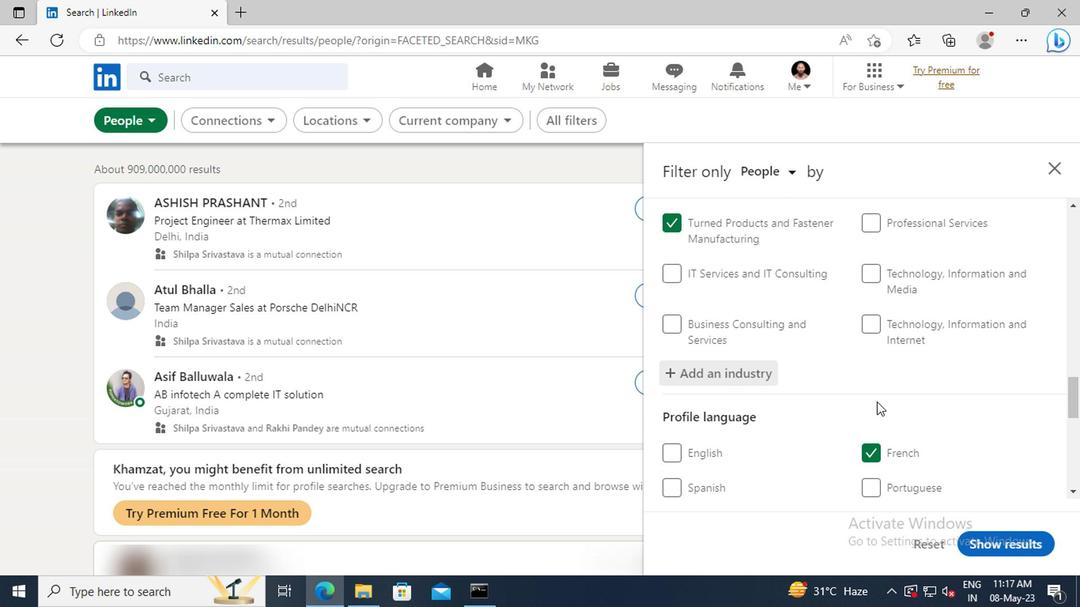 
Action: Mouse moved to (874, 378)
Screenshot: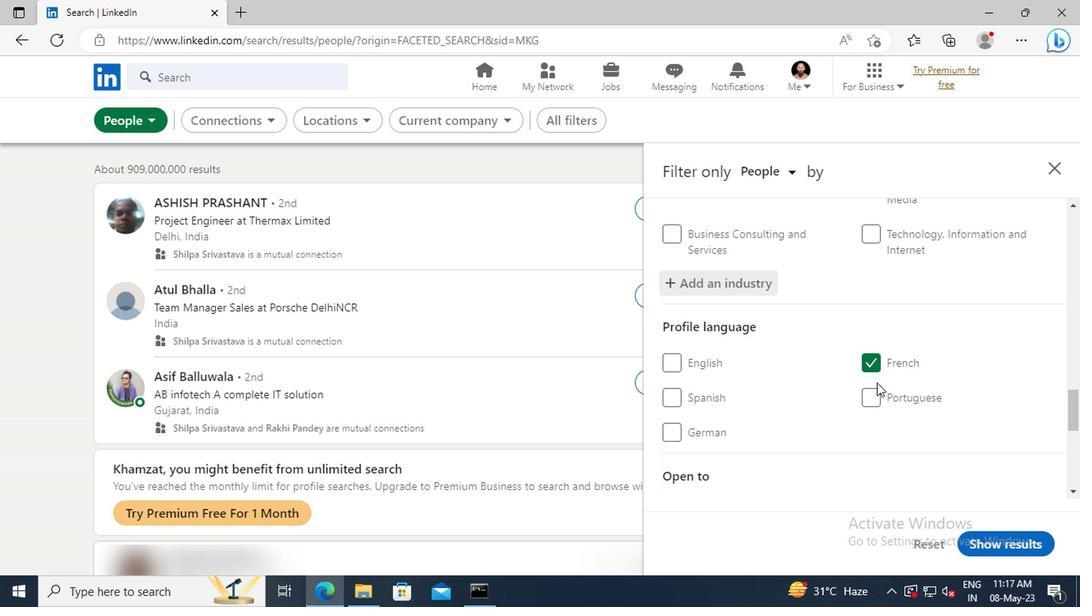 
Action: Mouse scrolled (874, 377) with delta (0, -1)
Screenshot: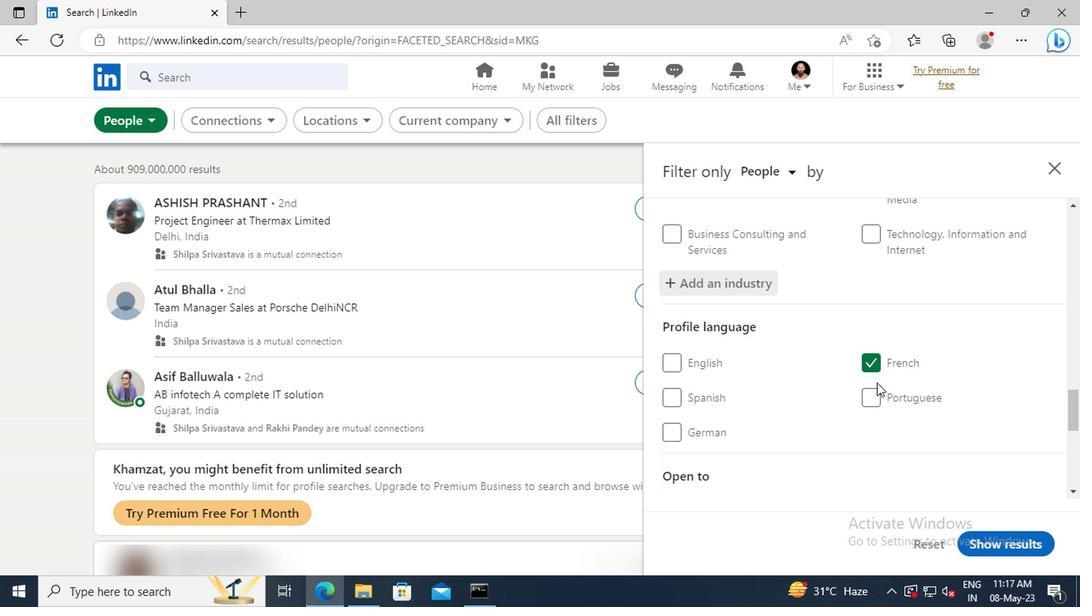 
Action: Mouse moved to (874, 376)
Screenshot: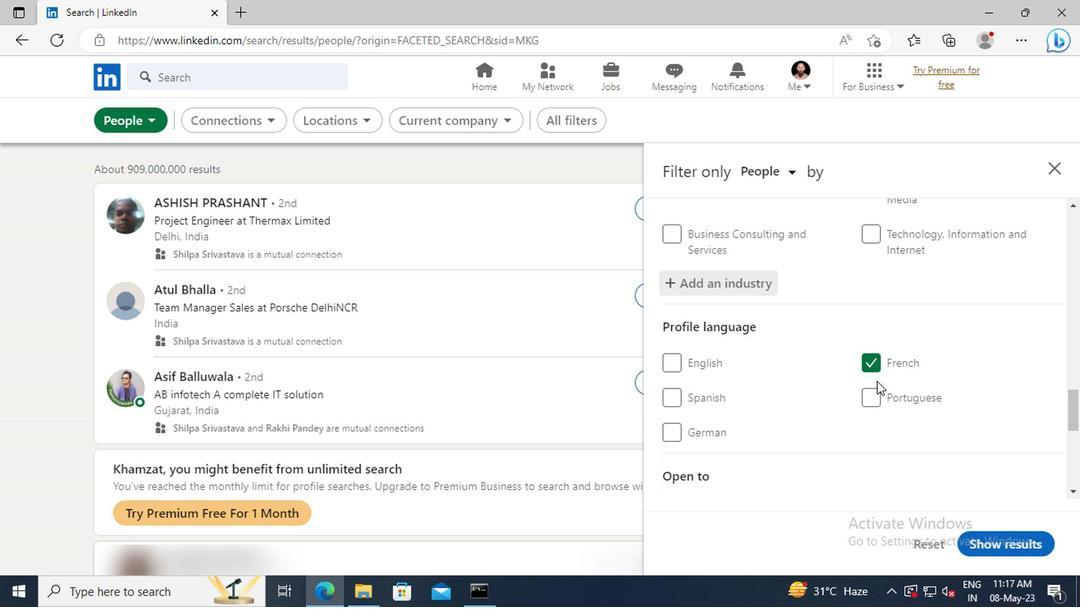 
Action: Mouse scrolled (874, 375) with delta (0, -1)
Screenshot: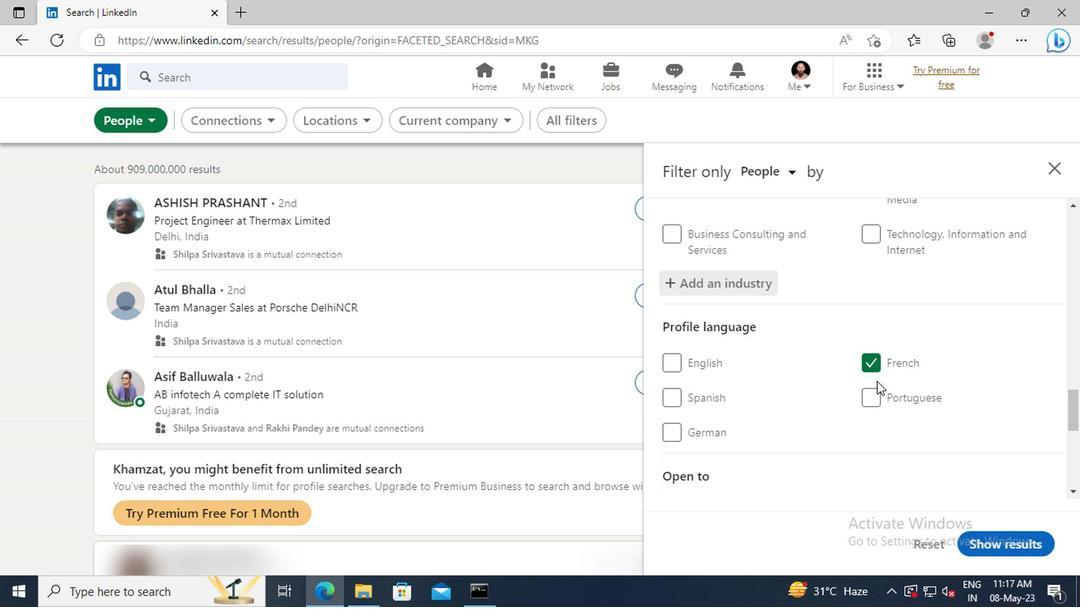 
Action: Mouse moved to (874, 370)
Screenshot: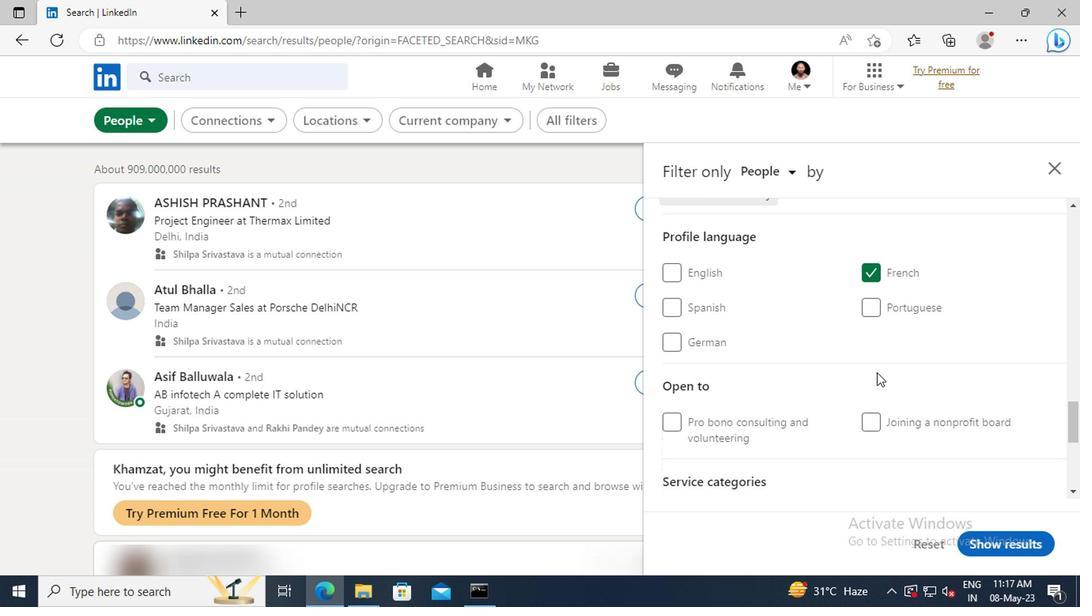 
Action: Mouse scrolled (874, 369) with delta (0, -1)
Screenshot: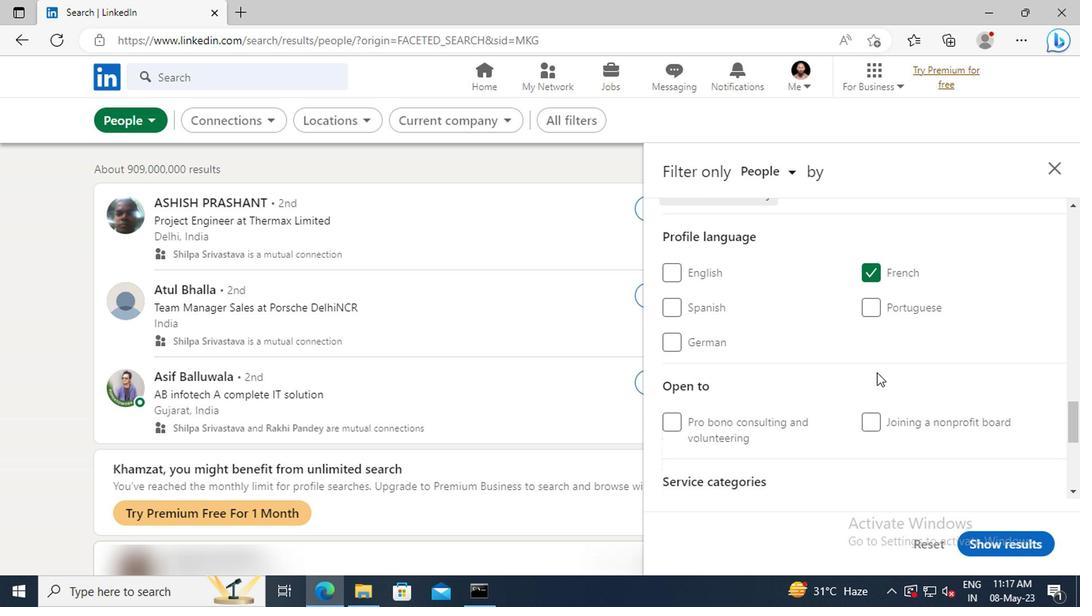 
Action: Mouse moved to (874, 369)
Screenshot: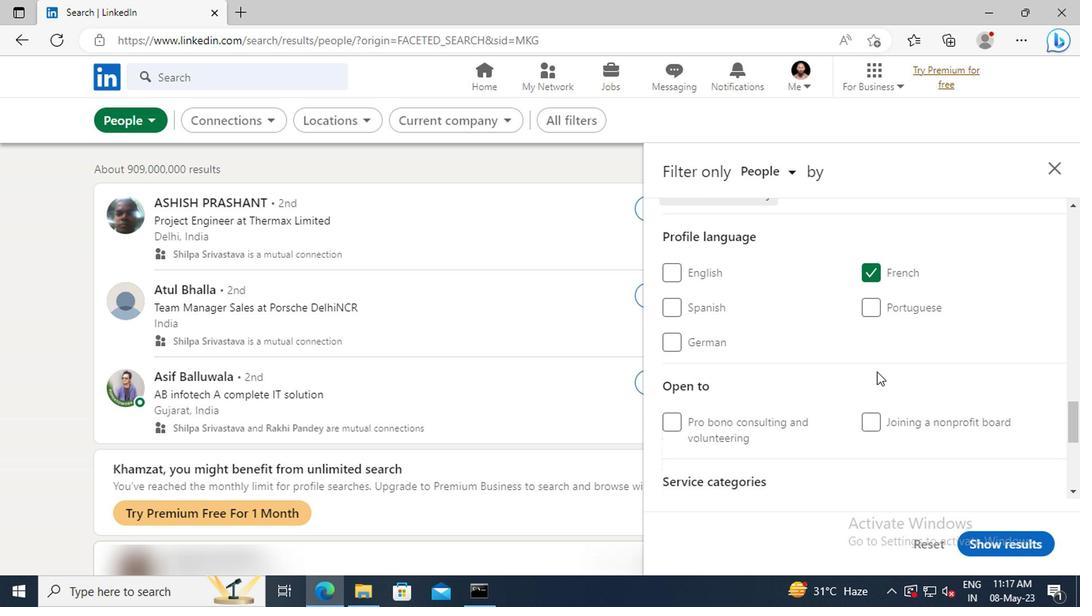 
Action: Mouse scrolled (874, 368) with delta (0, 0)
Screenshot: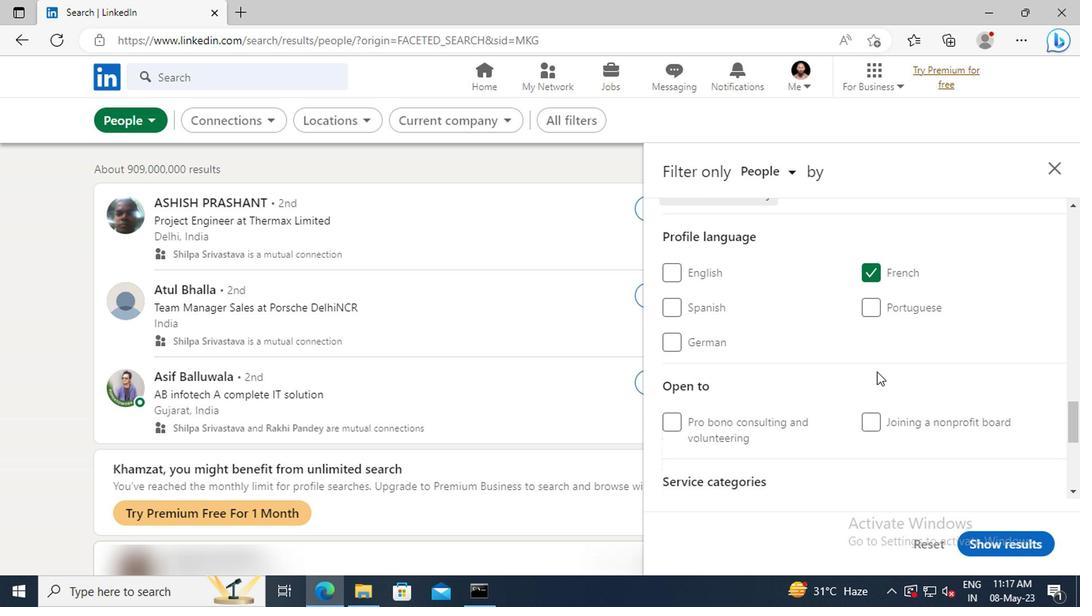
Action: Mouse moved to (875, 365)
Screenshot: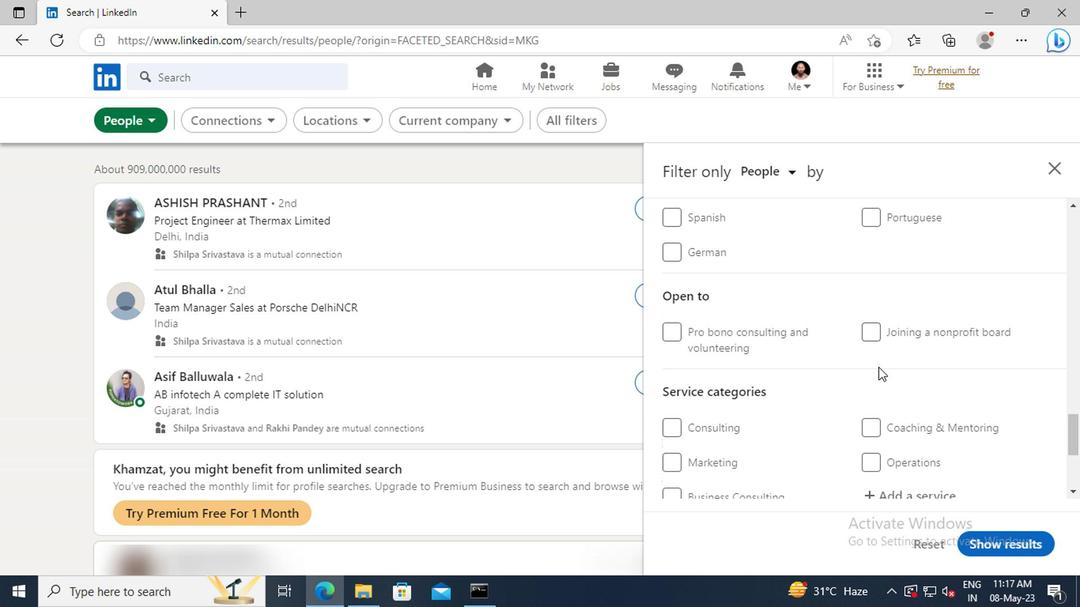 
Action: Mouse scrolled (875, 364) with delta (0, 0)
Screenshot: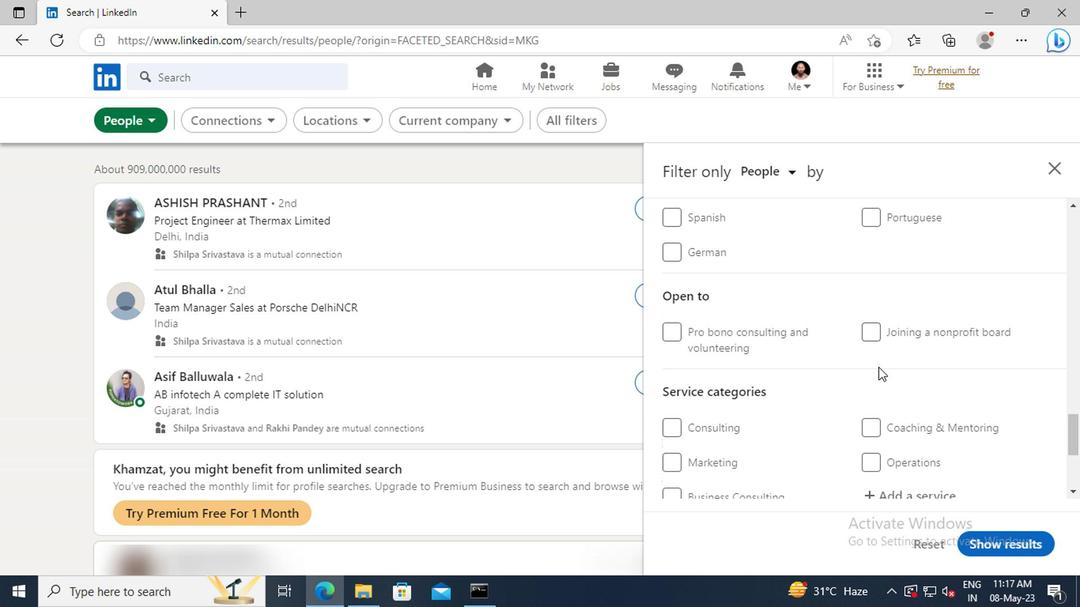 
Action: Mouse moved to (875, 363)
Screenshot: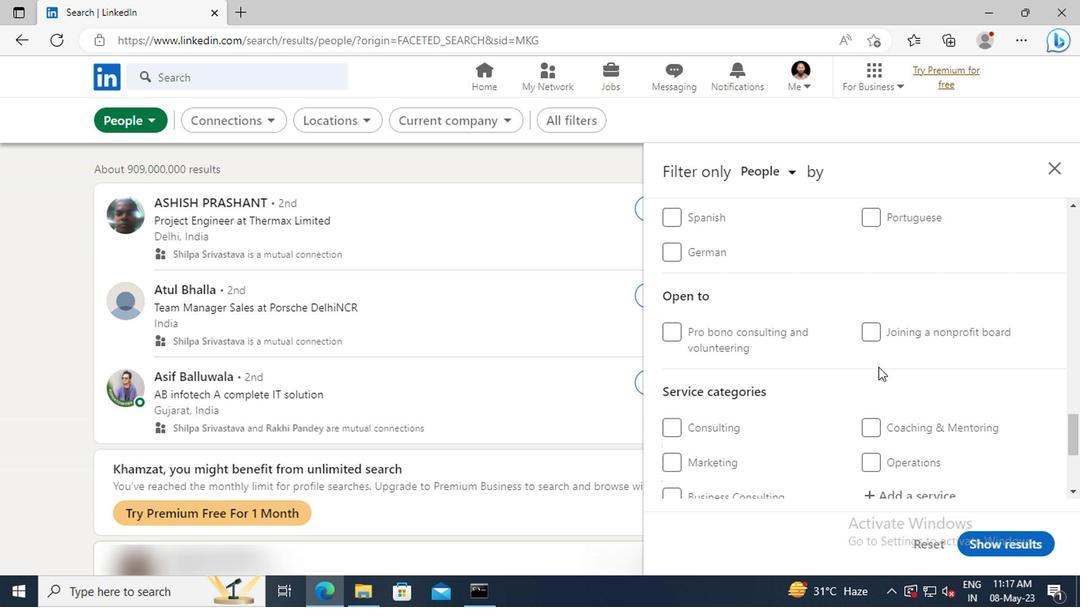 
Action: Mouse scrolled (875, 362) with delta (0, -1)
Screenshot: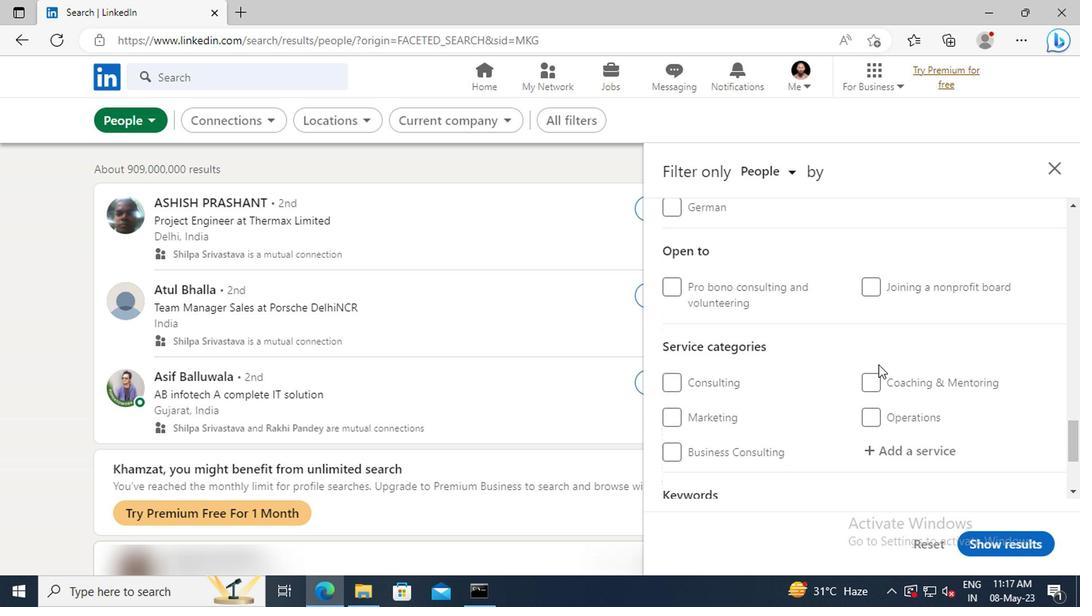
Action: Mouse scrolled (875, 362) with delta (0, -1)
Screenshot: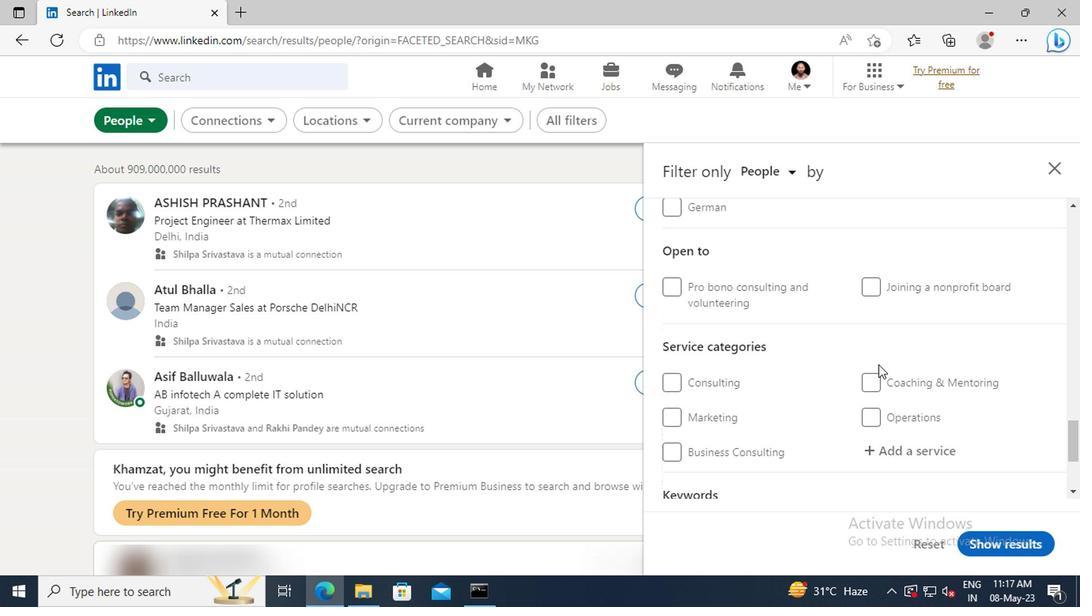 
Action: Mouse moved to (875, 363)
Screenshot: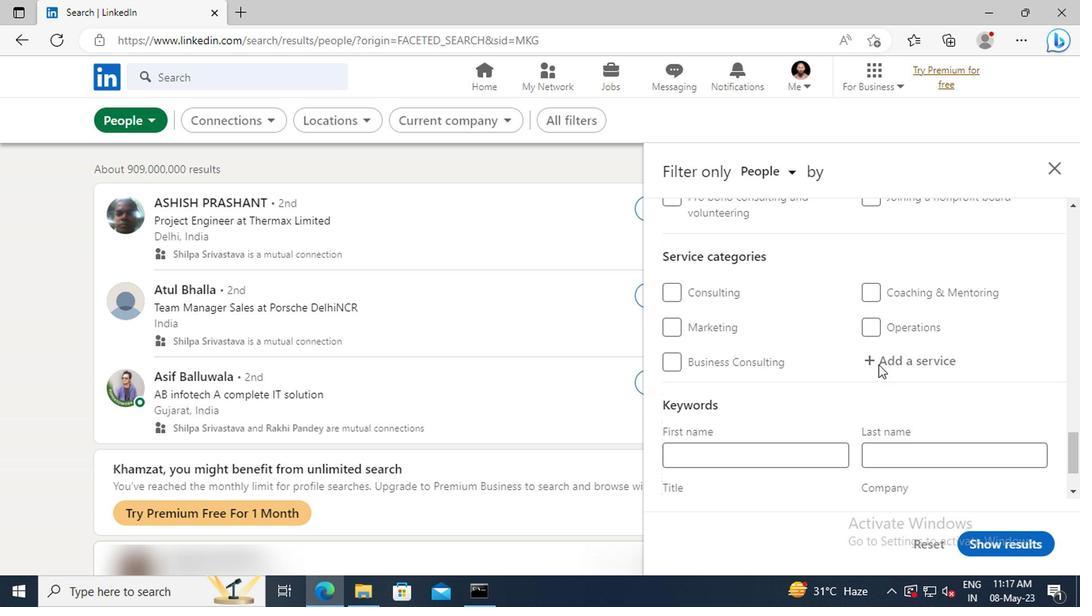 
Action: Mouse pressed left at (875, 363)
Screenshot: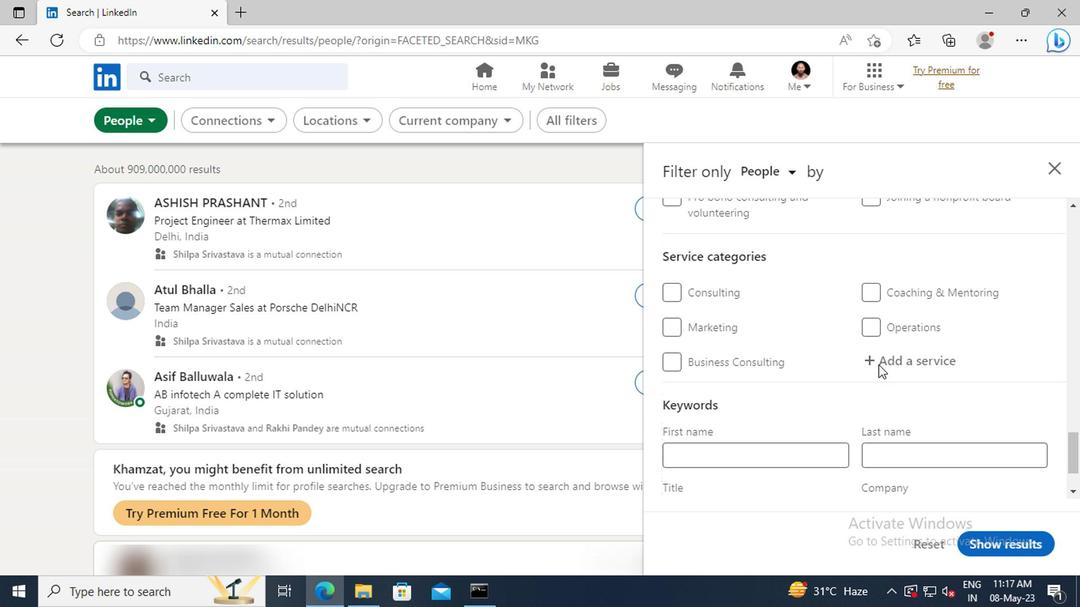 
Action: Mouse moved to (875, 366)
Screenshot: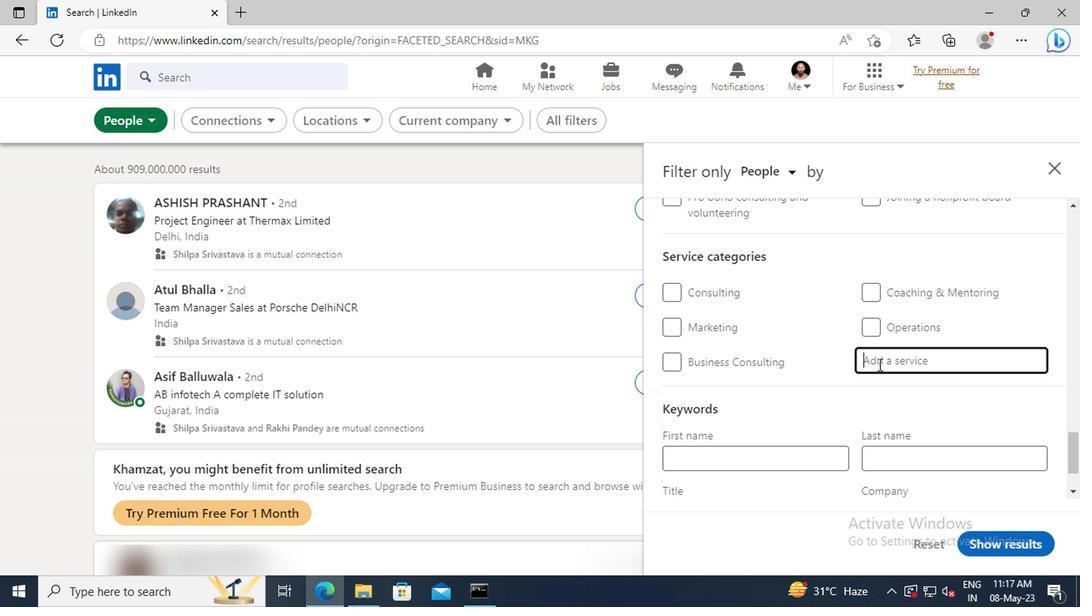 
Action: Key pressed <Key.shift>
Screenshot: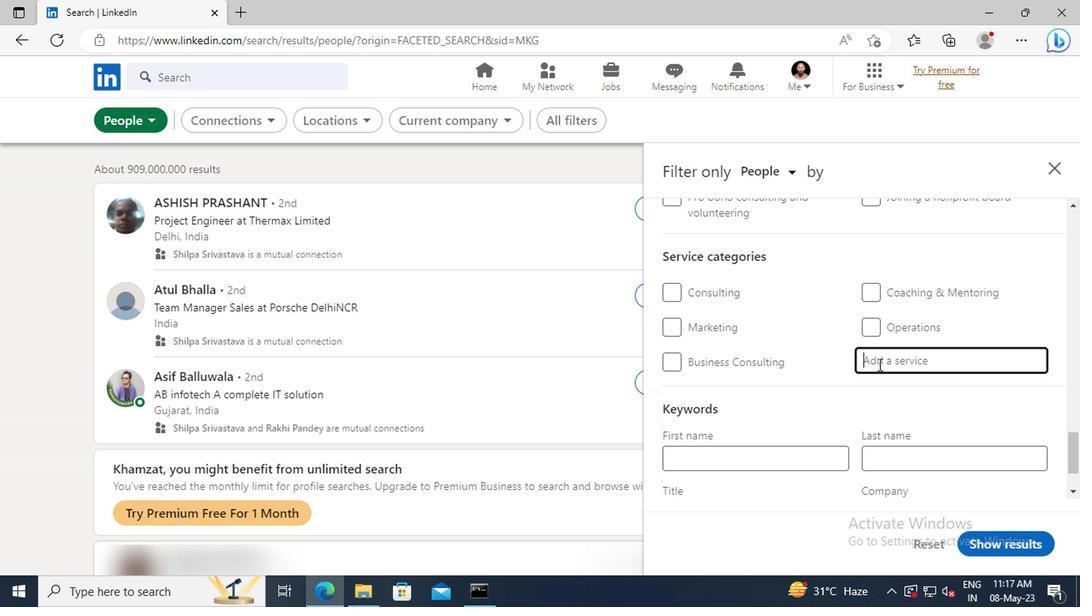 
Action: Mouse moved to (877, 367)
Screenshot: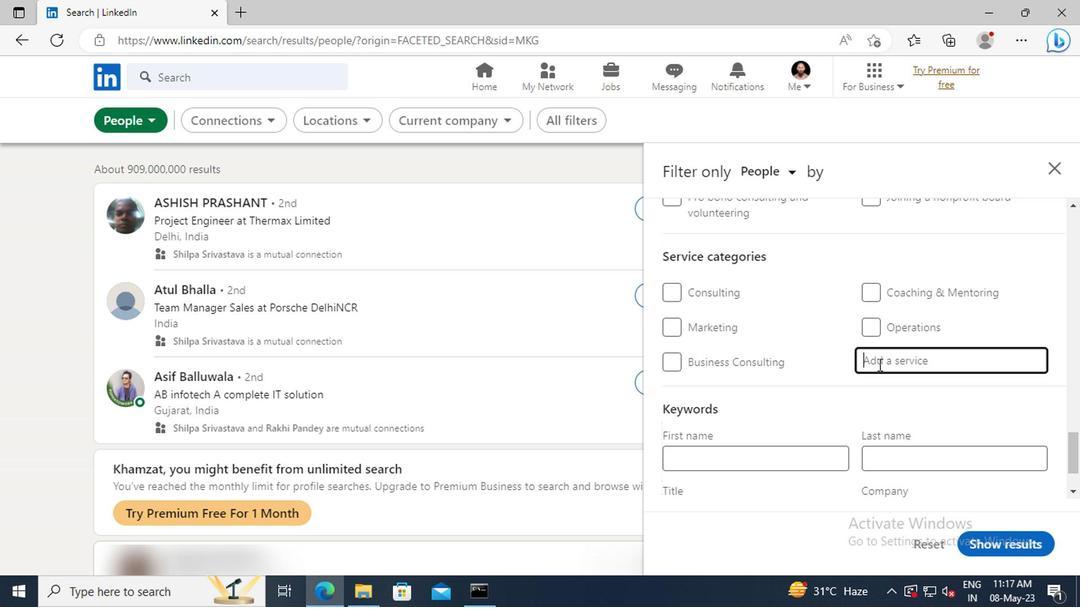 
Action: Key pressed TYP
Screenshot: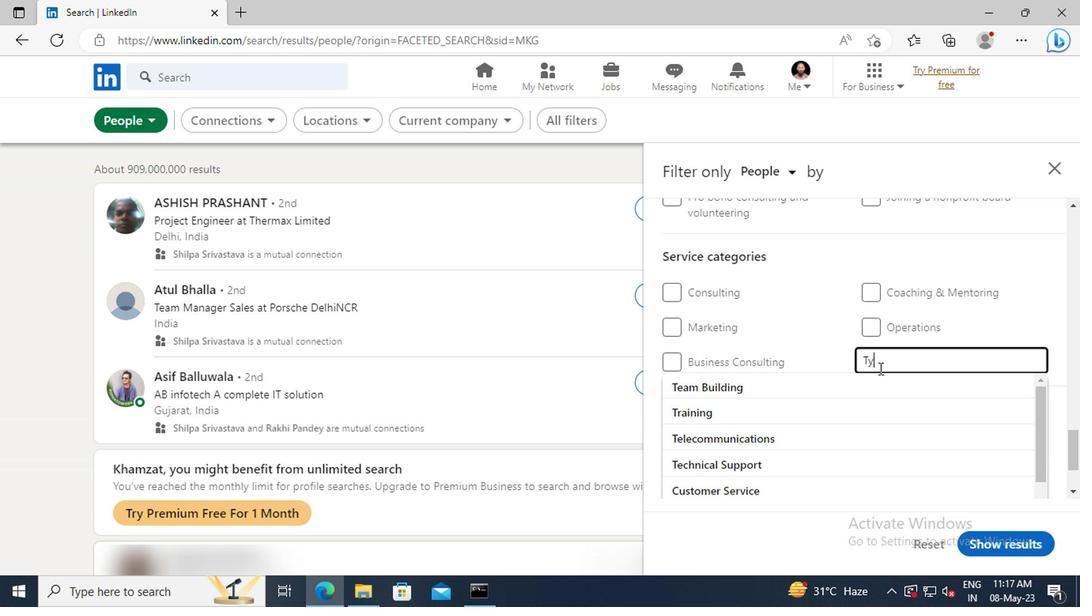 
Action: Mouse moved to (879, 382)
Screenshot: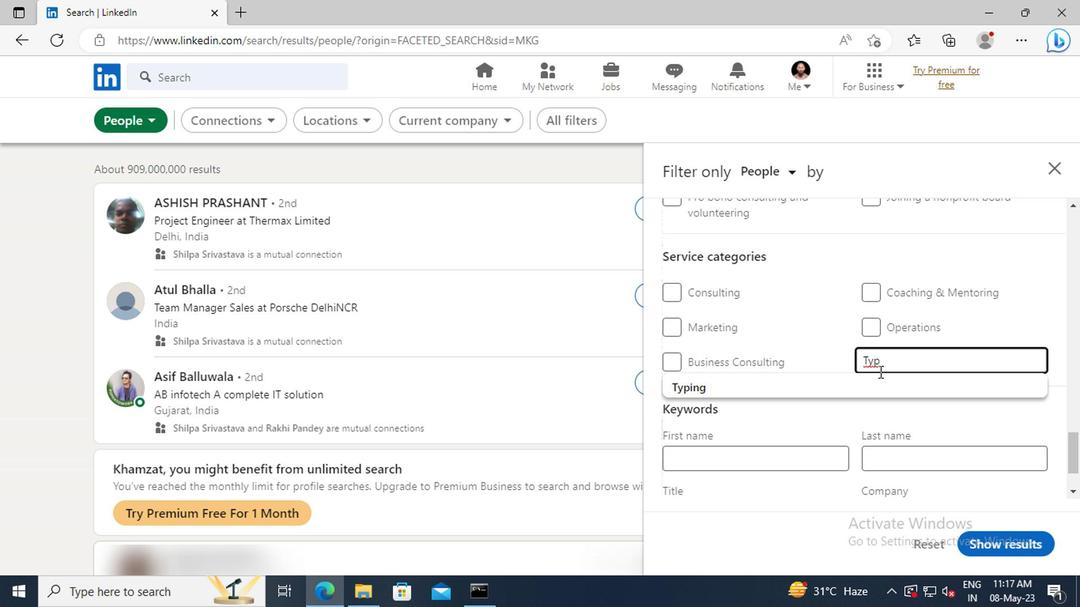 
Action: Mouse pressed left at (879, 382)
Screenshot: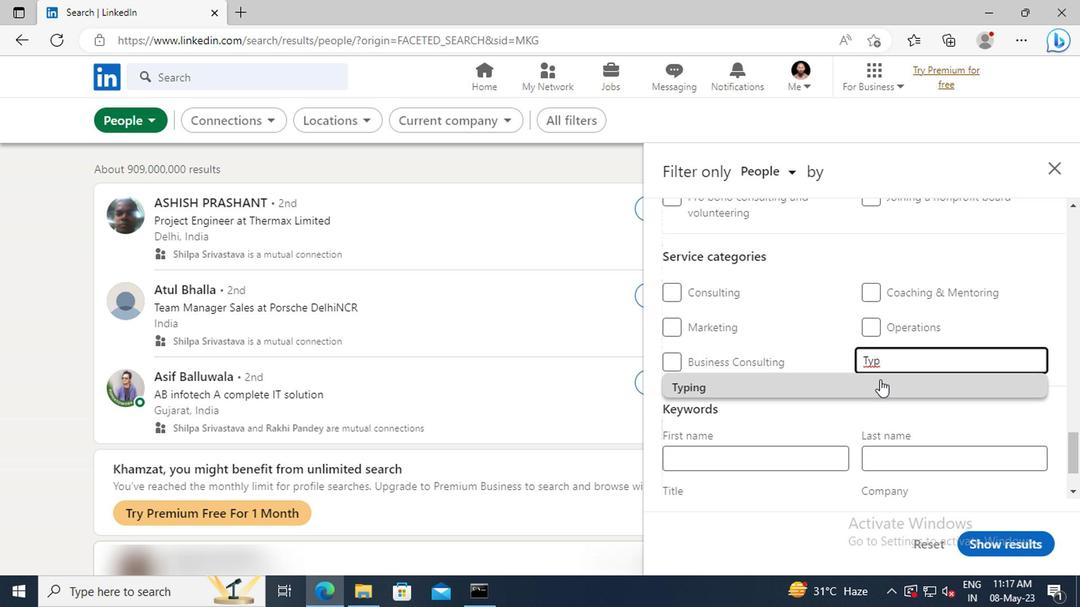 
Action: Mouse scrolled (879, 381) with delta (0, -1)
Screenshot: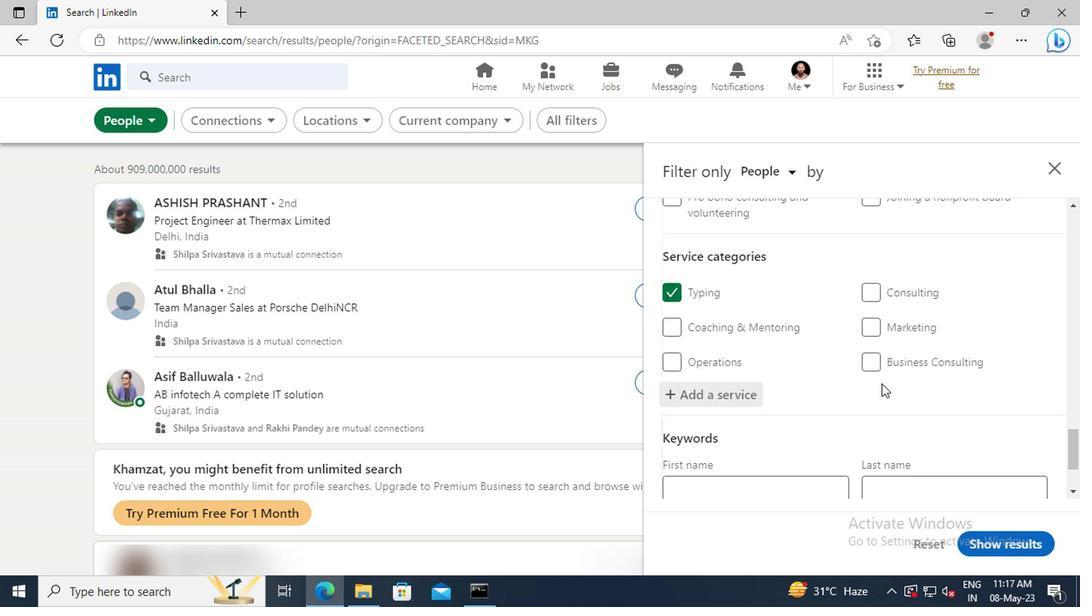 
Action: Mouse scrolled (879, 381) with delta (0, -1)
Screenshot: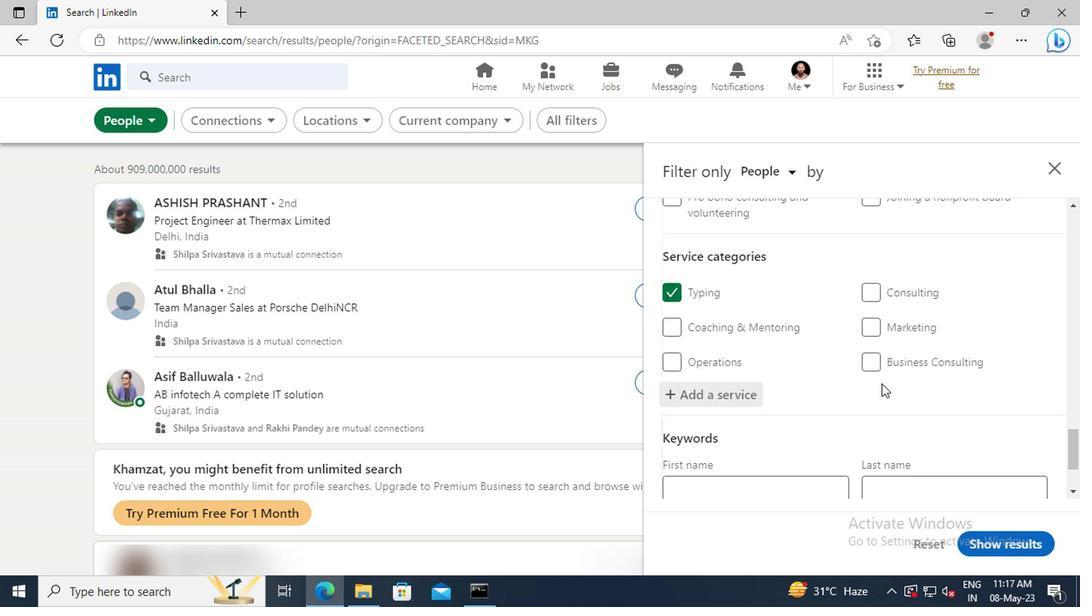 
Action: Mouse scrolled (879, 381) with delta (0, -1)
Screenshot: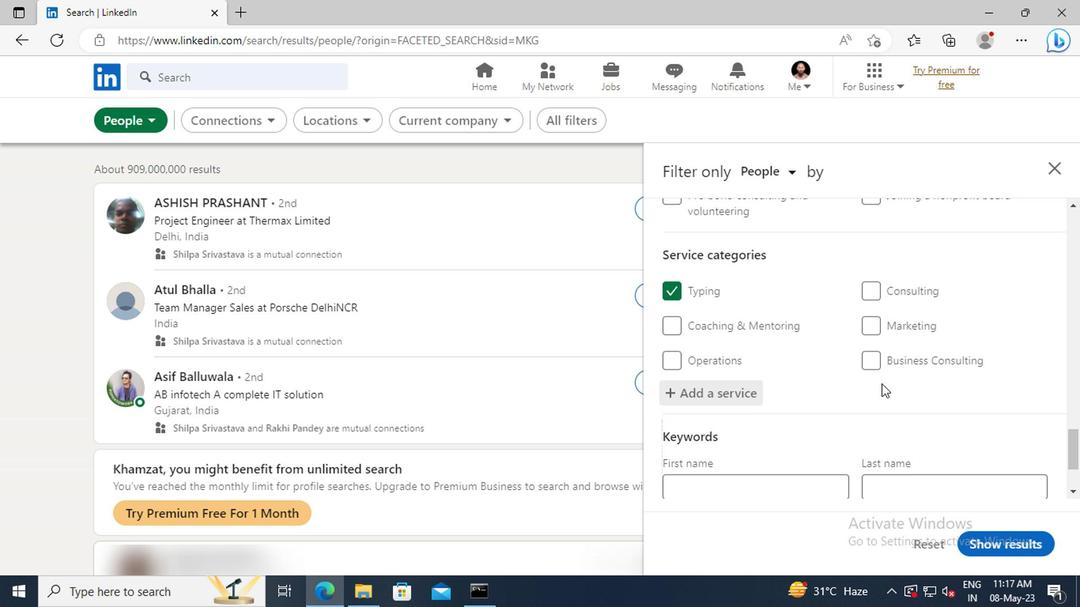 
Action: Mouse scrolled (879, 381) with delta (0, -1)
Screenshot: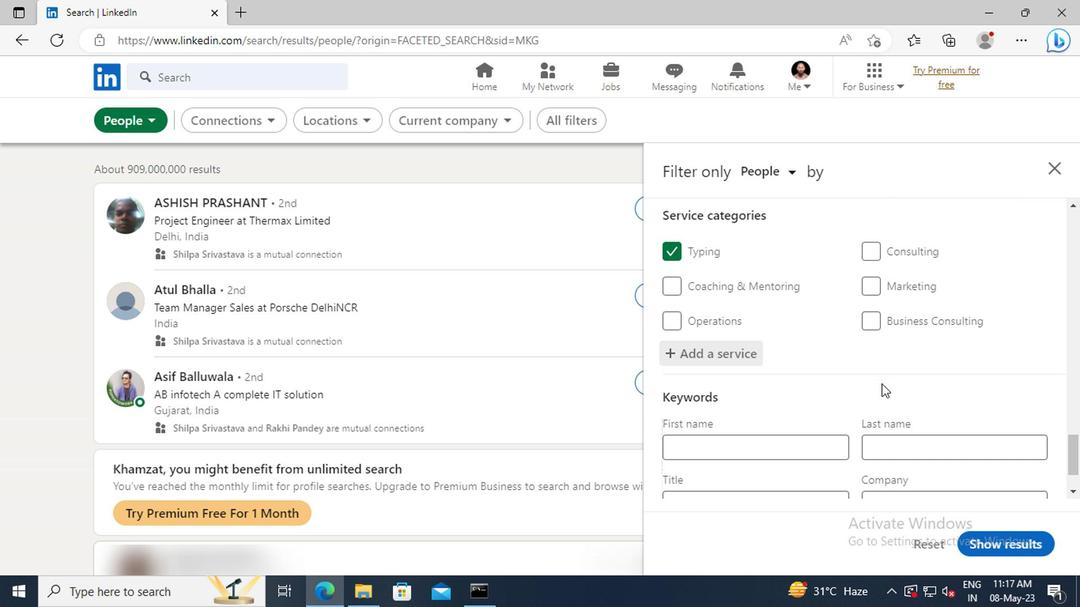 
Action: Mouse moved to (780, 425)
Screenshot: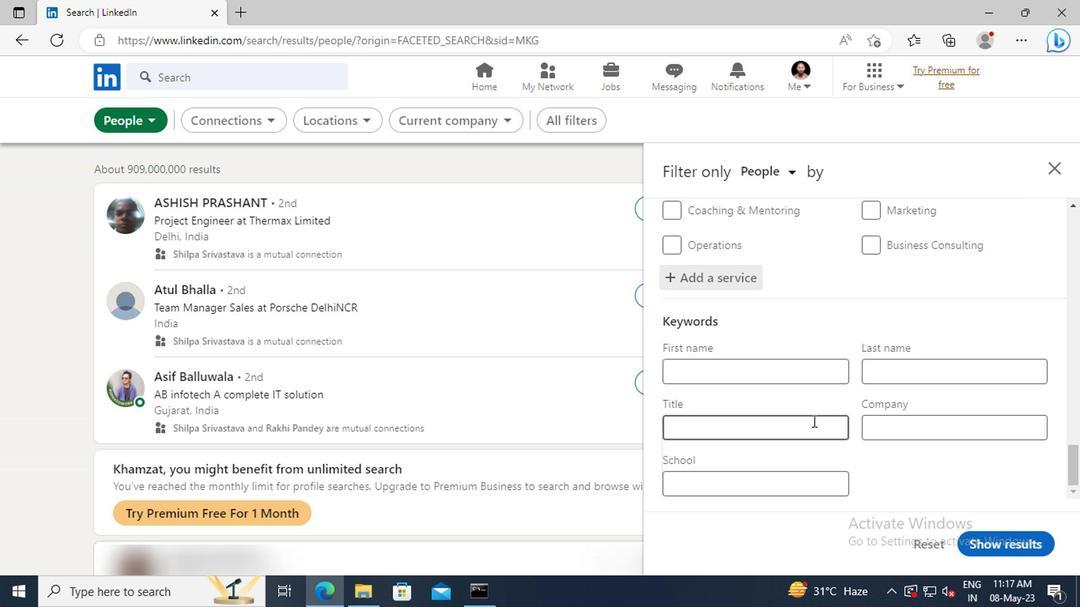 
Action: Mouse pressed left at (780, 425)
Screenshot: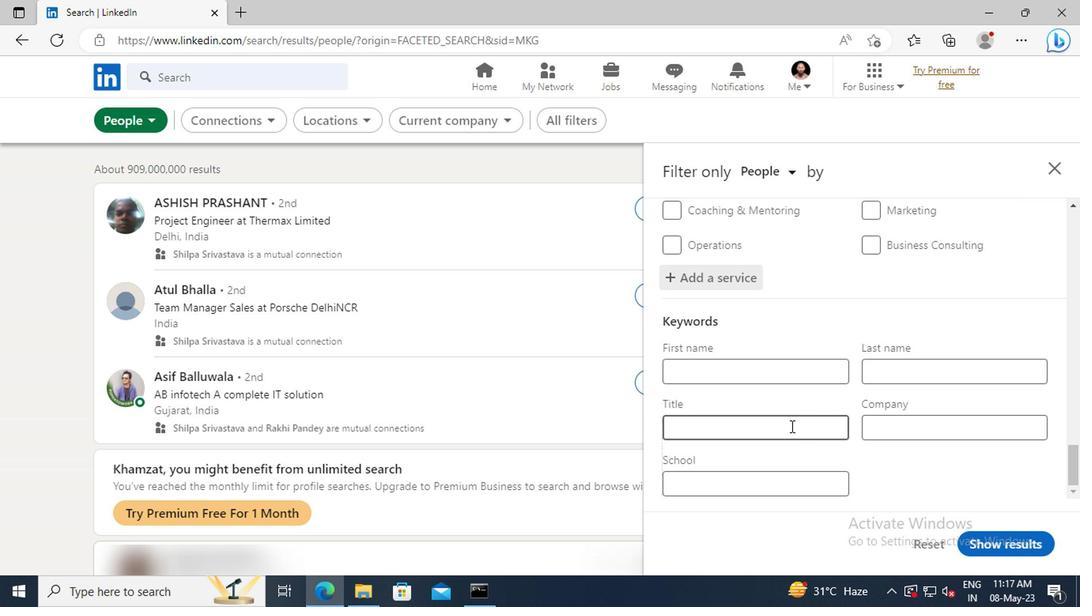 
Action: Mouse moved to (778, 425)
Screenshot: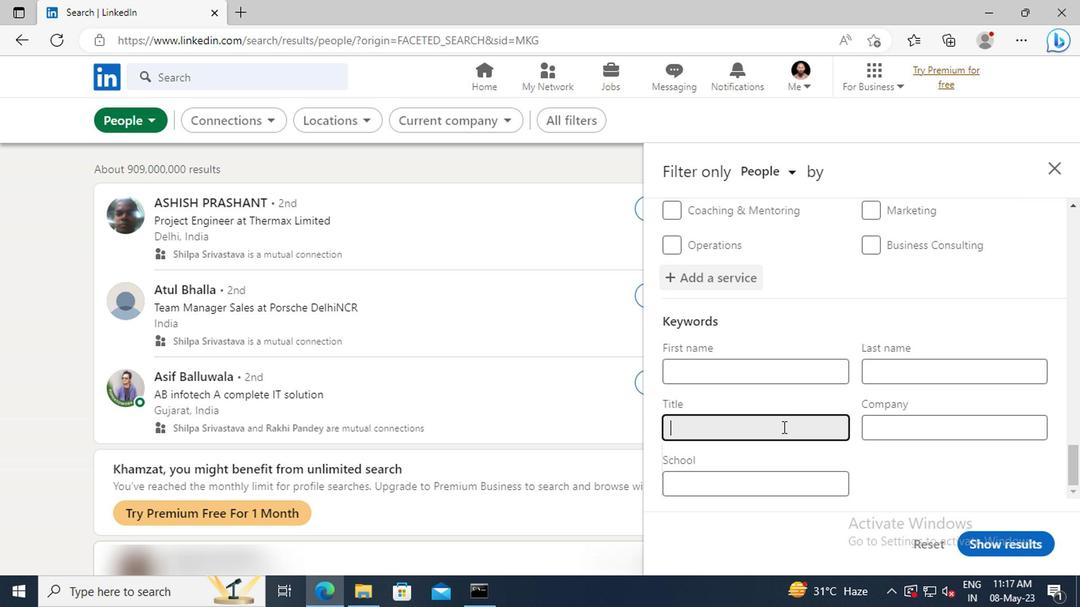 
Action: Key pressed <Key.shift>CONTINUOUS<Key.space><Key.shift>IMPROVEMENT<Key.space><Key.shift>LEAD<Key.enter>
Screenshot: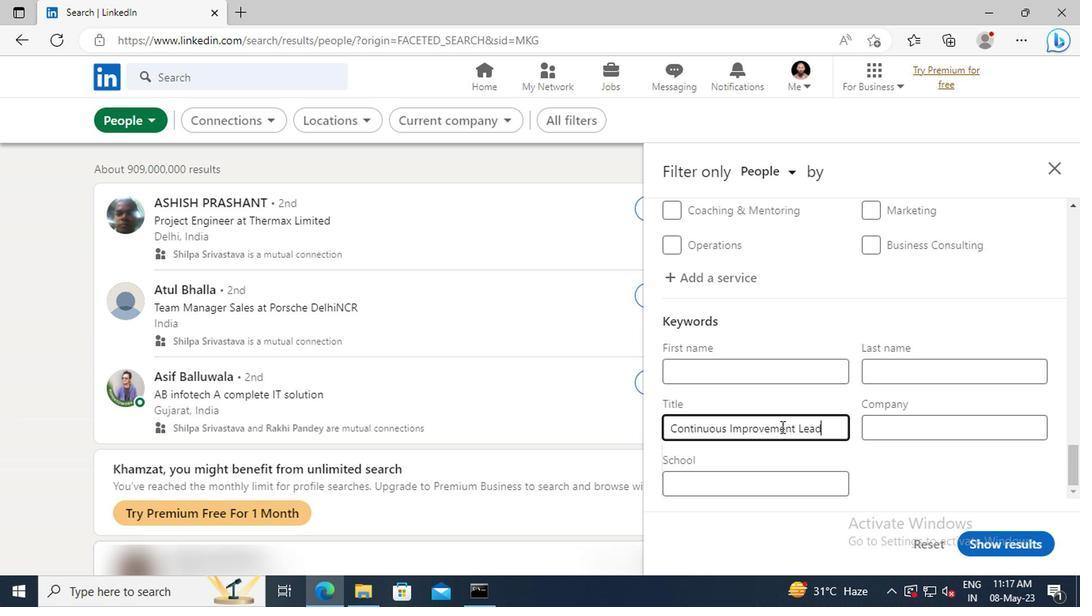 
Action: Mouse moved to (990, 541)
Screenshot: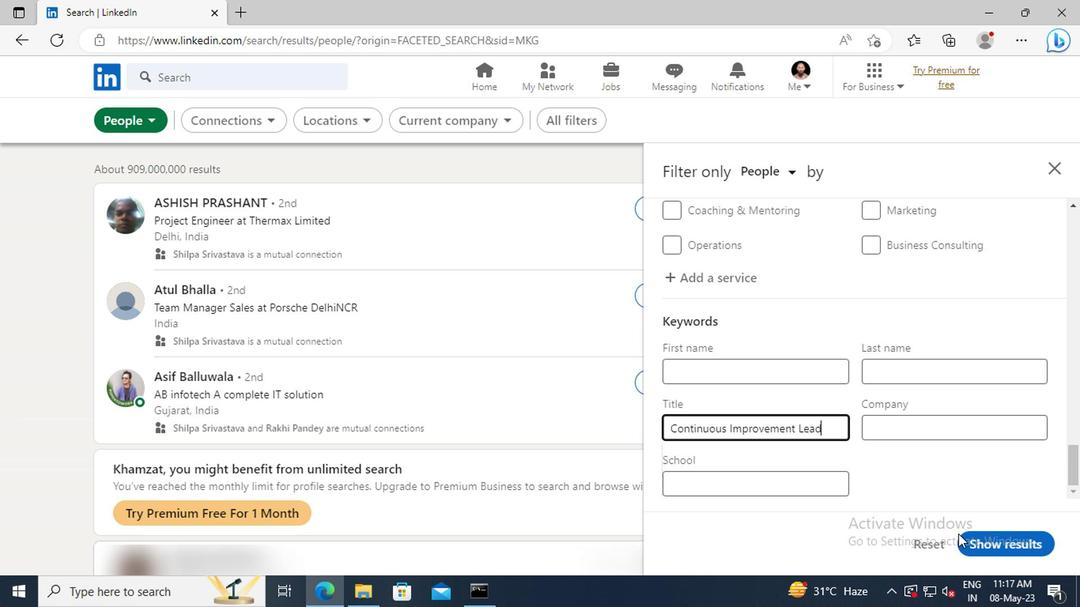 
Action: Mouse pressed left at (990, 541)
Screenshot: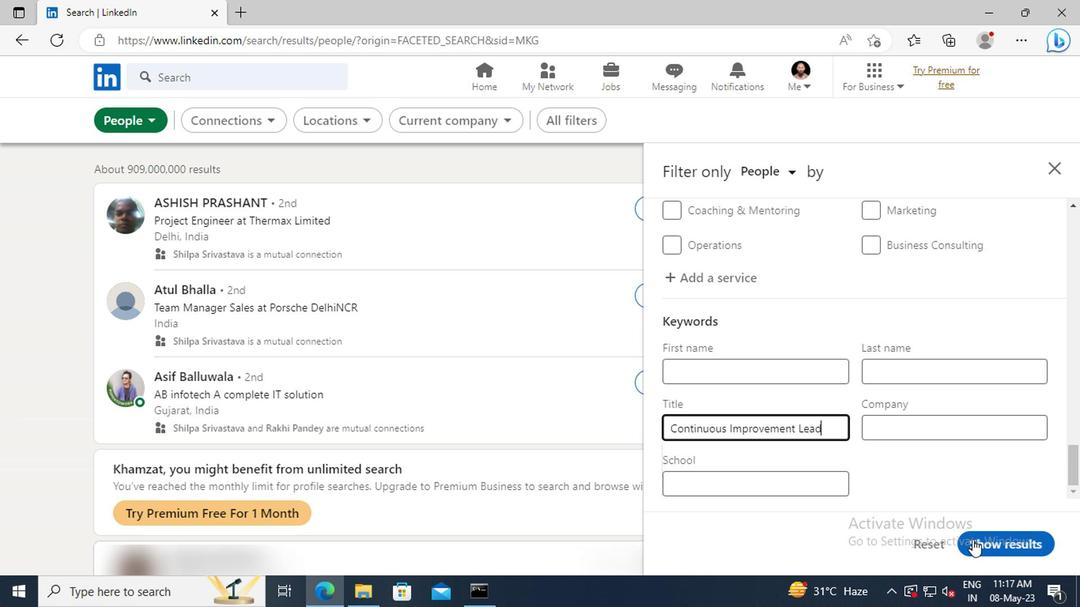 
